 Task: Check the picks of the 2023 Victory Lane Racing NASCAR Cup Series for the race "NOCO 400" on the track "Martinsville".
Action: Mouse moved to (199, 344)
Screenshot: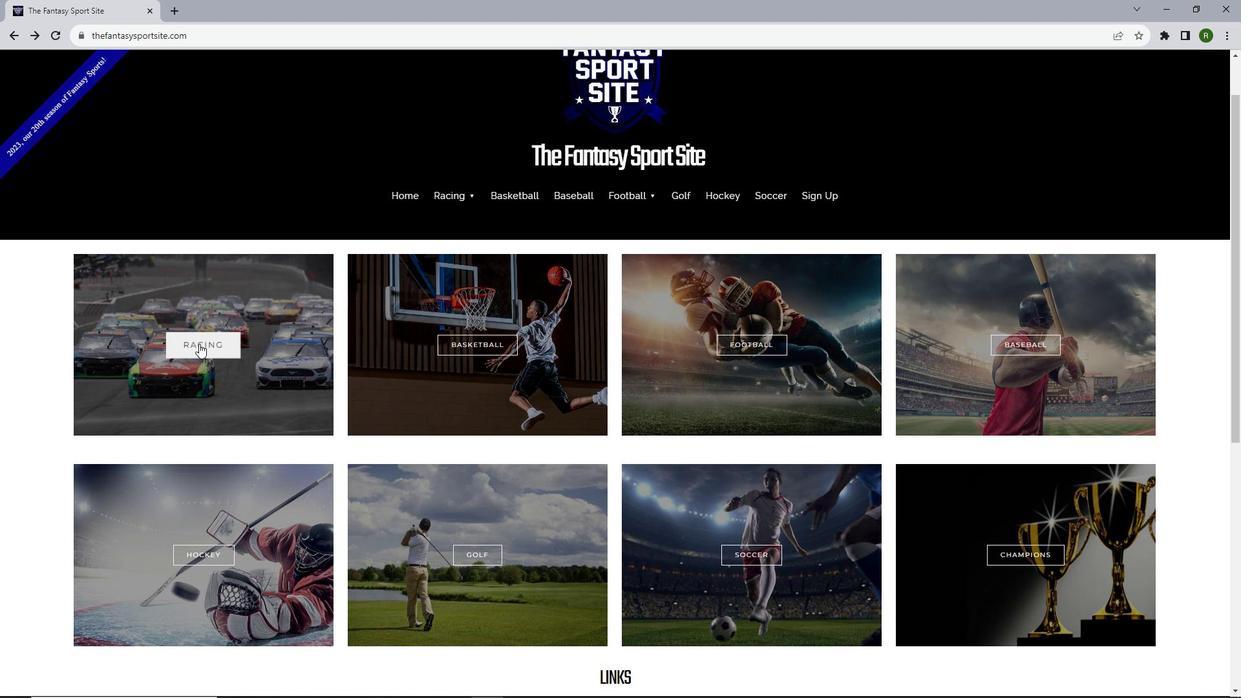 
Action: Mouse pressed left at (199, 344)
Screenshot: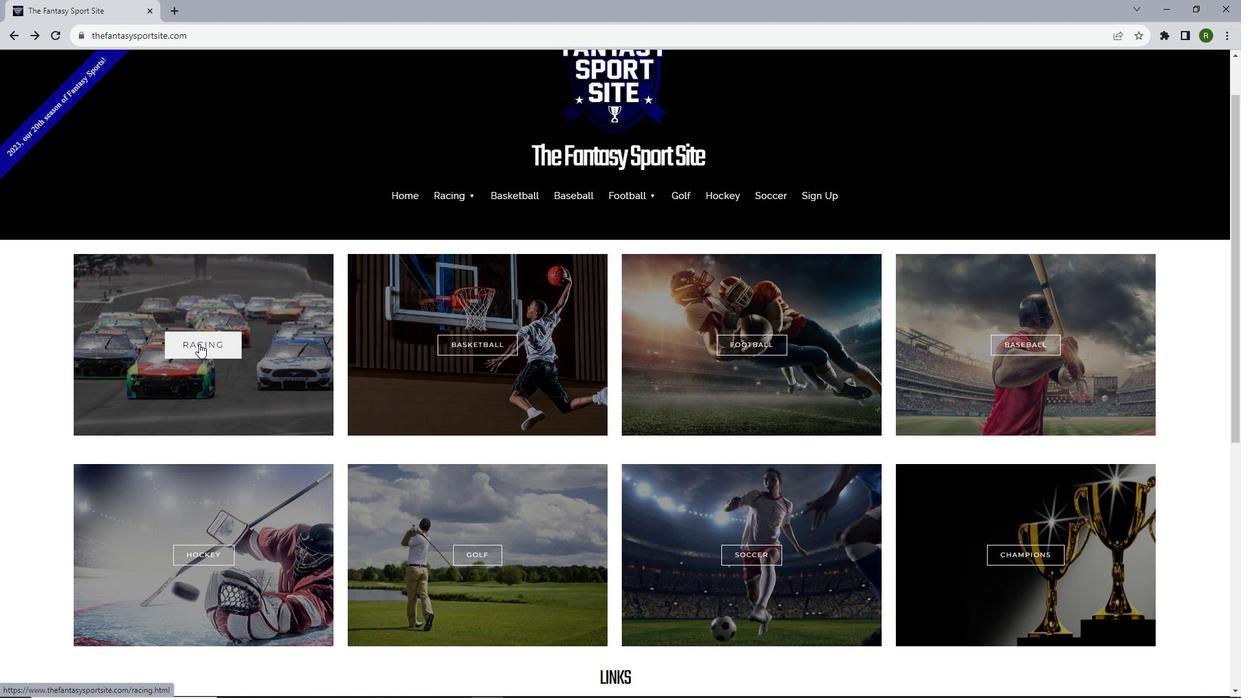 
Action: Mouse moved to (283, 580)
Screenshot: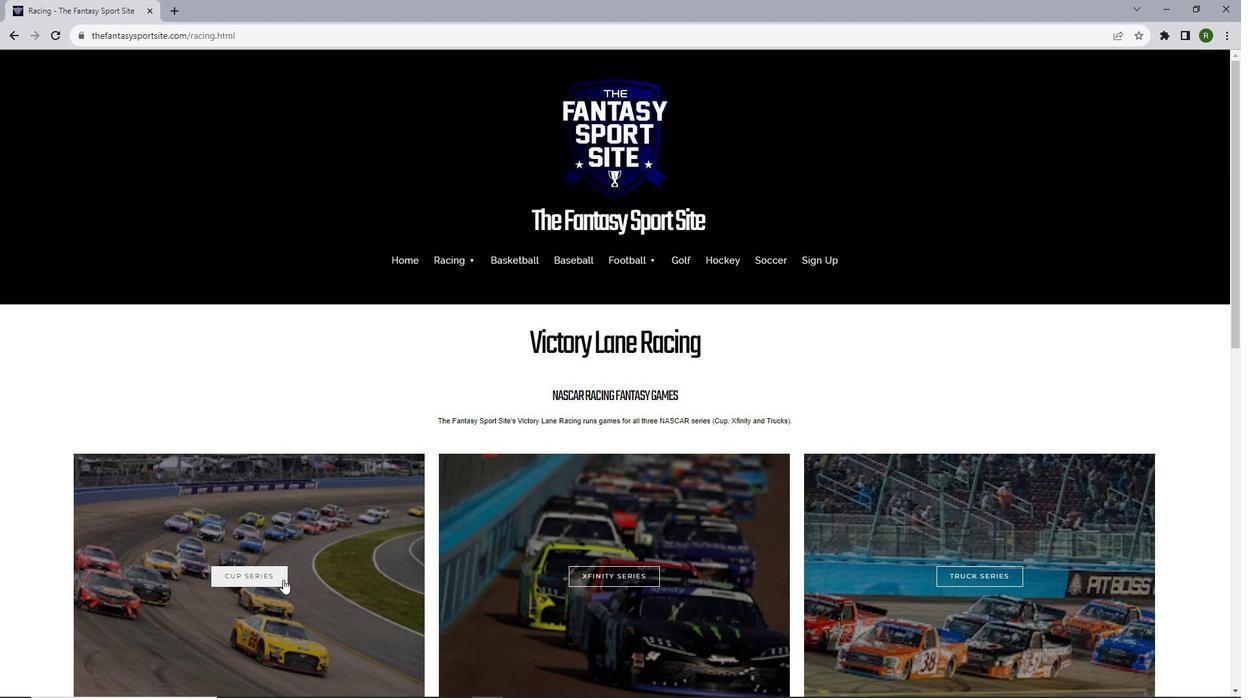 
Action: Mouse pressed left at (283, 580)
Screenshot: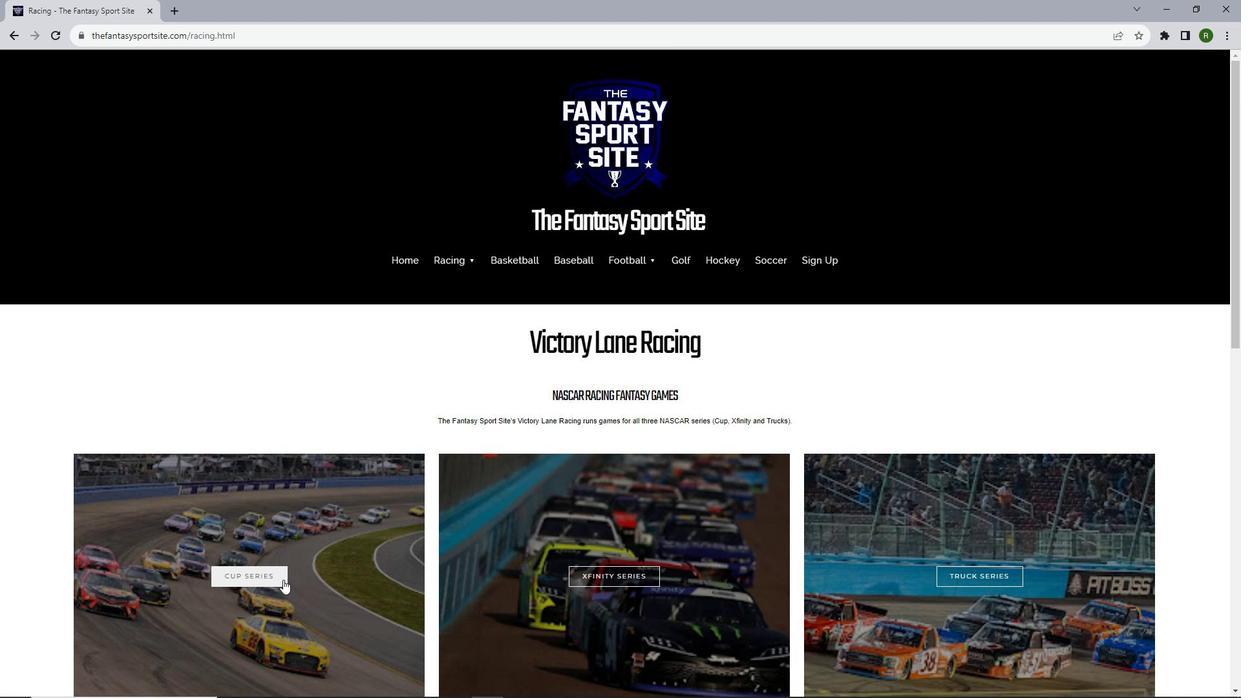 
Action: Mouse moved to (499, 404)
Screenshot: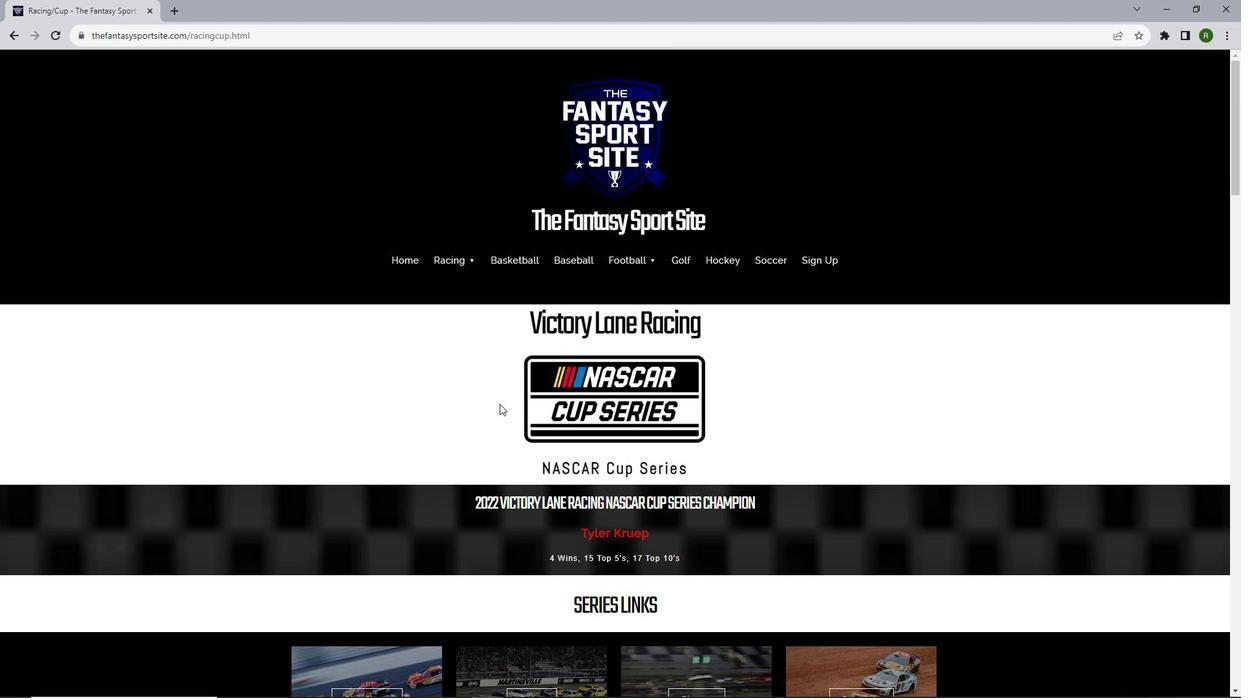 
Action: Mouse scrolled (499, 403) with delta (0, 0)
Screenshot: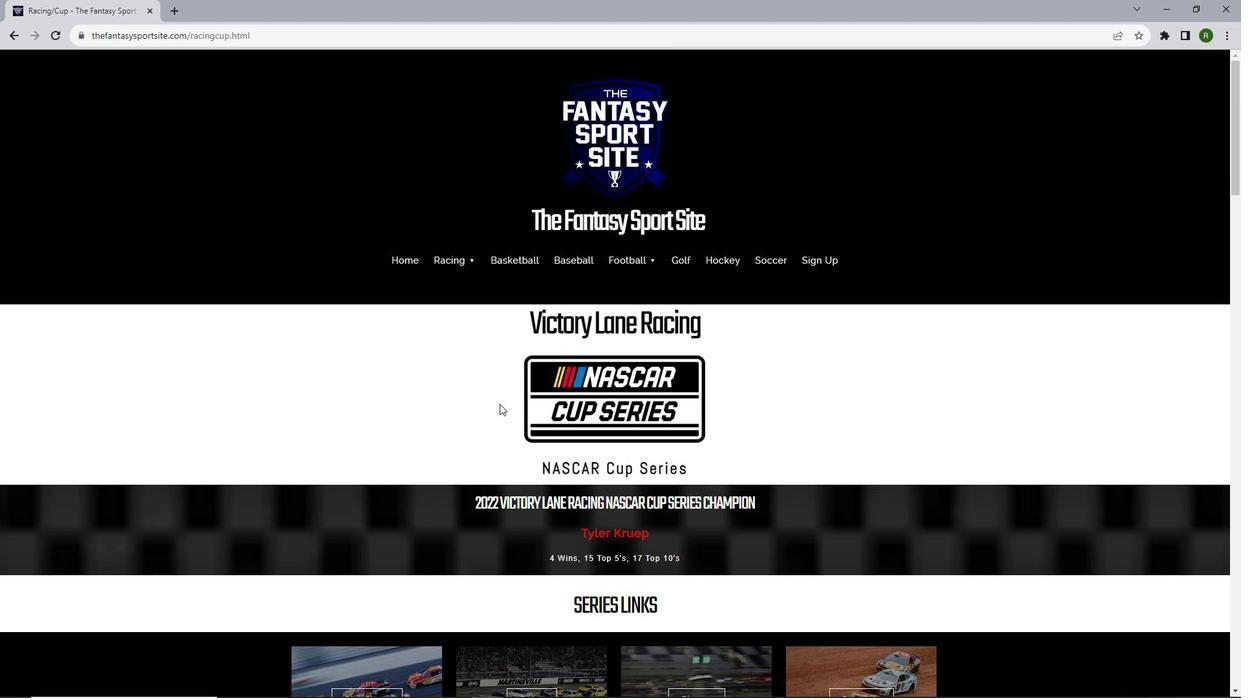 
Action: Mouse scrolled (499, 403) with delta (0, 0)
Screenshot: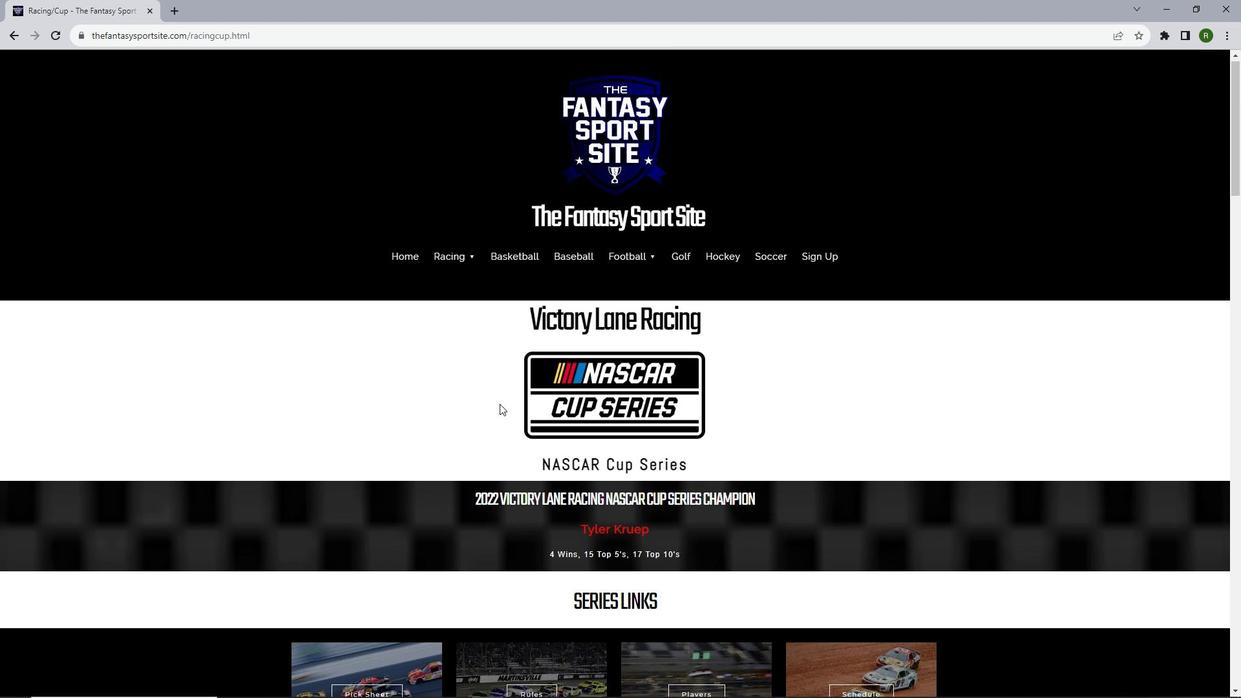 
Action: Mouse scrolled (499, 403) with delta (0, 0)
Screenshot: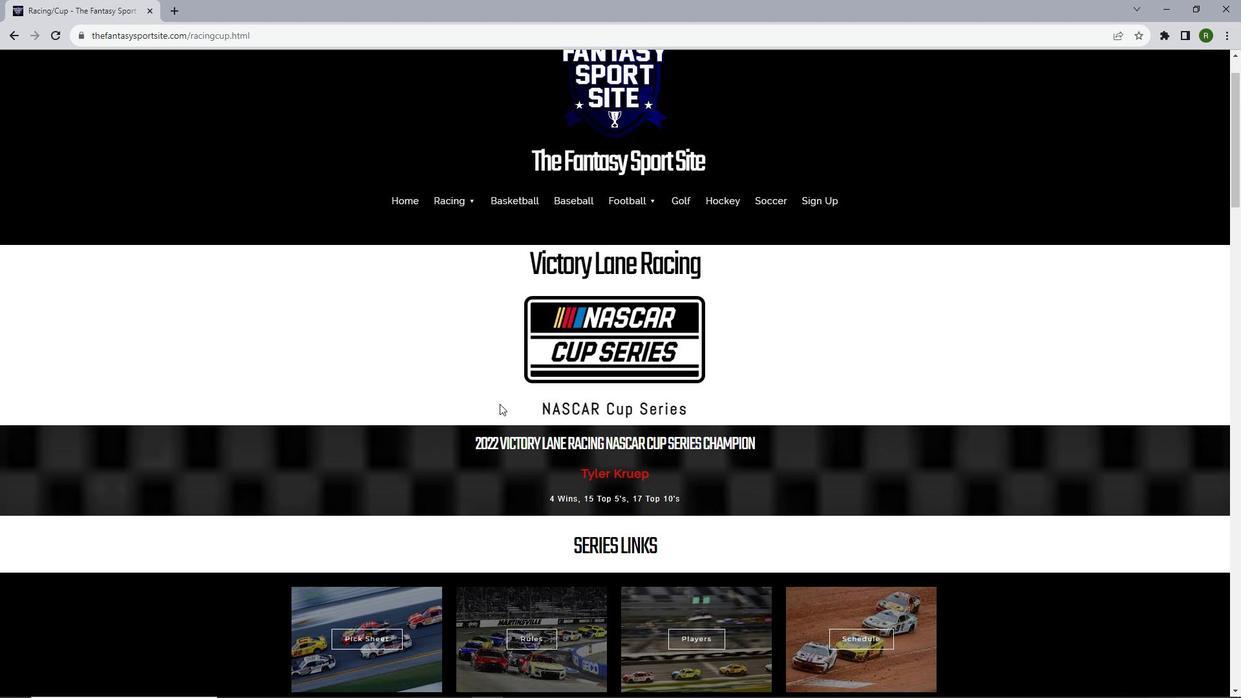 
Action: Mouse moved to (494, 407)
Screenshot: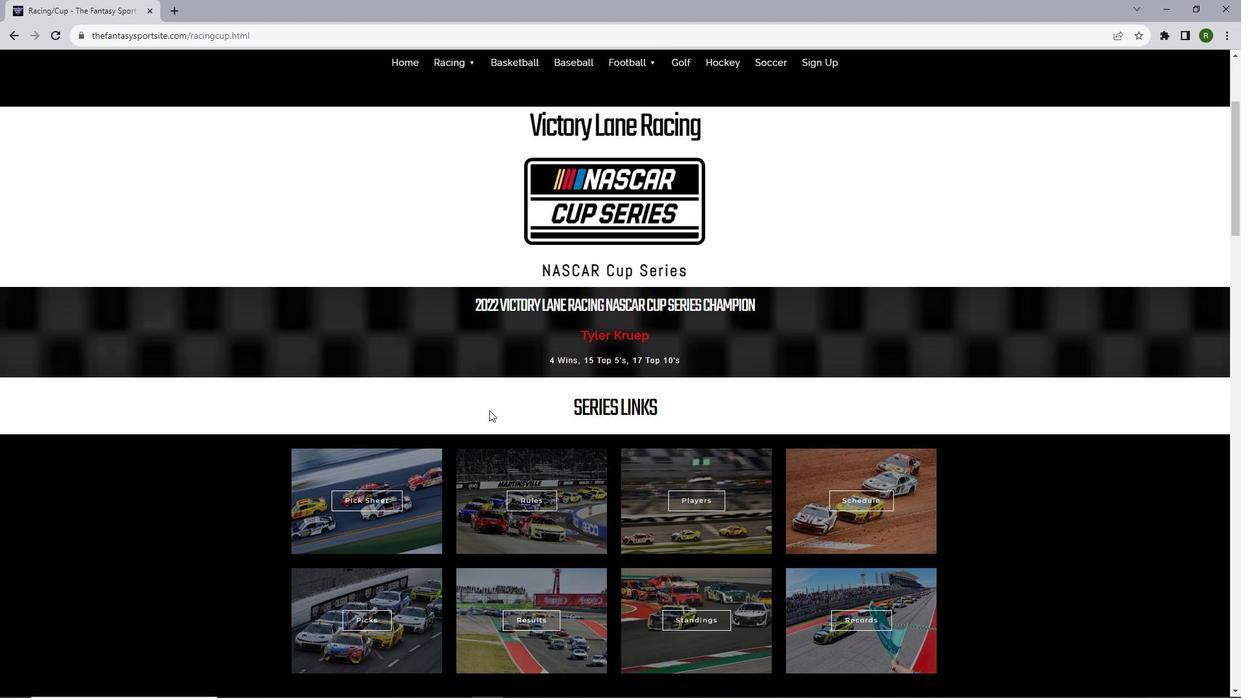 
Action: Mouse scrolled (494, 406) with delta (0, 0)
Screenshot: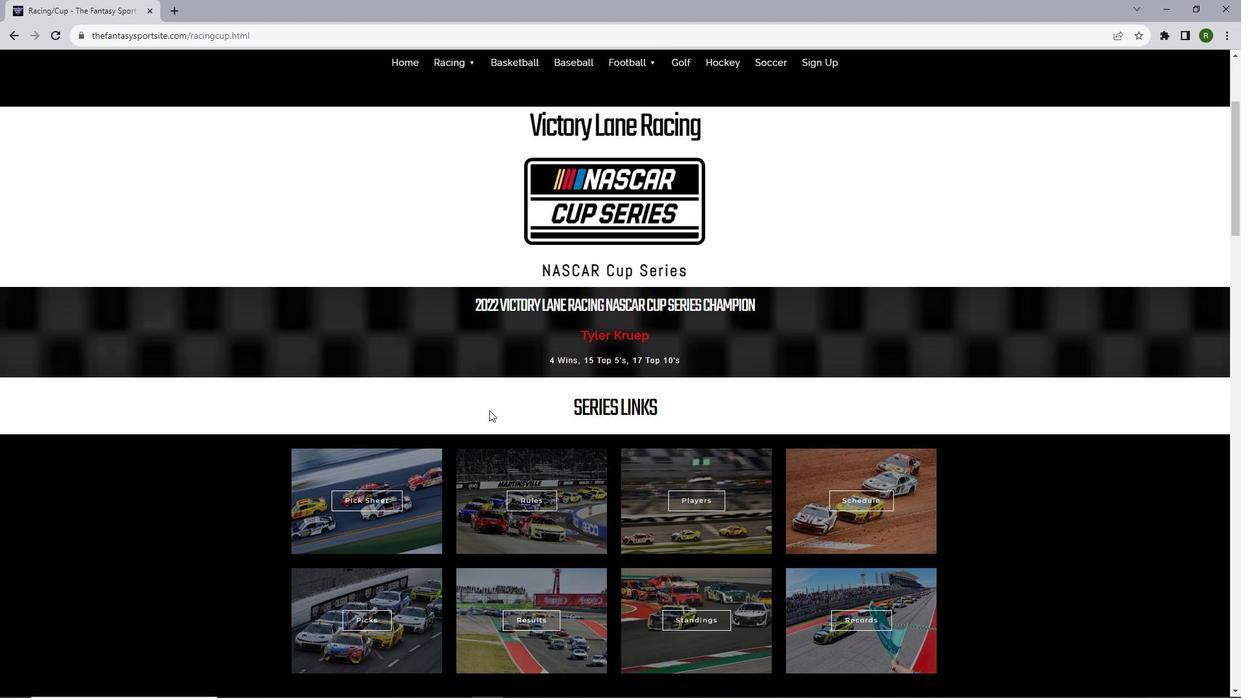 
Action: Mouse moved to (369, 565)
Screenshot: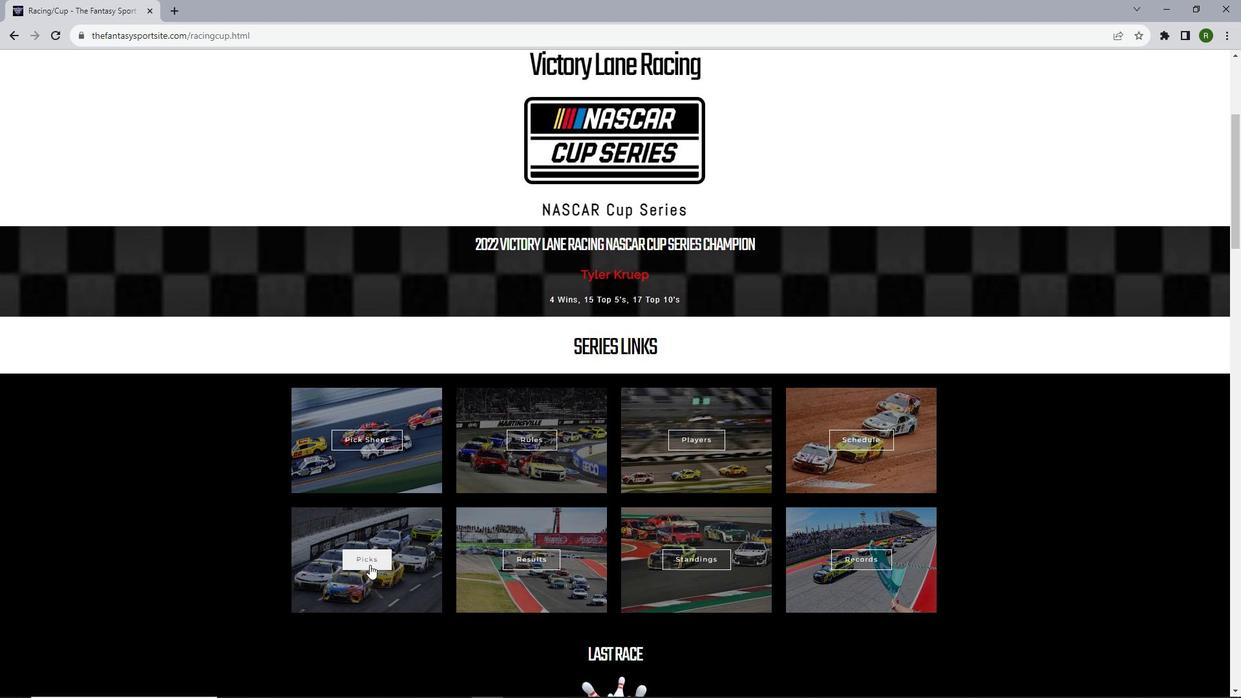 
Action: Mouse pressed left at (369, 565)
Screenshot: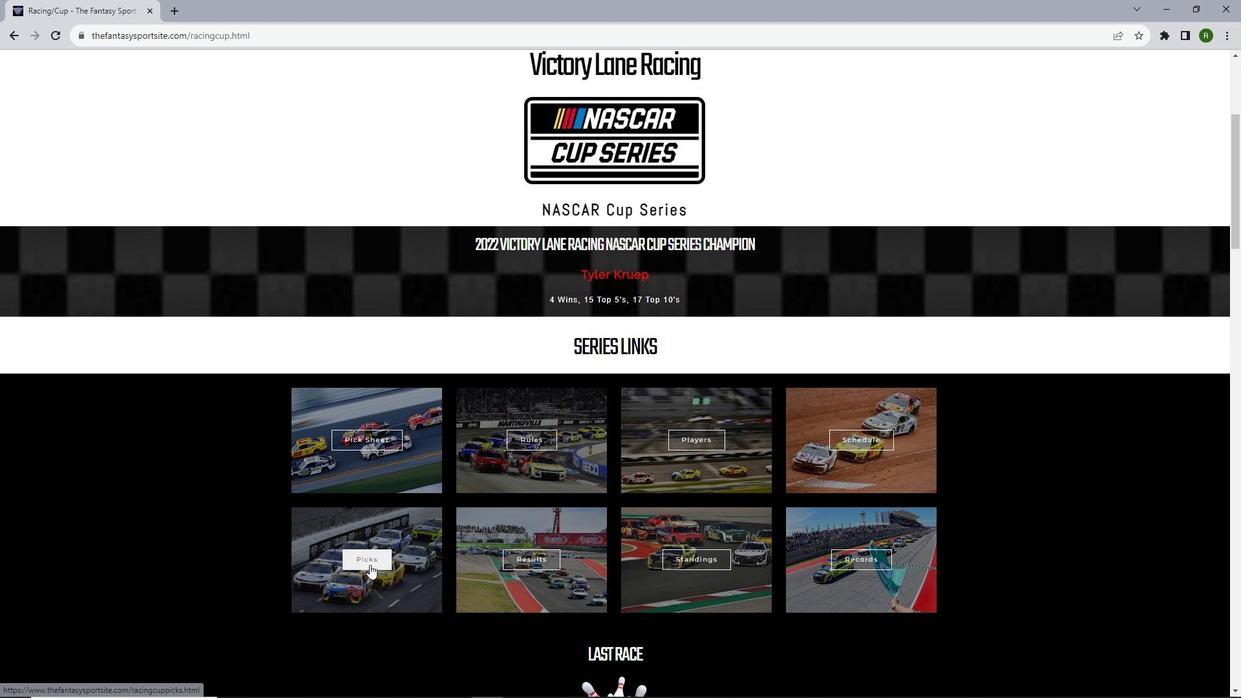 
Action: Mouse moved to (548, 397)
Screenshot: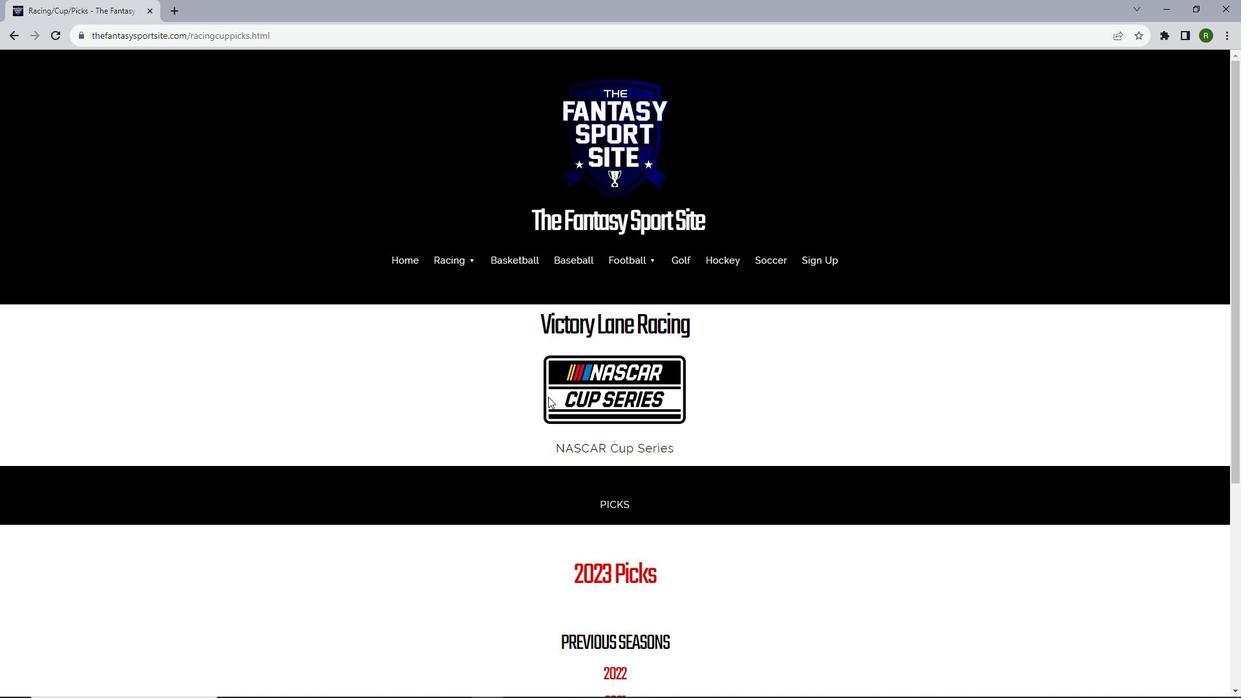 
Action: Mouse scrolled (548, 396) with delta (0, 0)
Screenshot: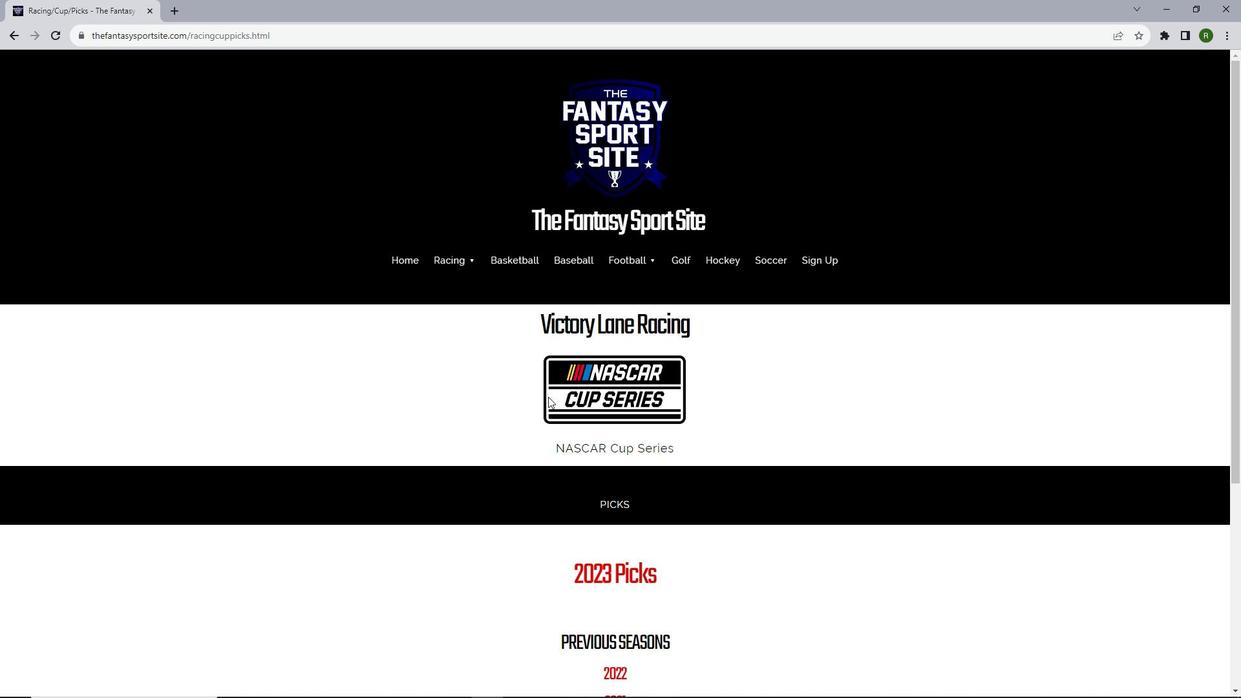 
Action: Mouse scrolled (548, 396) with delta (0, 0)
Screenshot: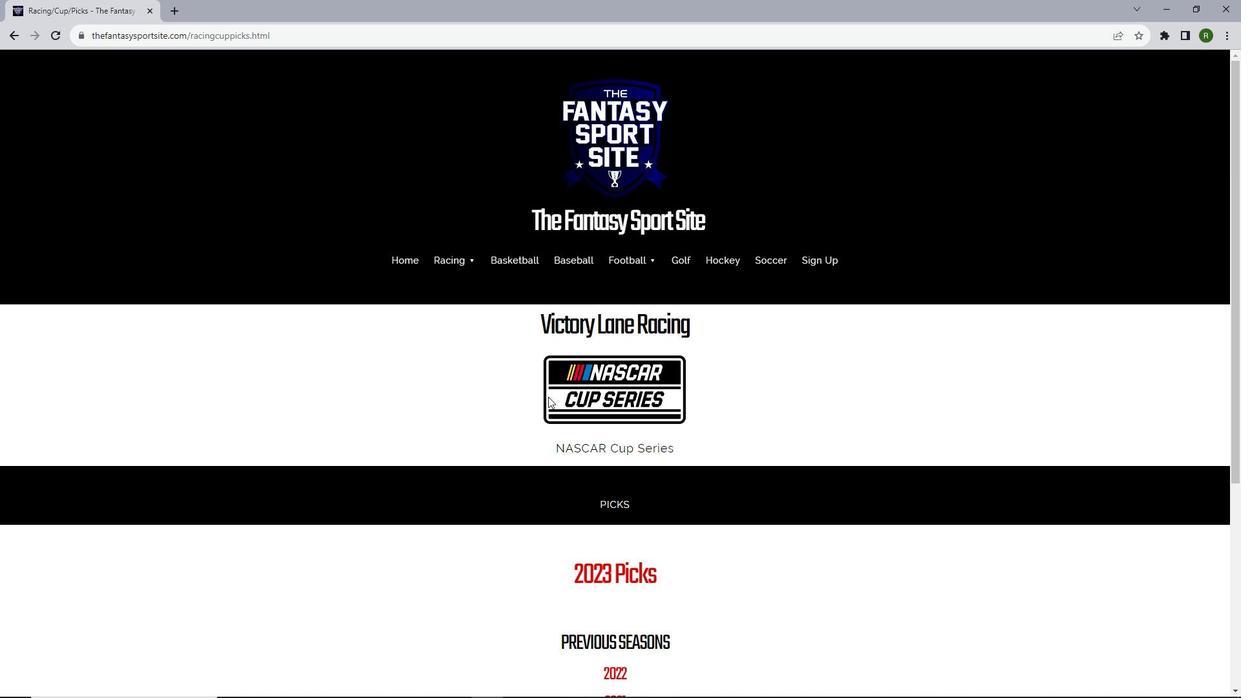 
Action: Mouse scrolled (548, 396) with delta (0, 0)
Screenshot: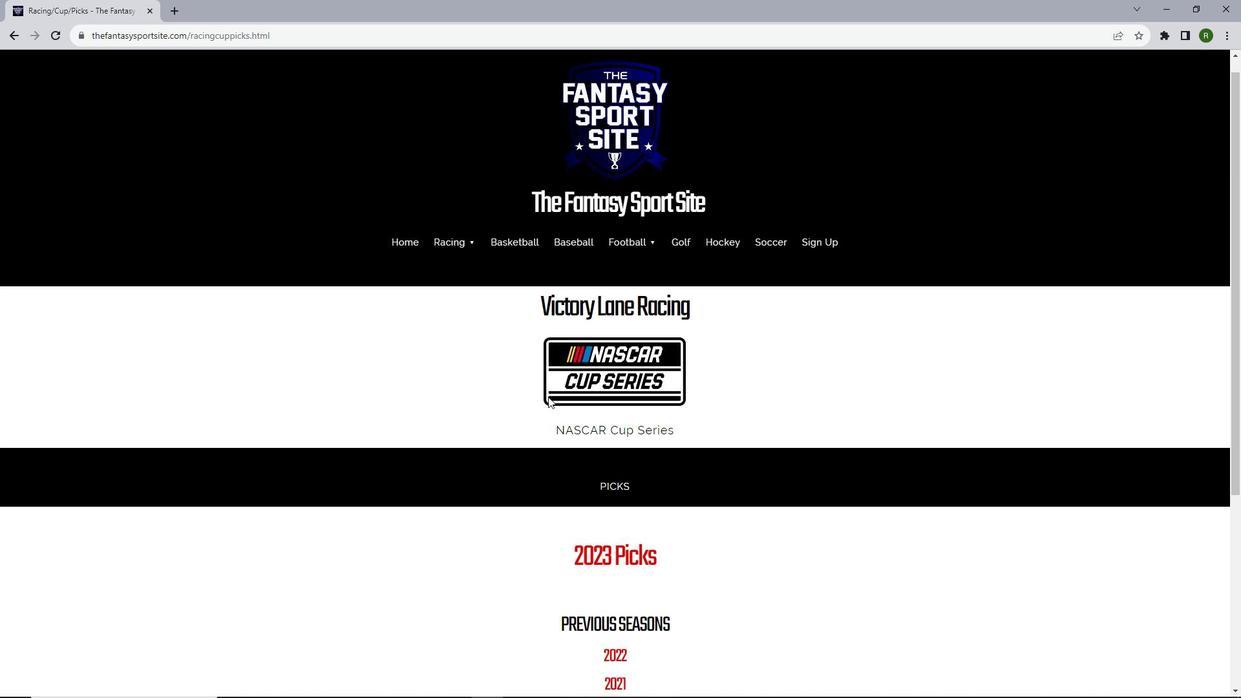 
Action: Mouse moved to (620, 380)
Screenshot: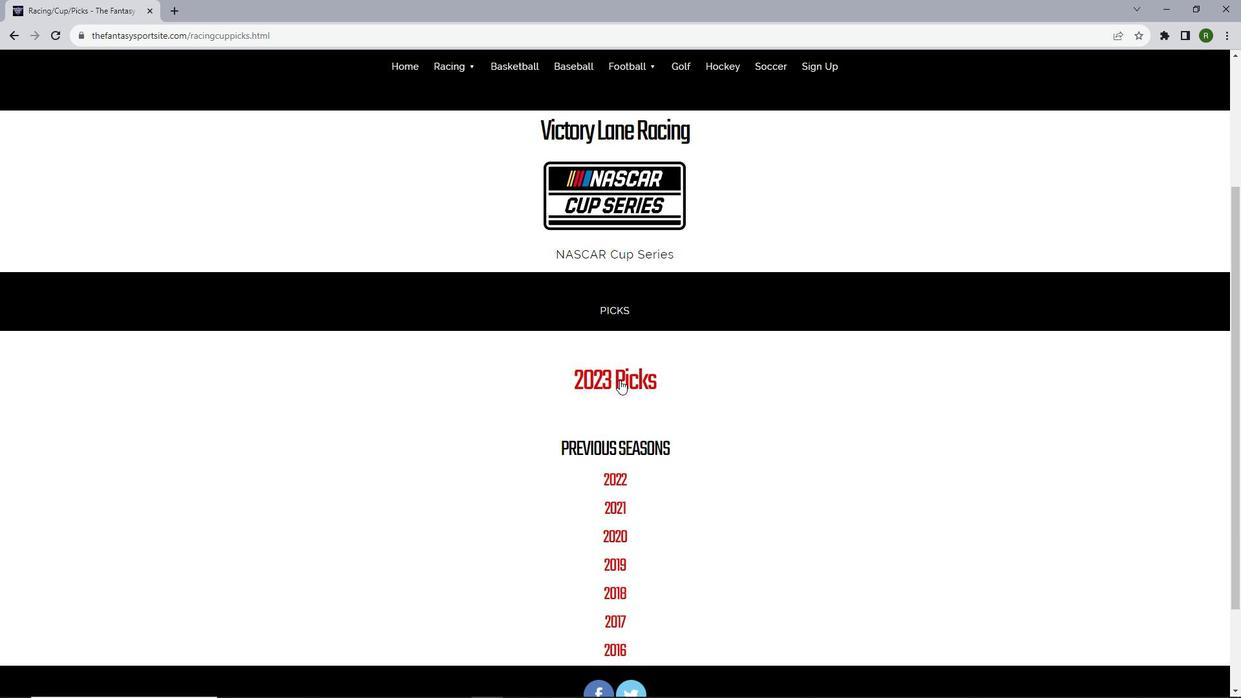 
Action: Mouse pressed left at (620, 380)
Screenshot: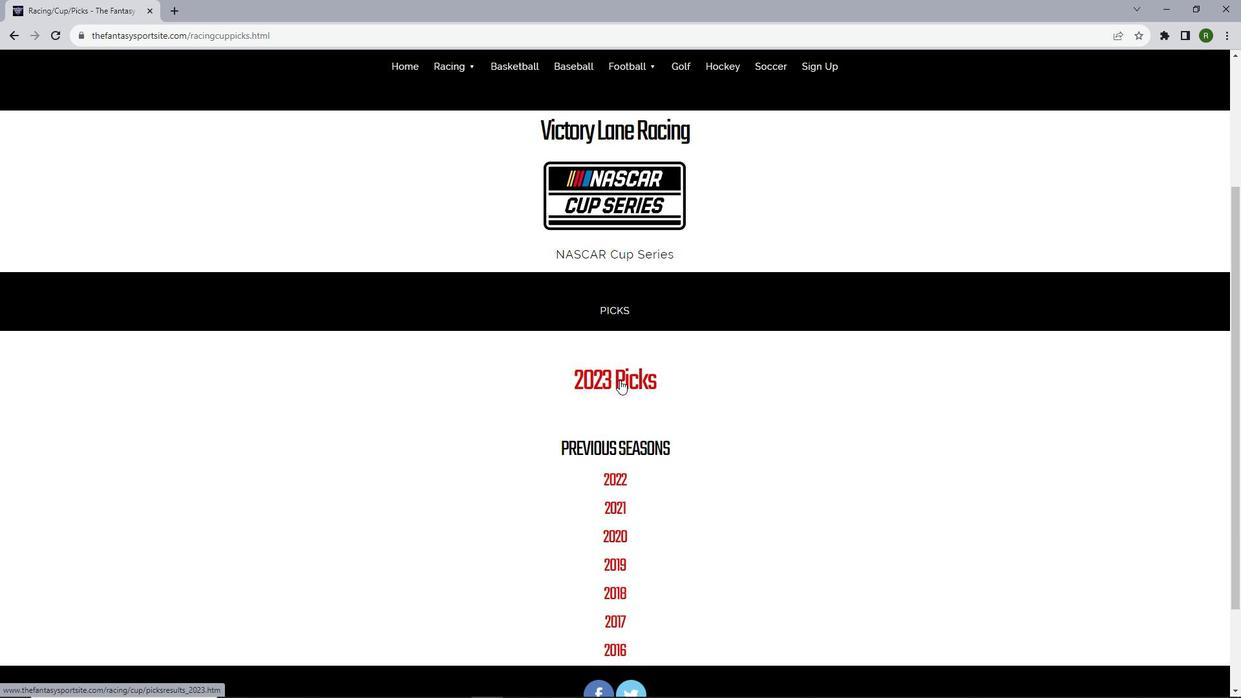 
Action: Mouse moved to (628, 241)
Screenshot: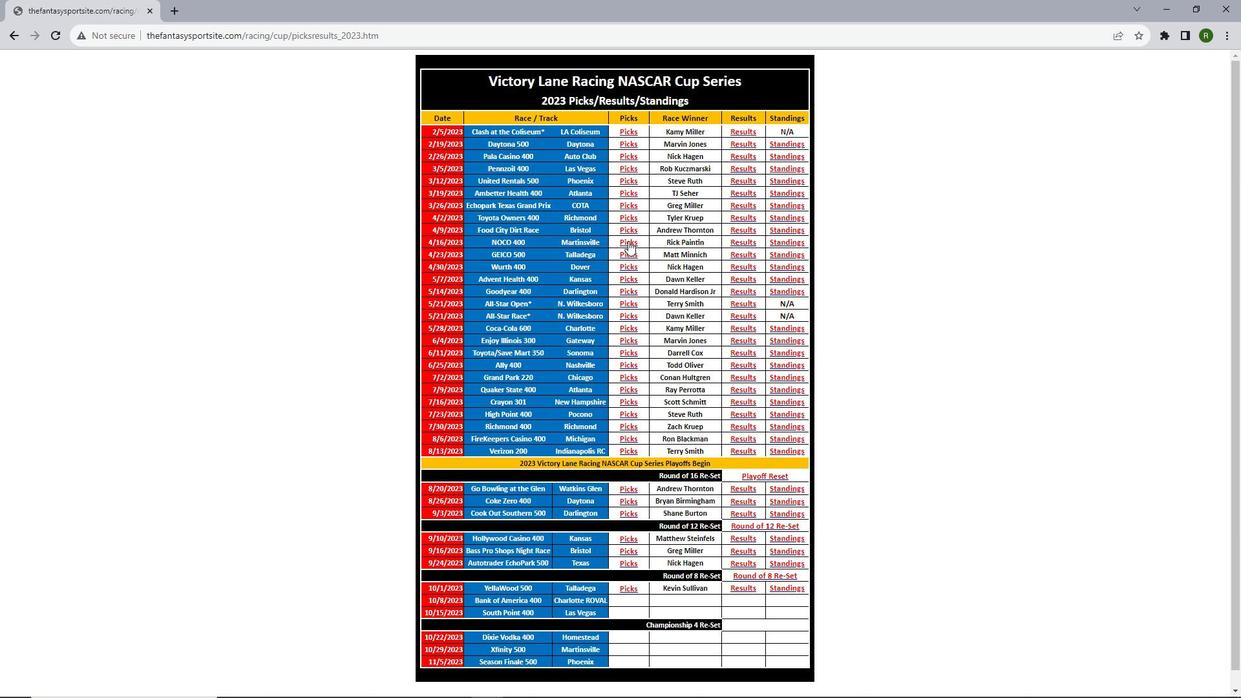 
Action: Mouse pressed left at (628, 241)
Screenshot: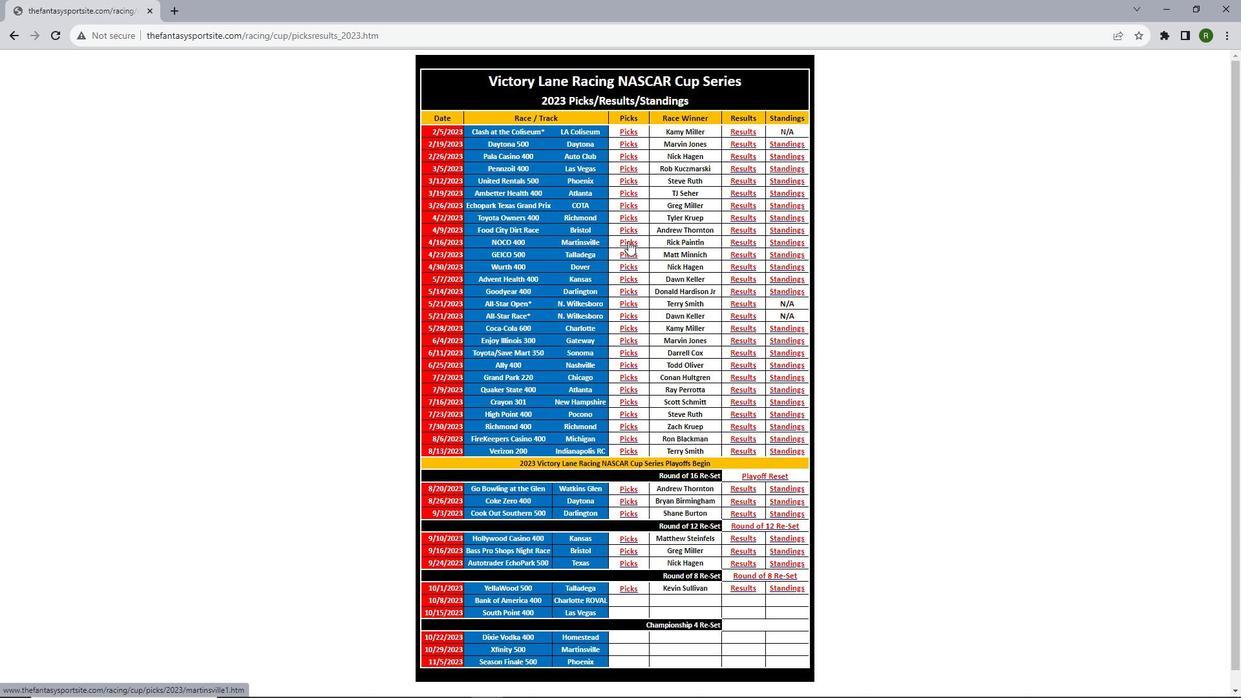 
Action: Mouse moved to (628, 241)
Screenshot: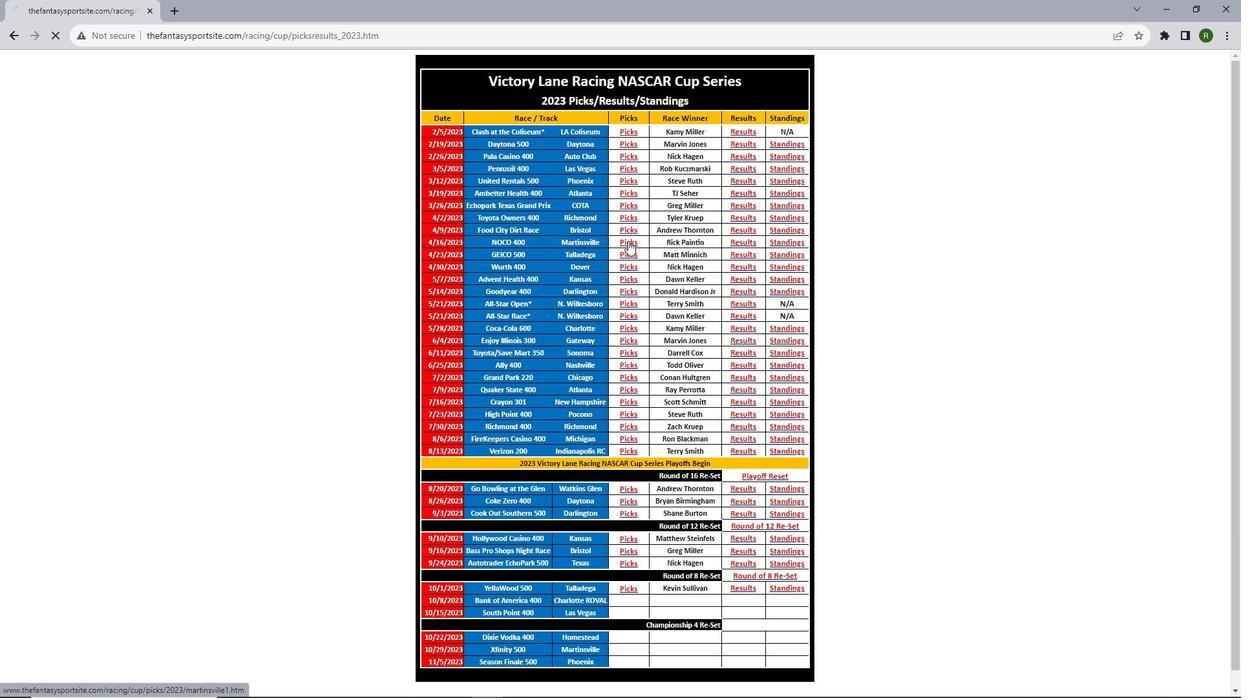 
Action: Mouse scrolled (628, 240) with delta (0, 0)
Screenshot: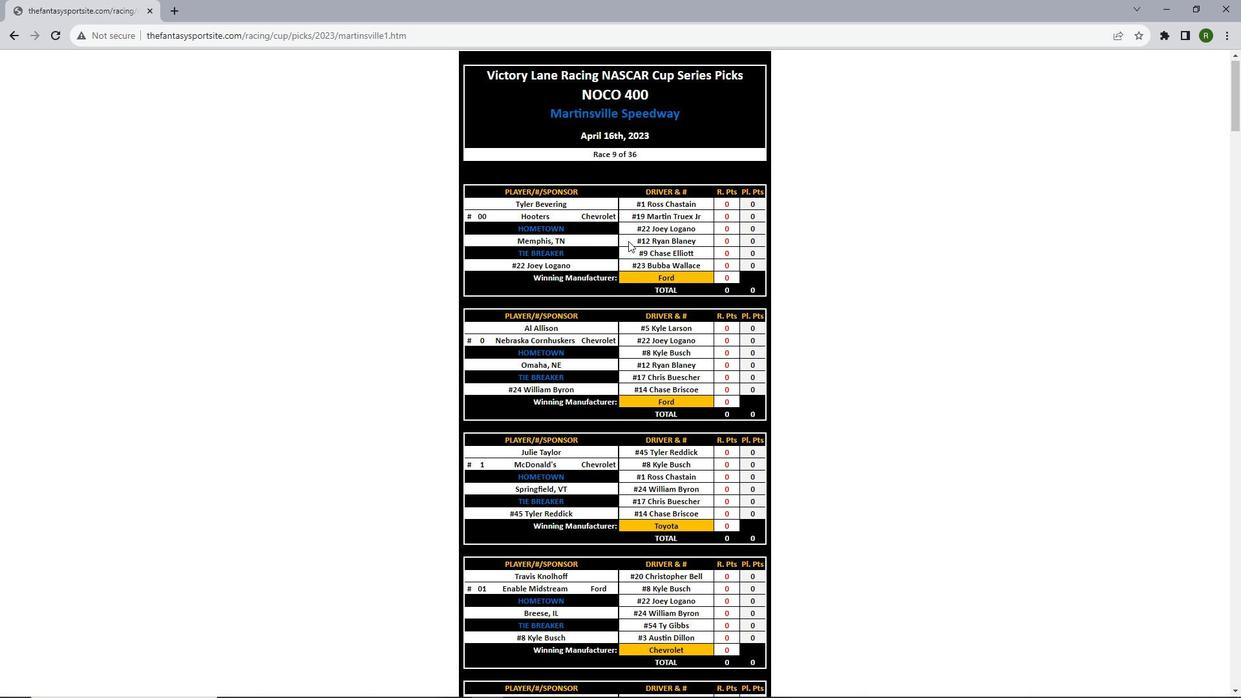 
Action: Mouse scrolled (628, 240) with delta (0, 0)
Screenshot: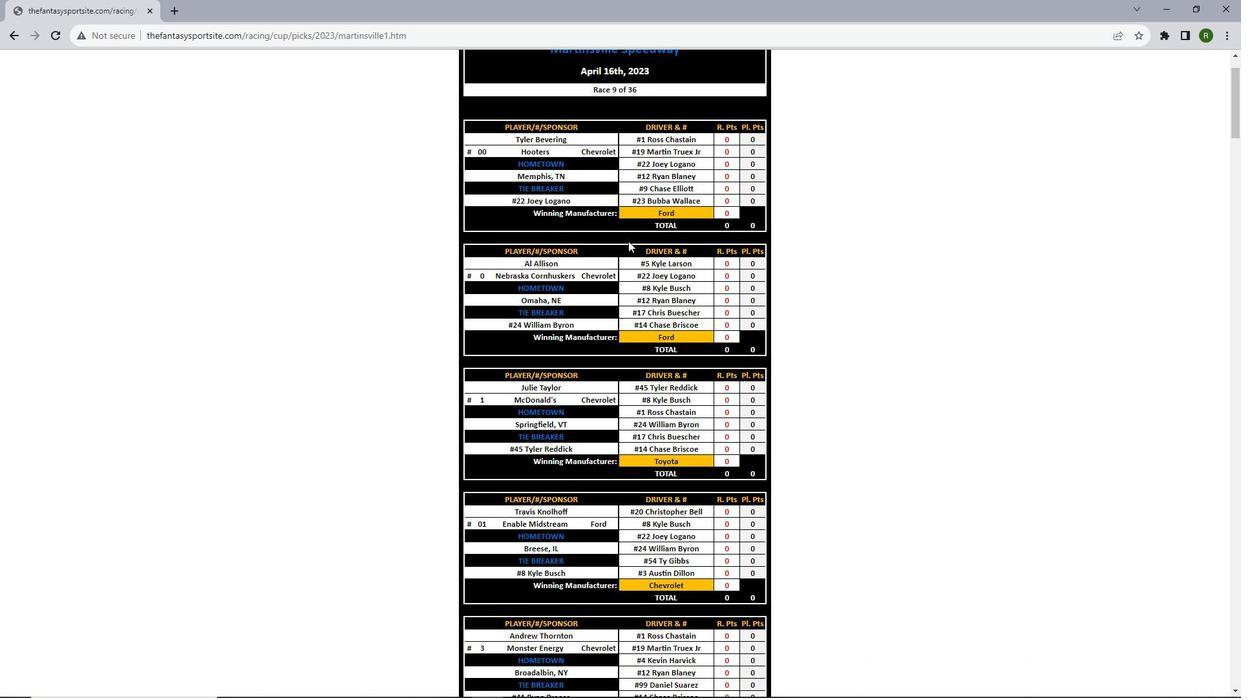 
Action: Mouse scrolled (628, 240) with delta (0, 0)
Screenshot: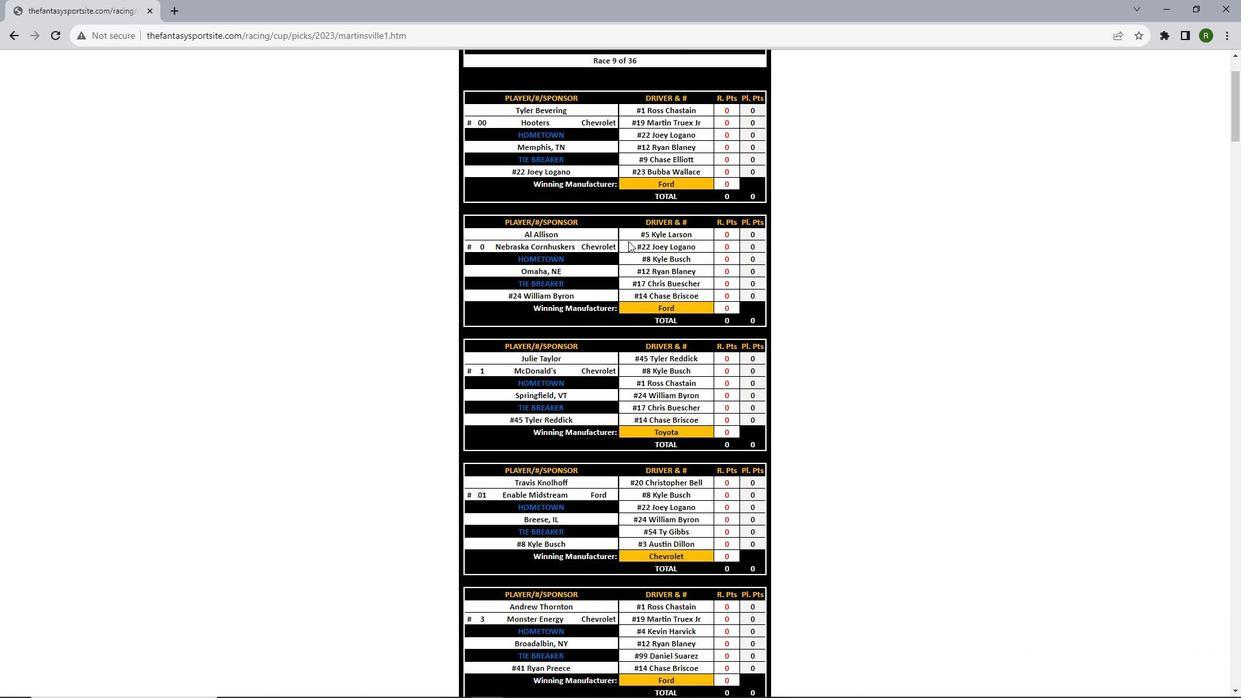
Action: Mouse scrolled (628, 240) with delta (0, 0)
Screenshot: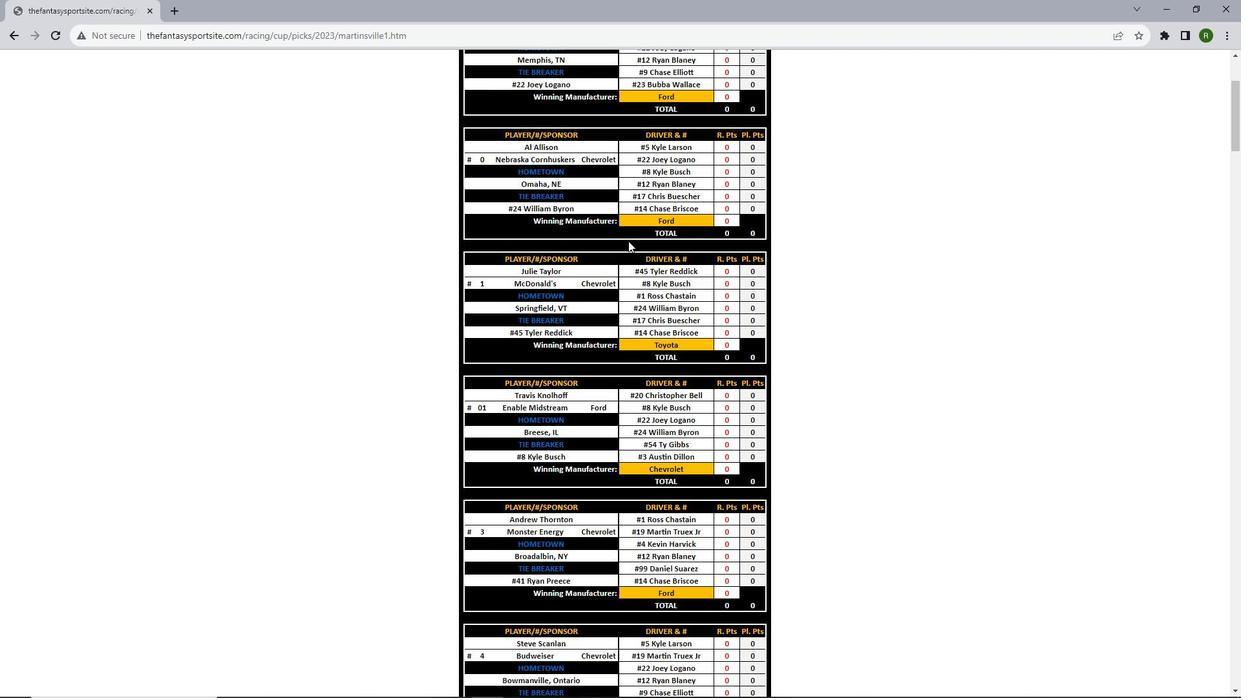 
Action: Mouse scrolled (628, 240) with delta (0, 0)
Screenshot: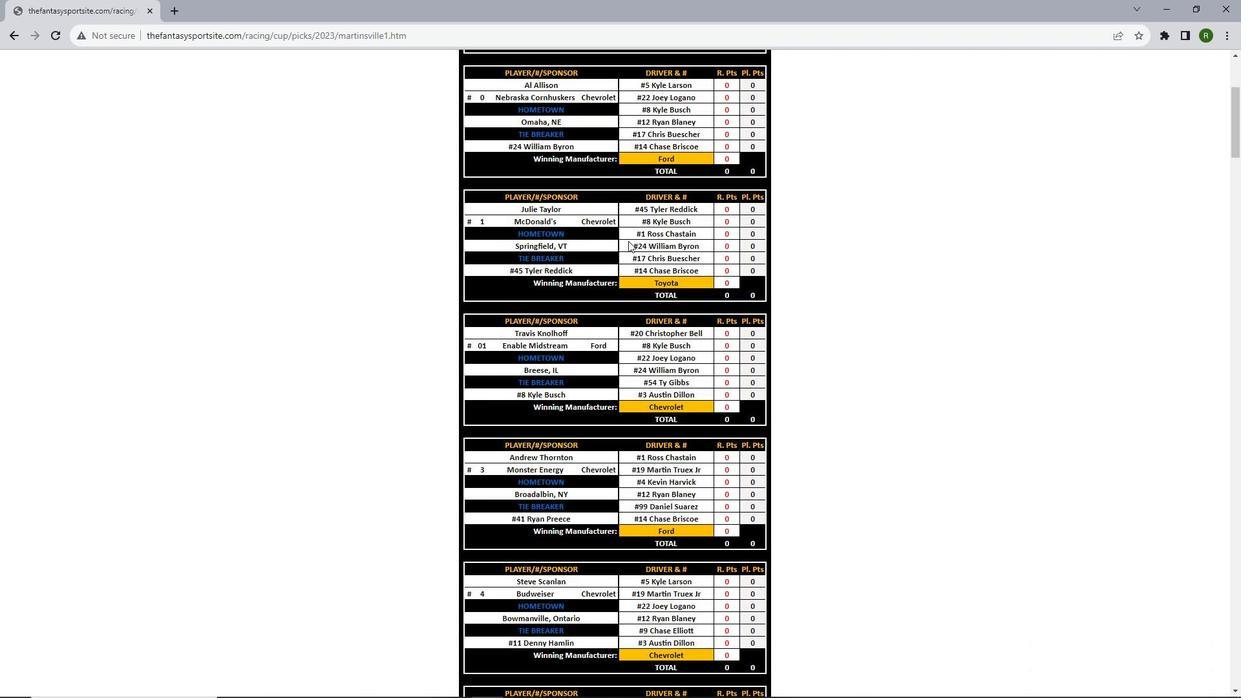 
Action: Mouse scrolled (628, 240) with delta (0, 0)
Screenshot: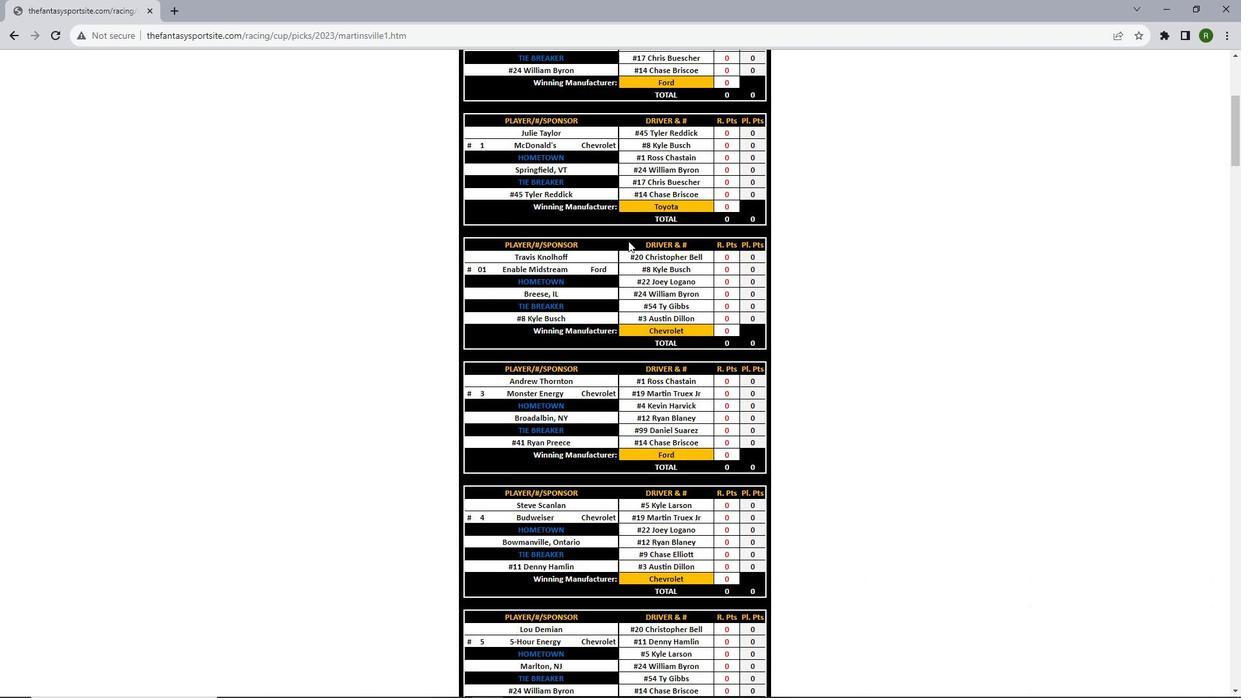 
Action: Mouse scrolled (628, 240) with delta (0, 0)
Screenshot: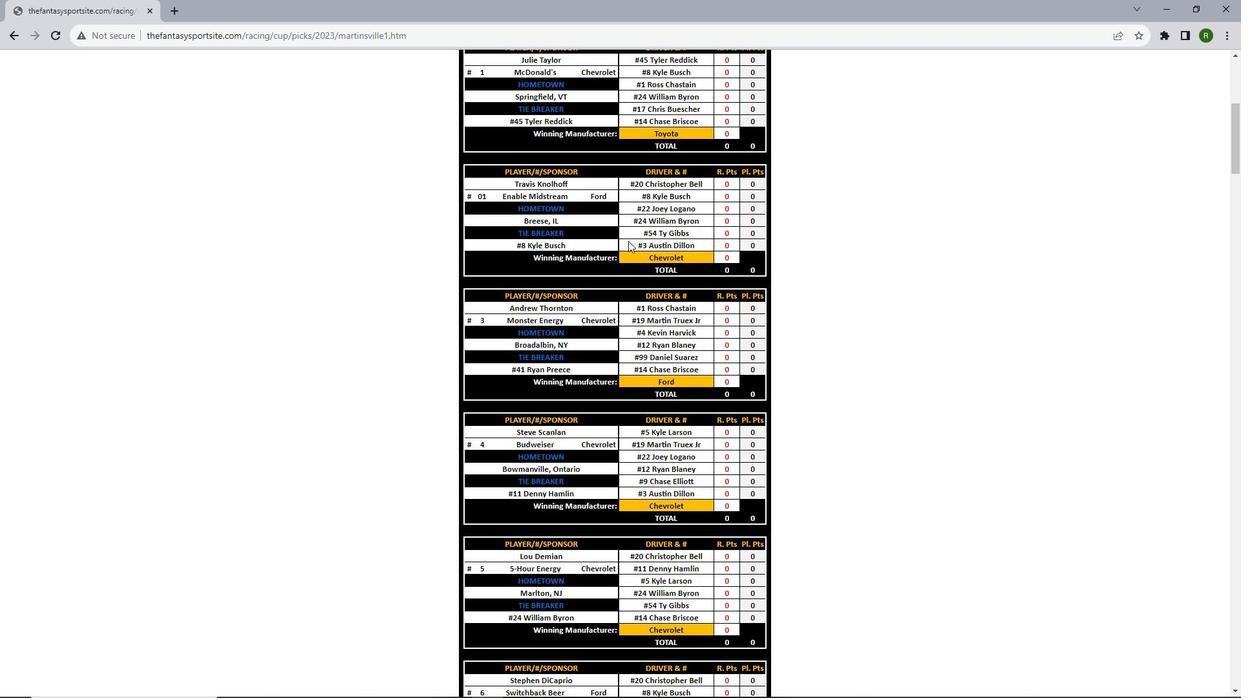 
Action: Mouse scrolled (628, 240) with delta (0, 0)
Screenshot: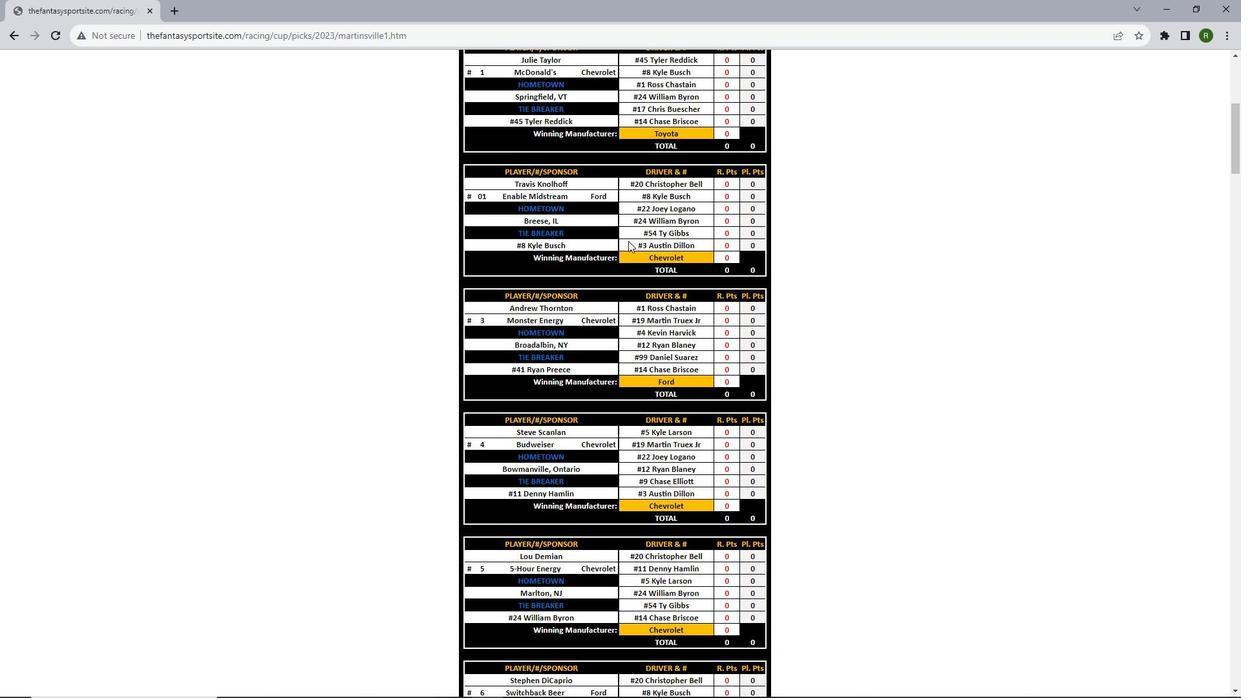 
Action: Mouse scrolled (628, 240) with delta (0, 0)
Screenshot: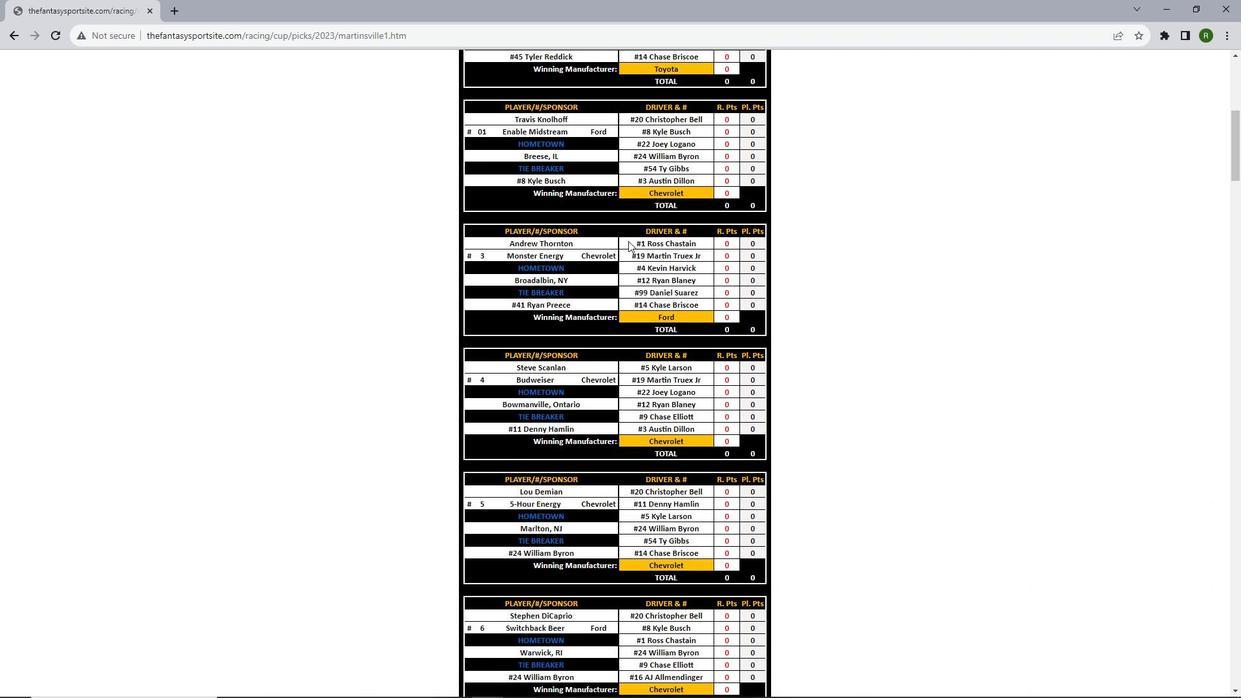 
Action: Mouse scrolled (628, 240) with delta (0, 0)
Screenshot: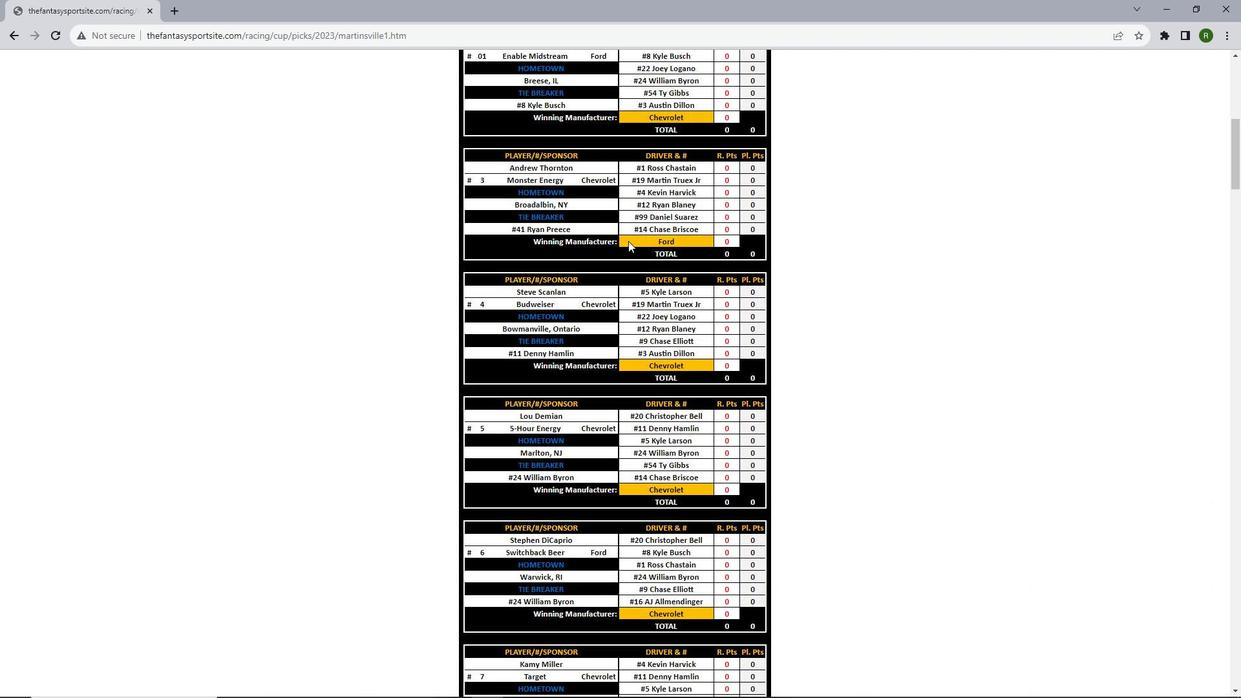 
Action: Mouse scrolled (628, 240) with delta (0, 0)
Screenshot: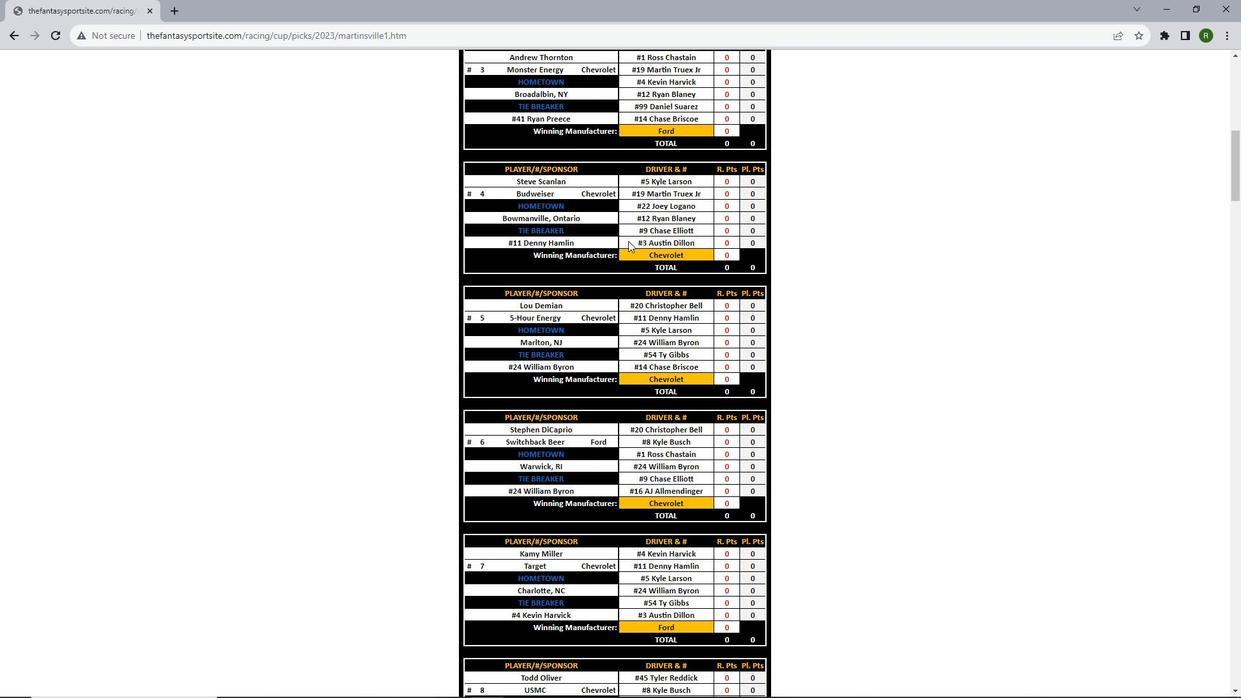 
Action: Mouse scrolled (628, 240) with delta (0, 0)
Screenshot: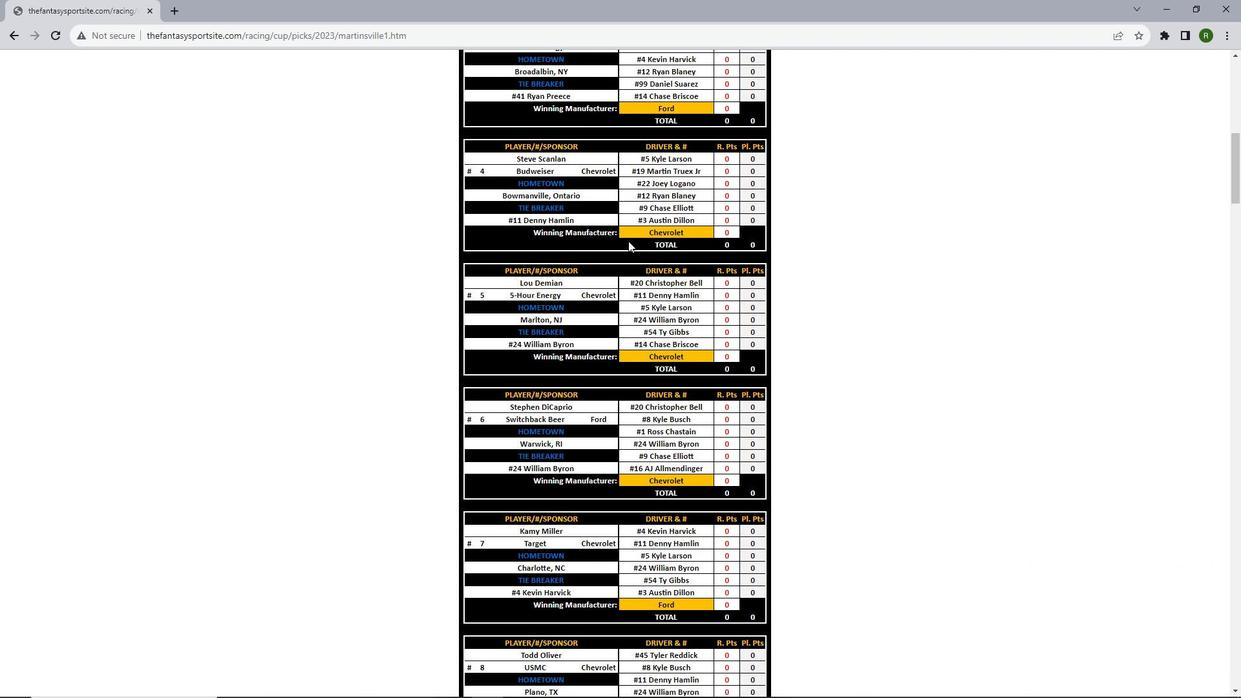 
Action: Mouse scrolled (628, 240) with delta (0, 0)
Screenshot: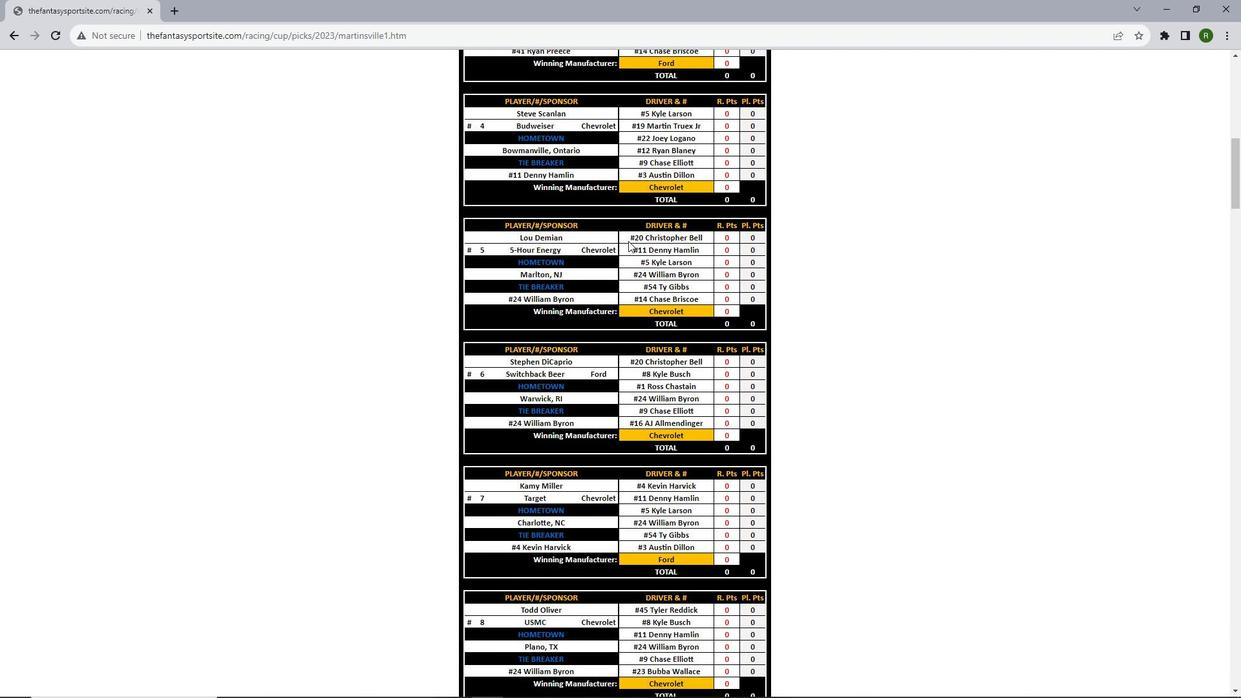 
Action: Mouse scrolled (628, 240) with delta (0, 0)
Screenshot: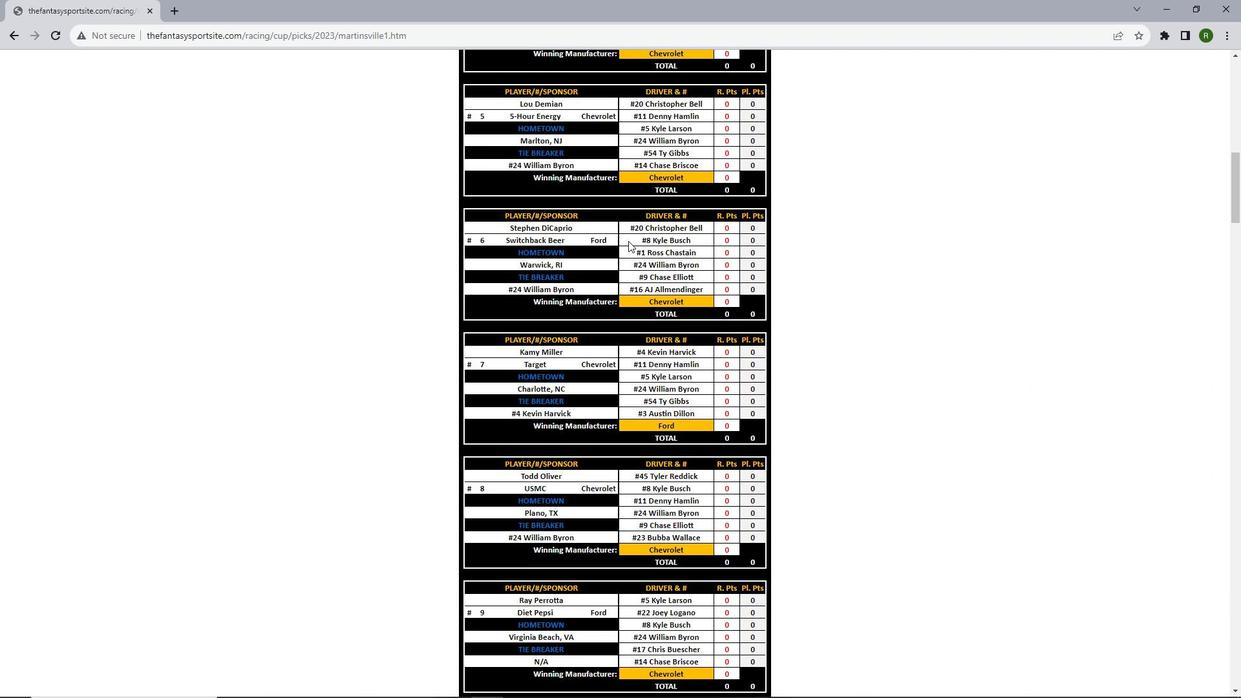 
Action: Mouse scrolled (628, 240) with delta (0, 0)
Screenshot: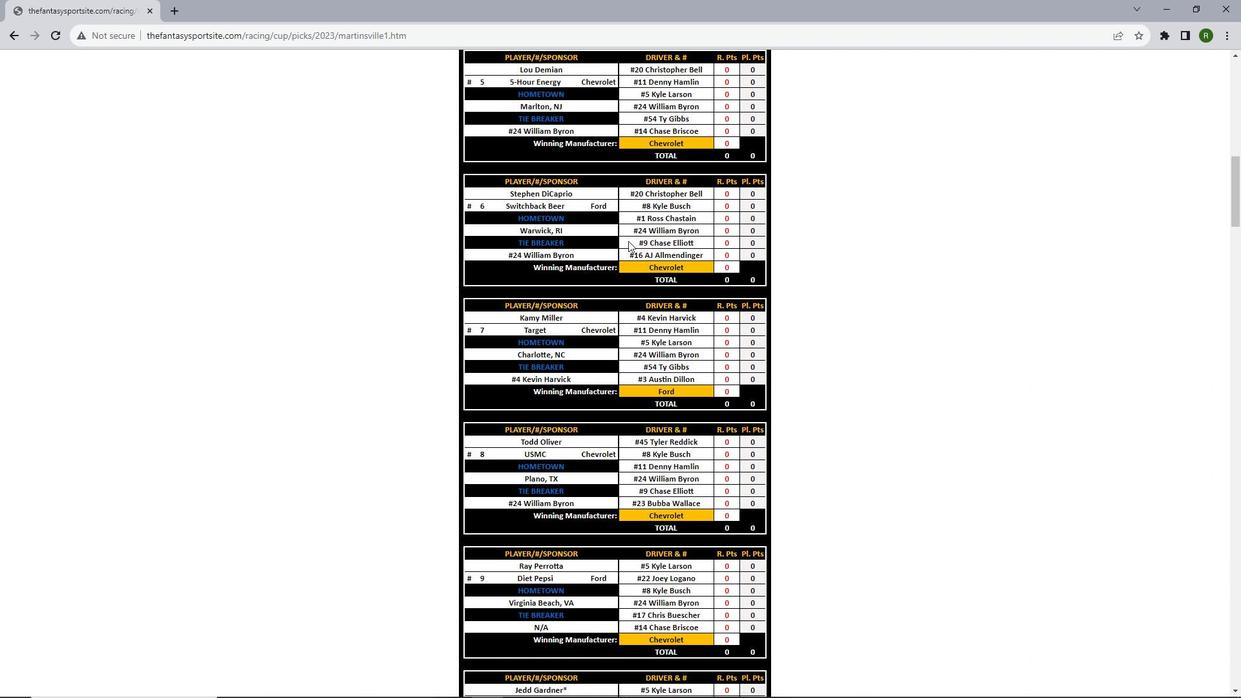 
Action: Mouse scrolled (628, 240) with delta (0, 0)
Screenshot: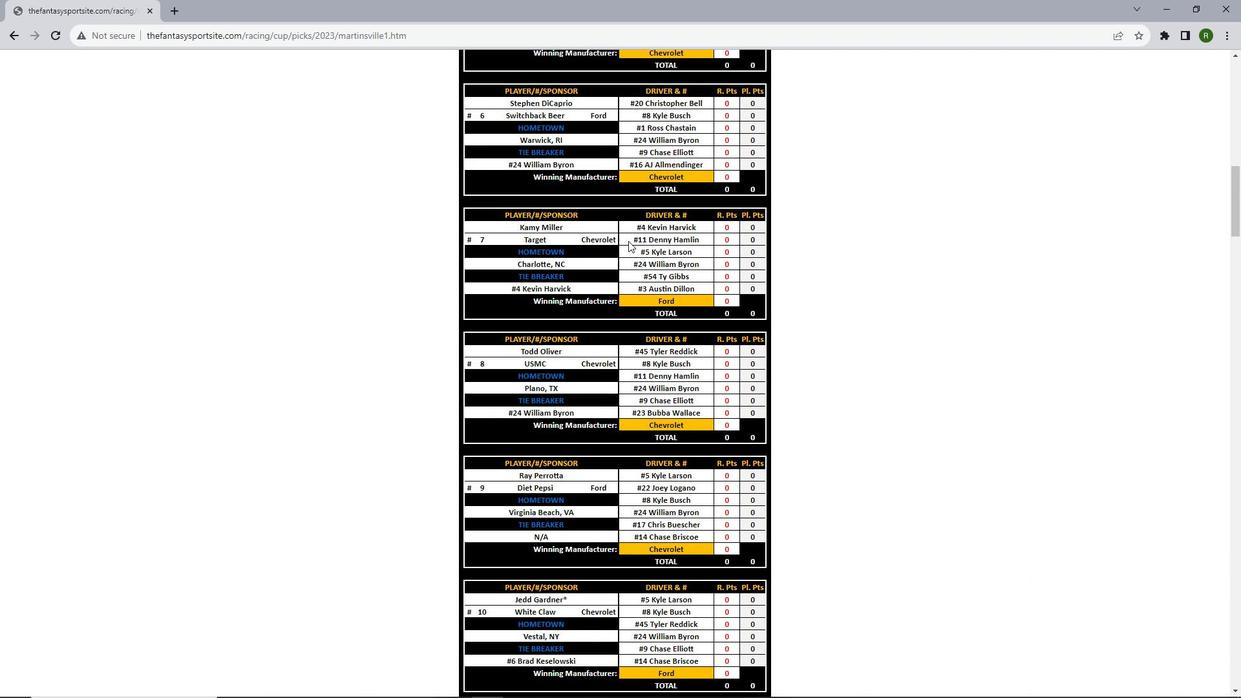 
Action: Mouse scrolled (628, 240) with delta (0, 0)
Screenshot: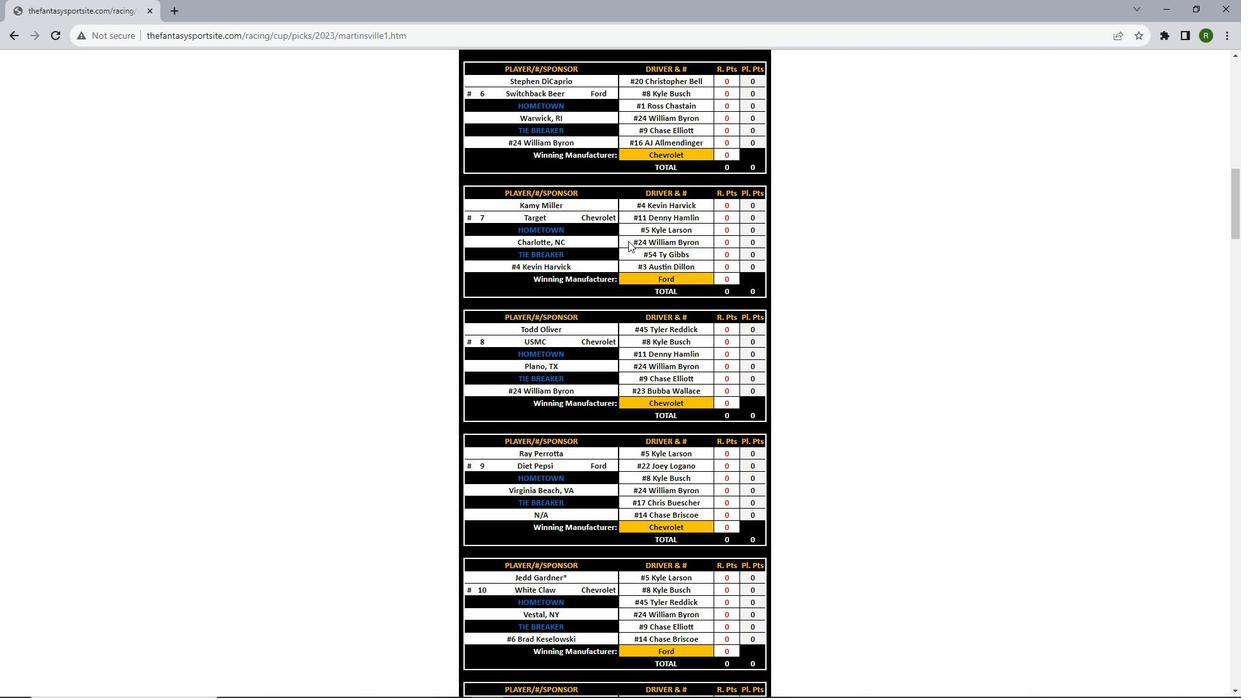 
Action: Mouse scrolled (628, 240) with delta (0, 0)
Screenshot: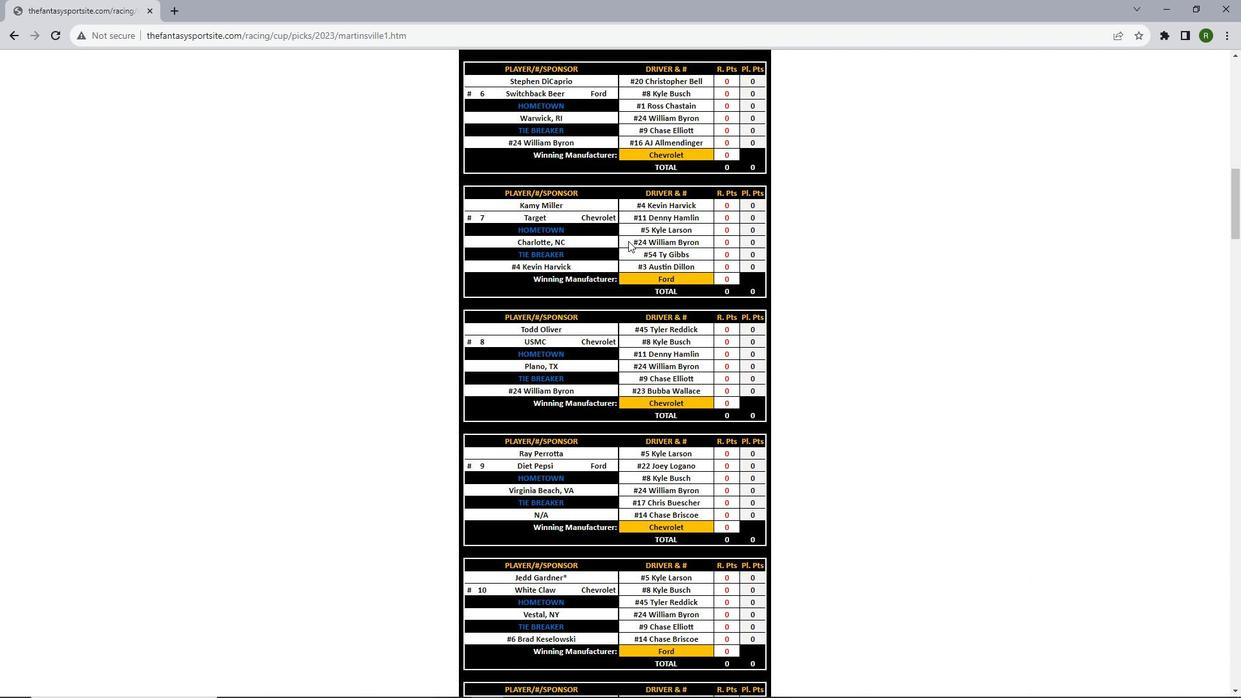 
Action: Mouse scrolled (628, 240) with delta (0, 0)
Screenshot: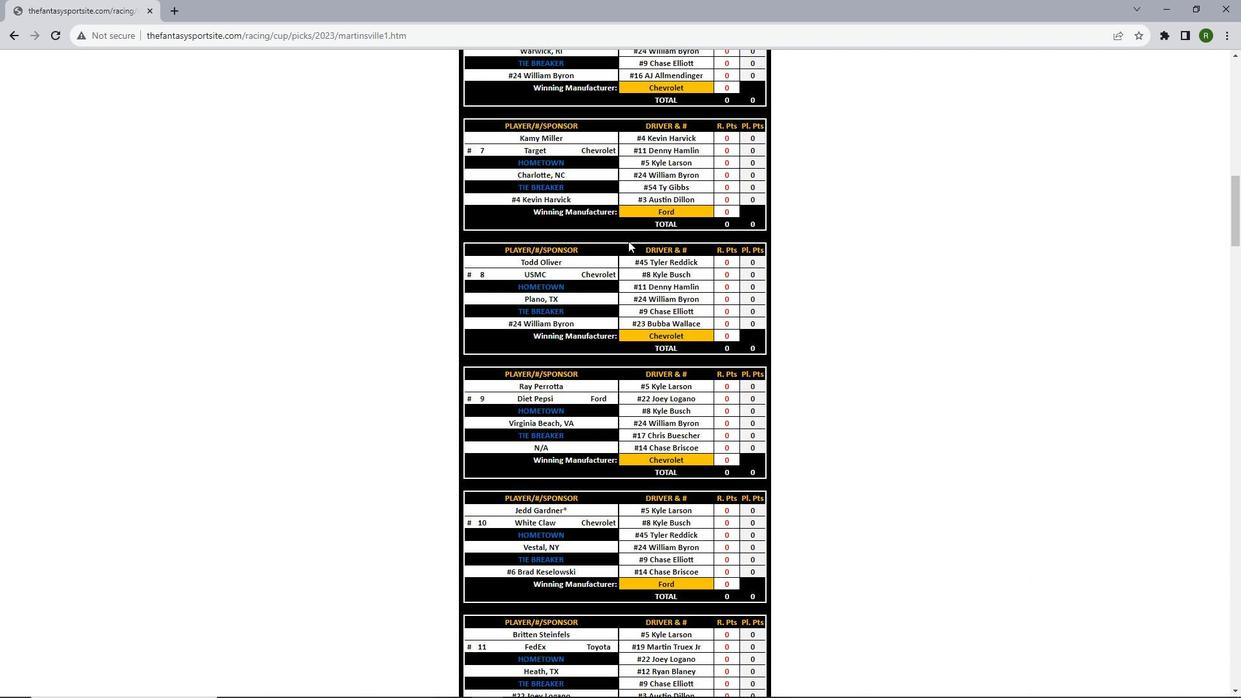 
Action: Mouse scrolled (628, 240) with delta (0, 0)
Screenshot: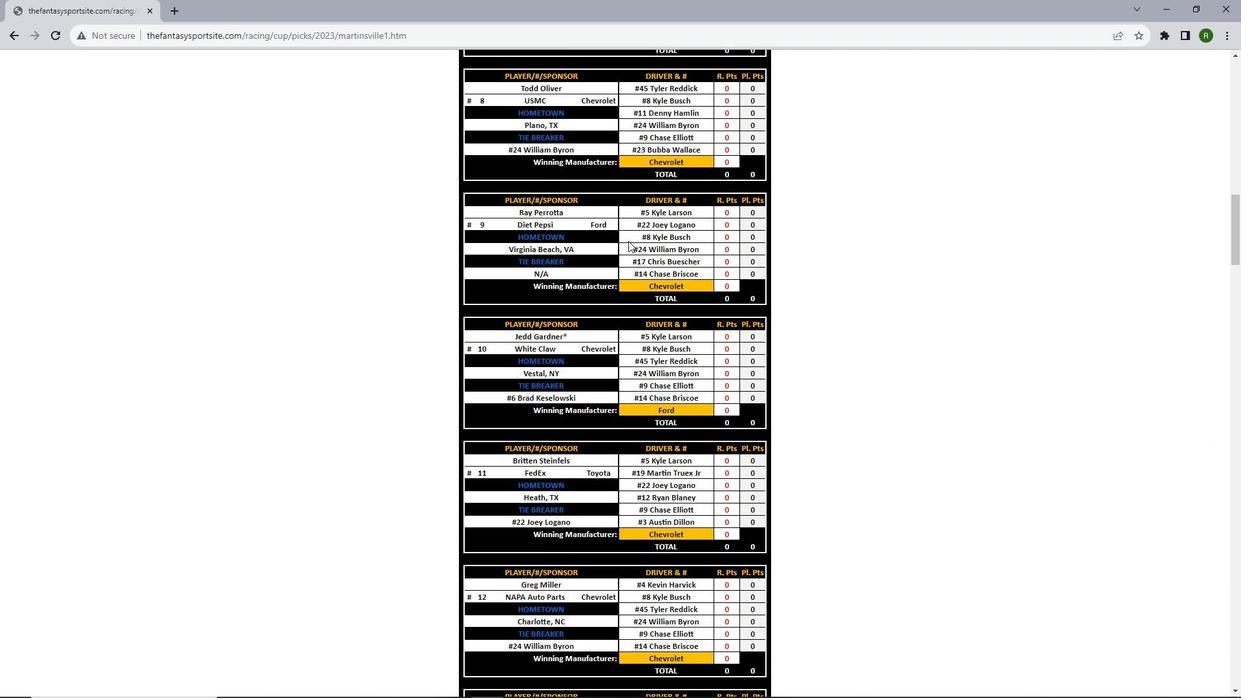 
Action: Mouse scrolled (628, 240) with delta (0, 0)
Screenshot: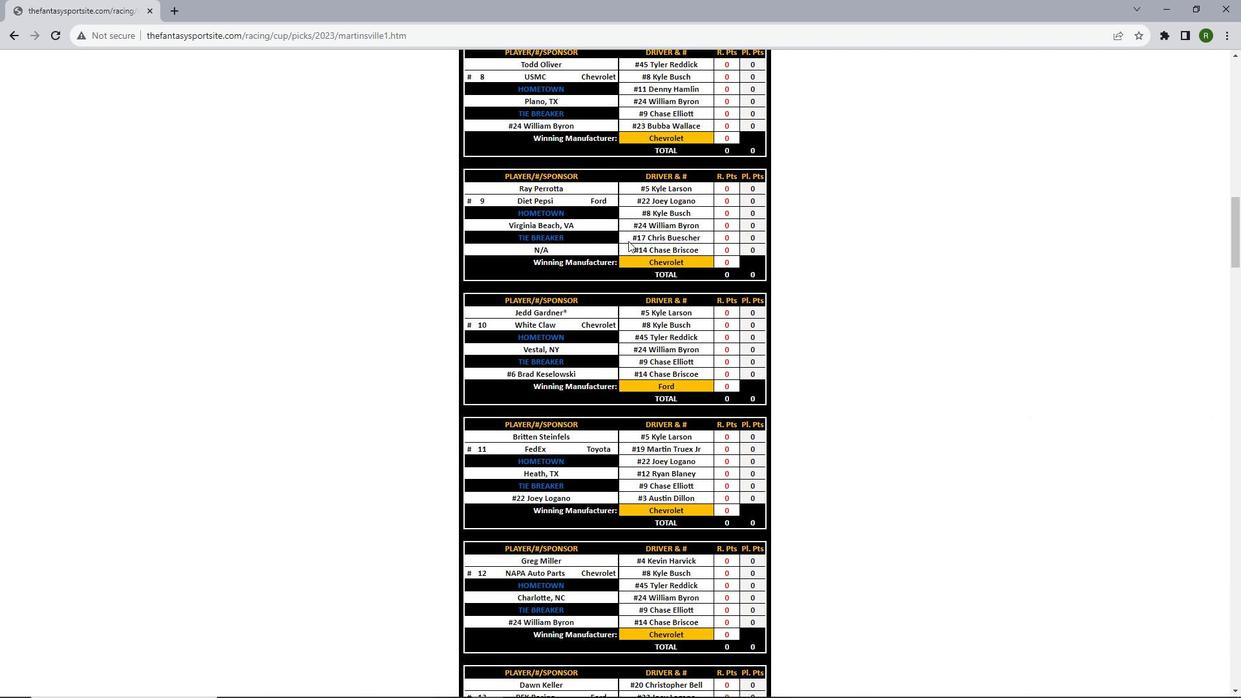 
Action: Mouse scrolled (628, 240) with delta (0, 0)
Screenshot: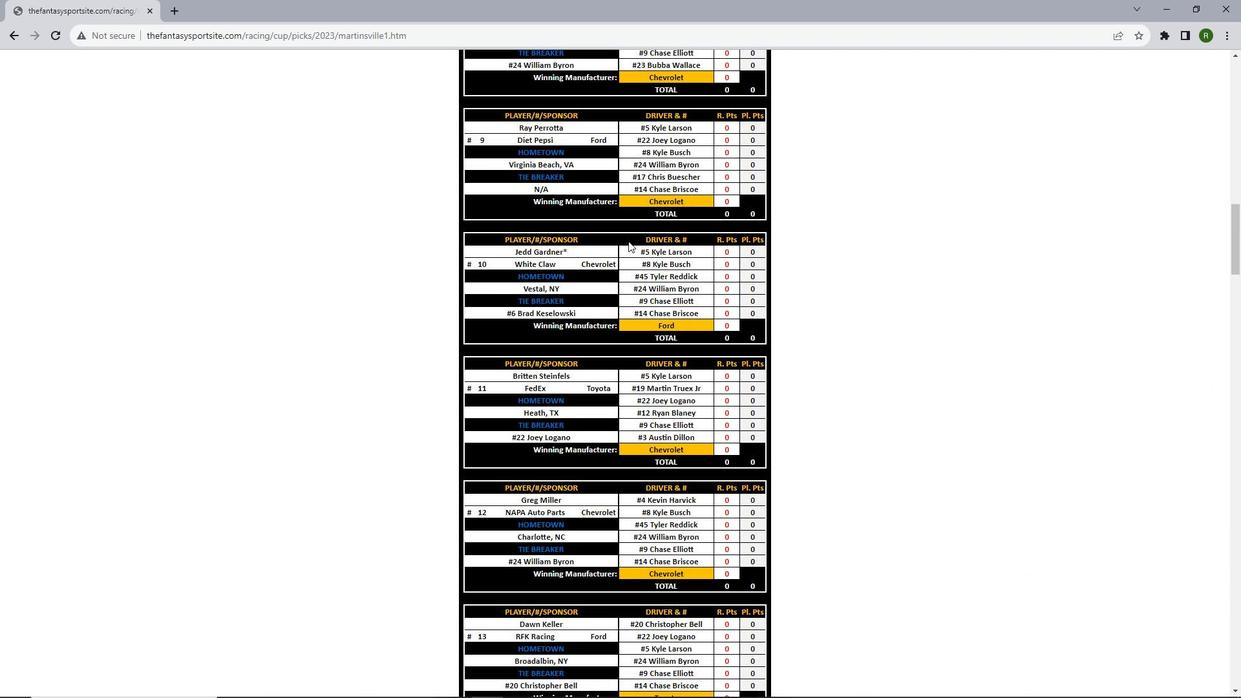 
Action: Mouse scrolled (628, 240) with delta (0, 0)
Screenshot: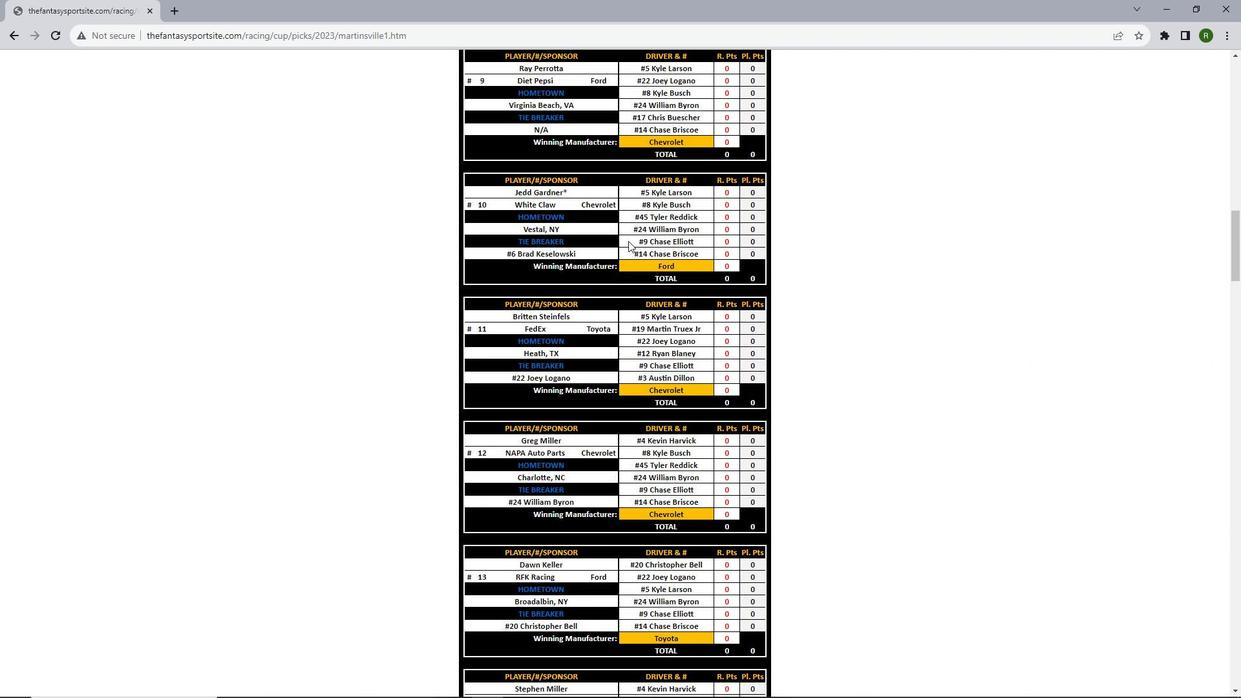 
Action: Mouse scrolled (628, 240) with delta (0, 0)
Screenshot: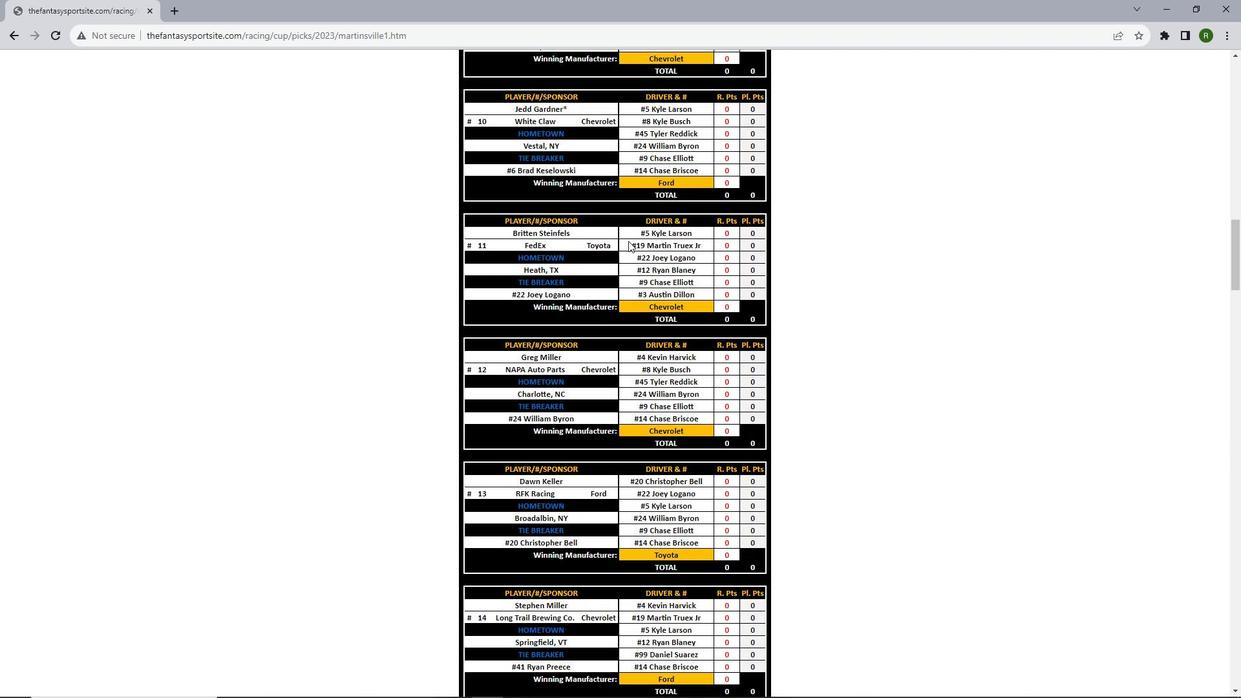 
Action: Mouse scrolled (628, 240) with delta (0, 0)
Screenshot: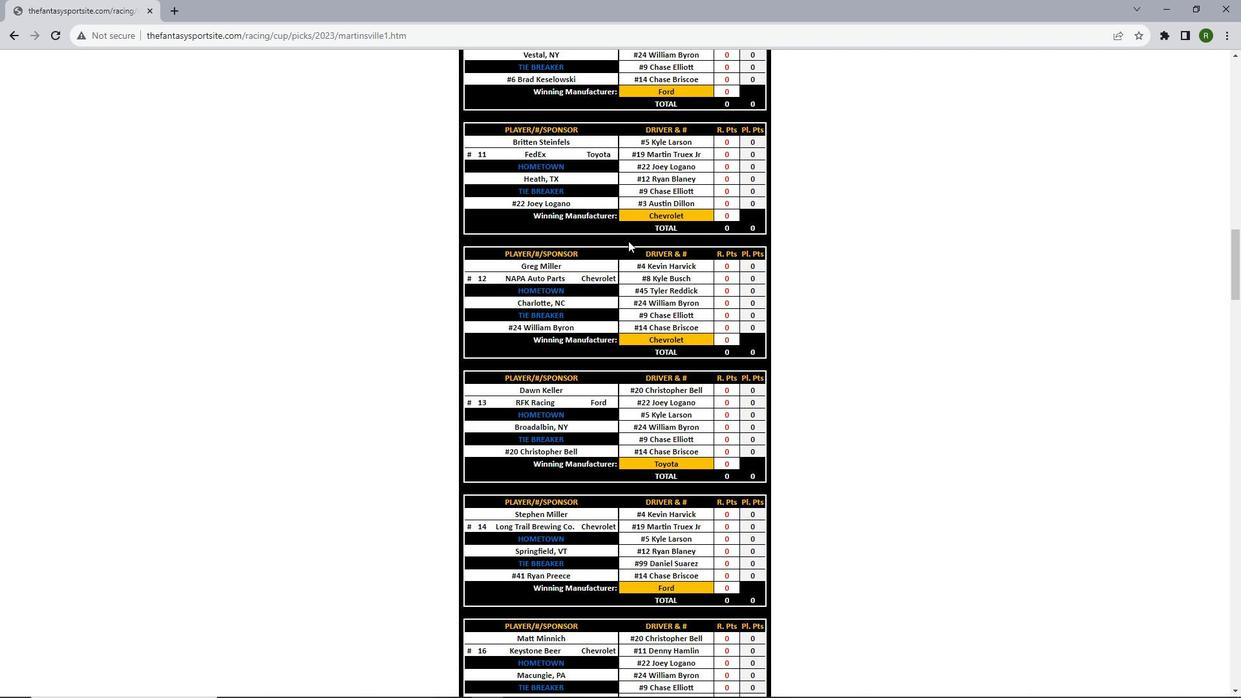 
Action: Mouse scrolled (628, 240) with delta (0, 0)
Screenshot: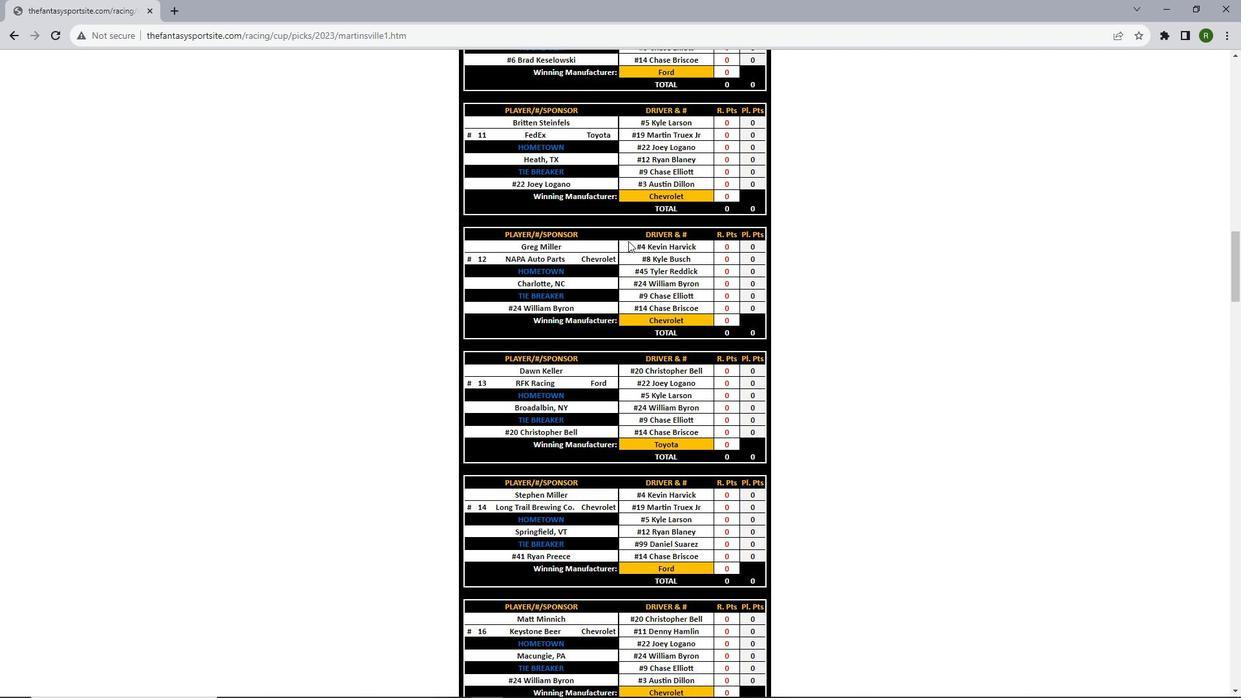 
Action: Mouse scrolled (628, 240) with delta (0, 0)
Screenshot: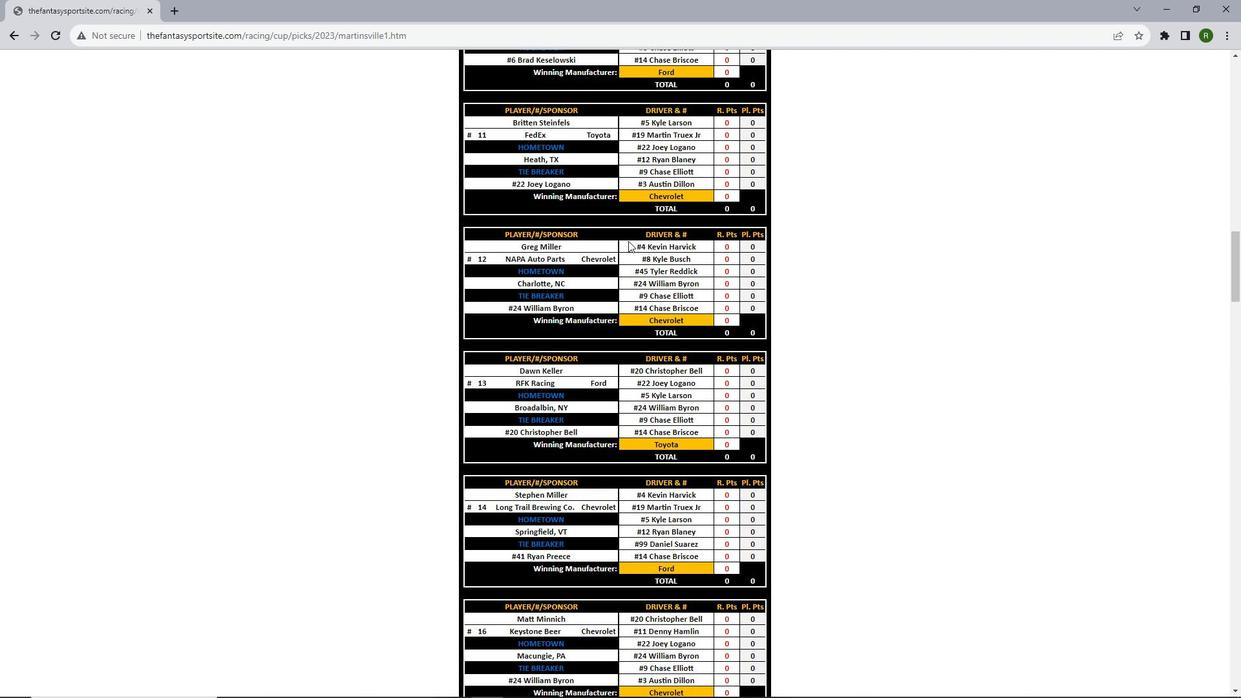 
Action: Mouse scrolled (628, 240) with delta (0, 0)
Screenshot: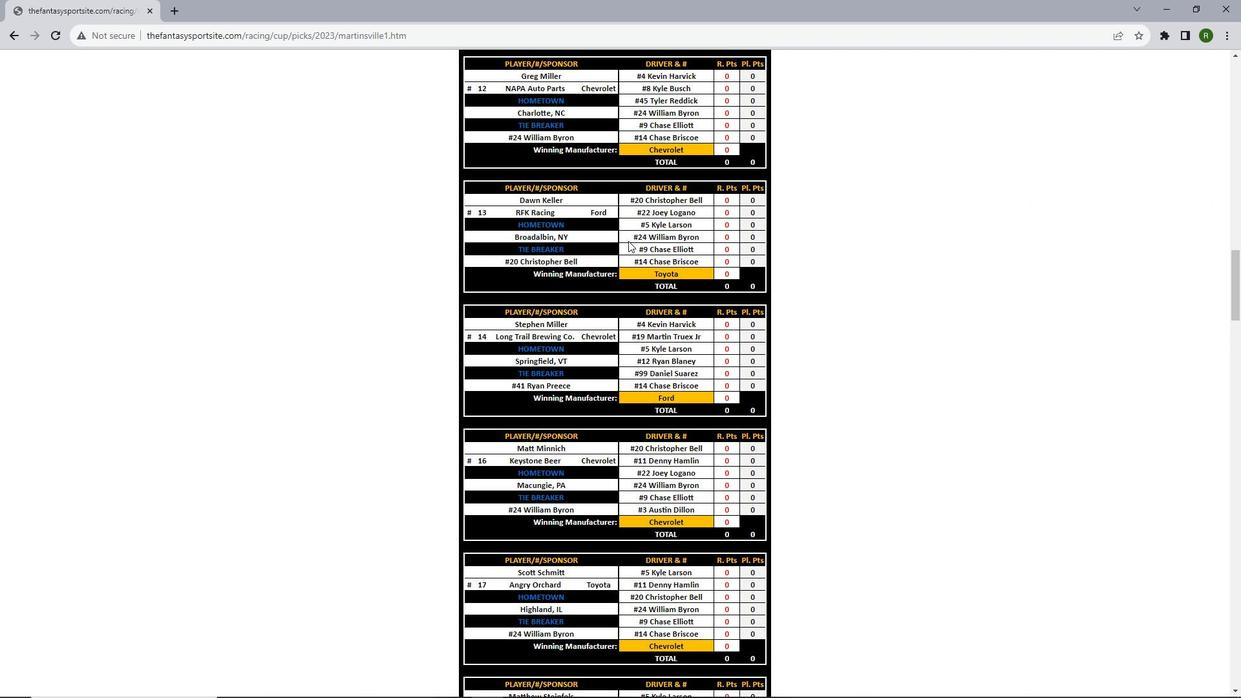 
Action: Mouse scrolled (628, 240) with delta (0, 0)
Screenshot: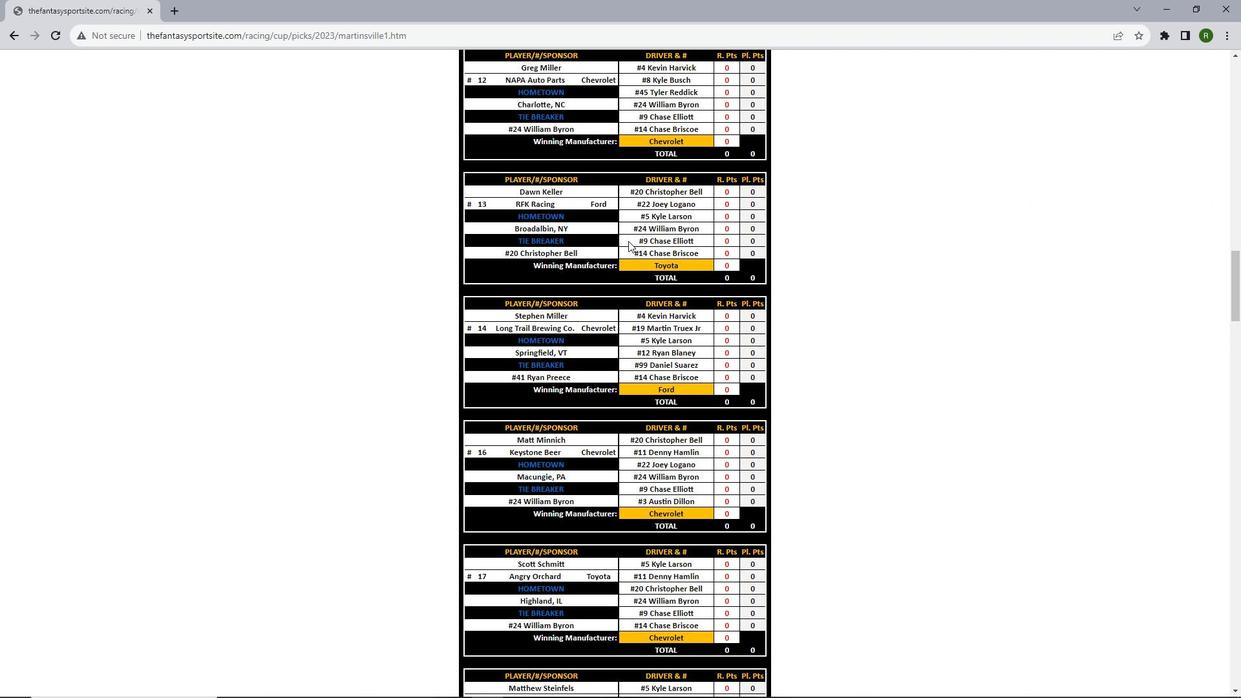 
Action: Mouse scrolled (628, 240) with delta (0, 0)
Screenshot: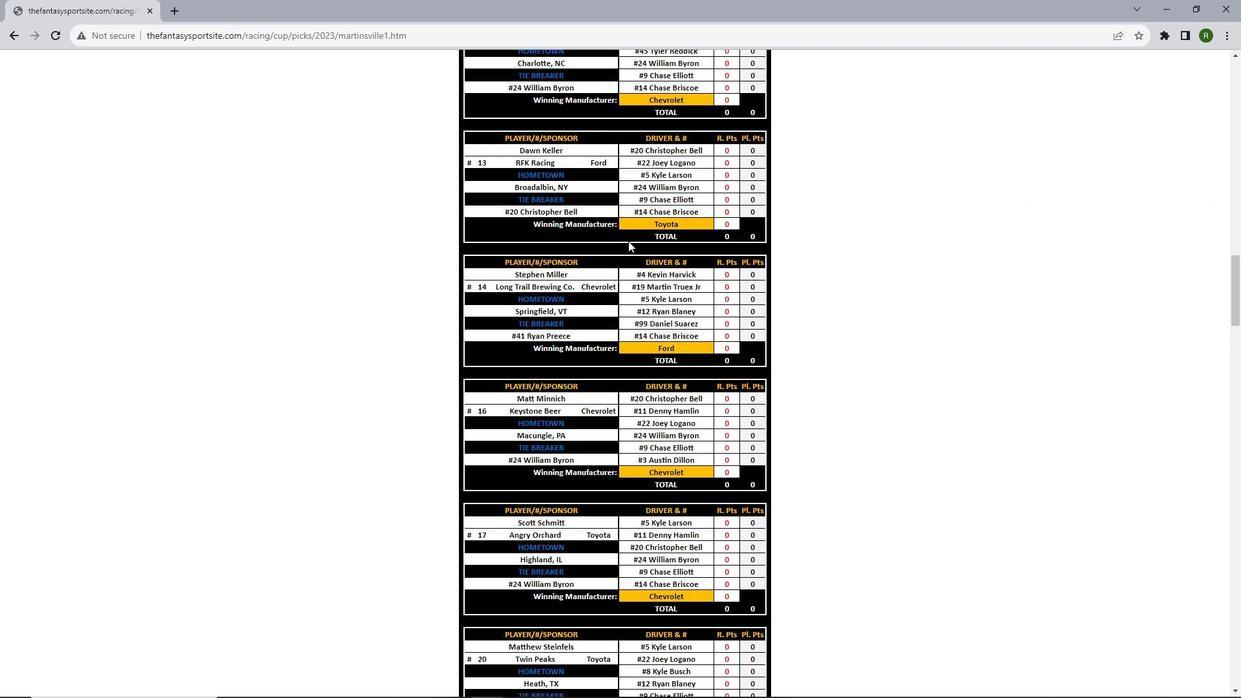 
Action: Mouse scrolled (628, 240) with delta (0, 0)
Screenshot: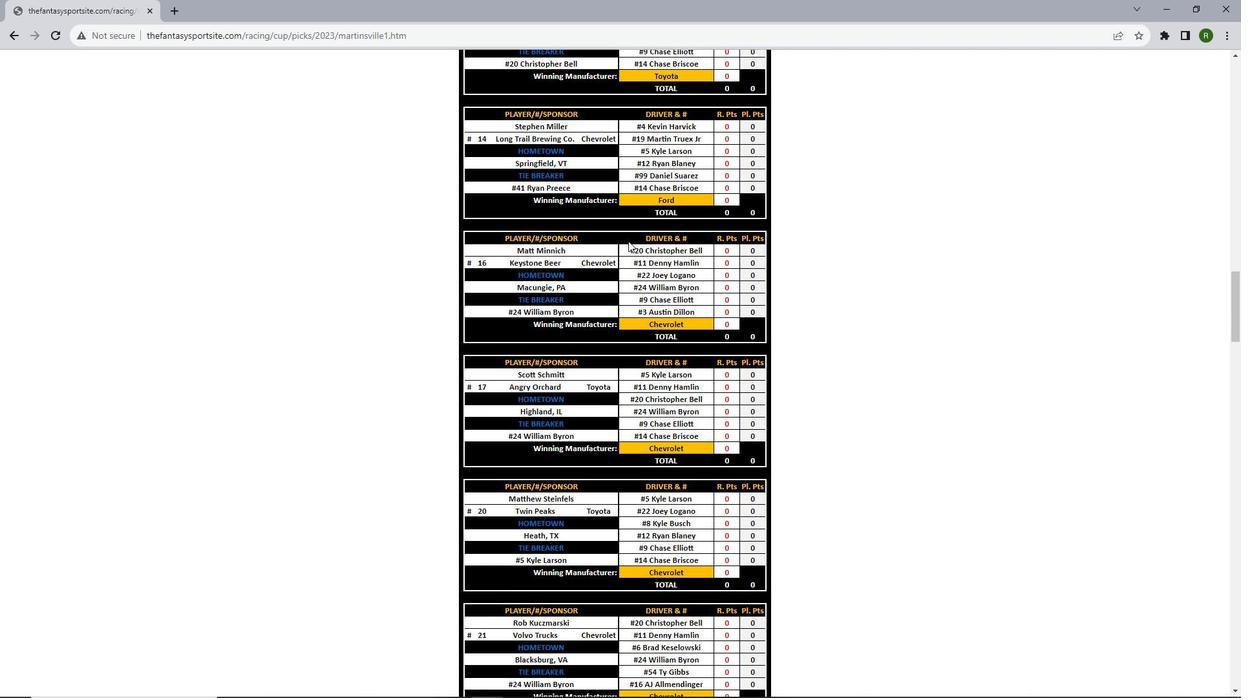 
Action: Mouse scrolled (628, 240) with delta (0, 0)
Screenshot: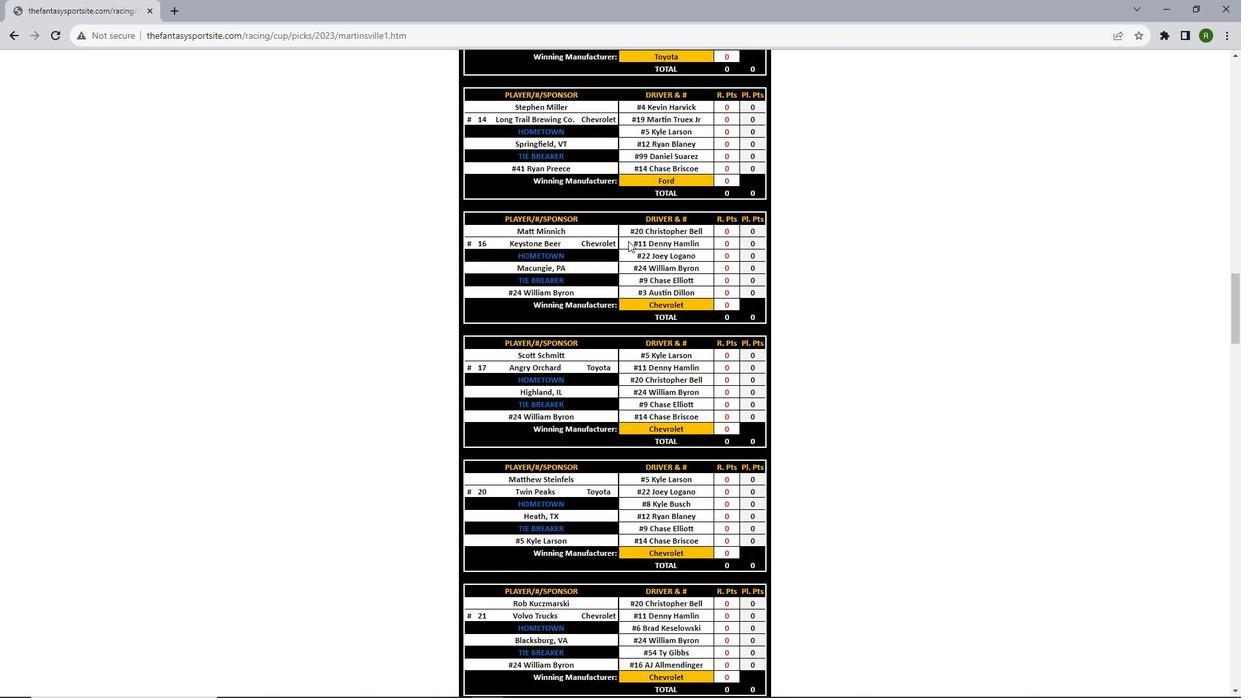 
Action: Mouse scrolled (628, 240) with delta (0, 0)
Screenshot: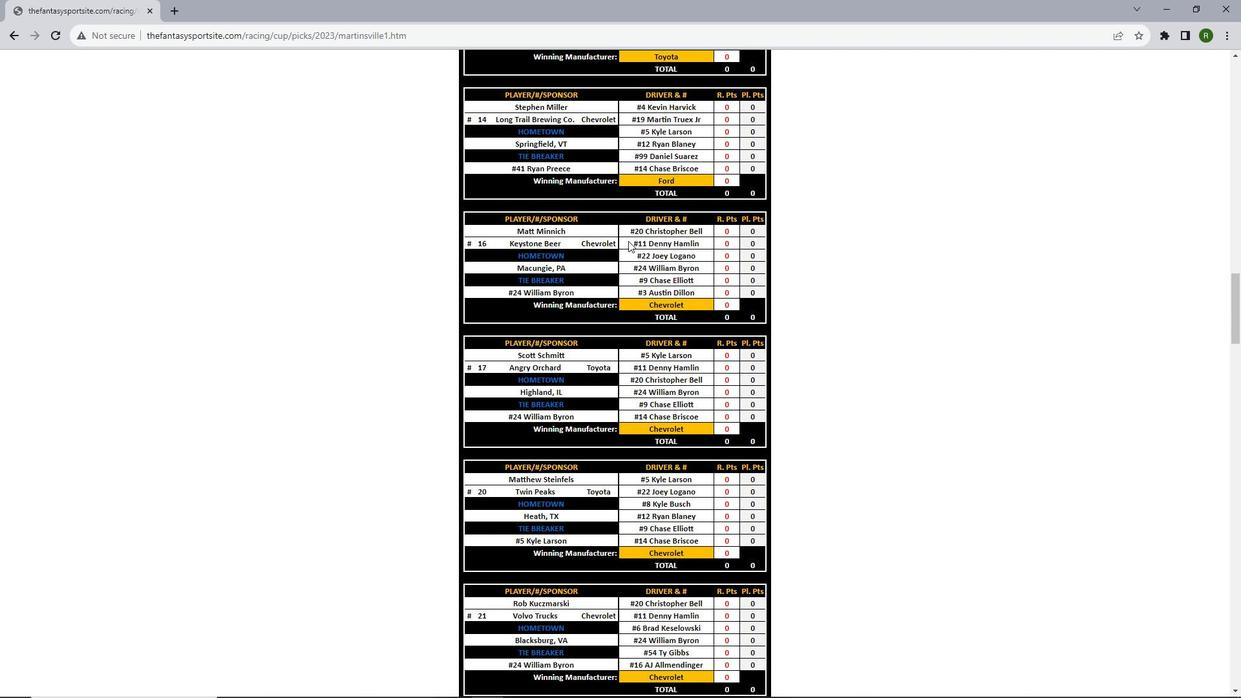 
Action: Mouse scrolled (628, 240) with delta (0, 0)
Screenshot: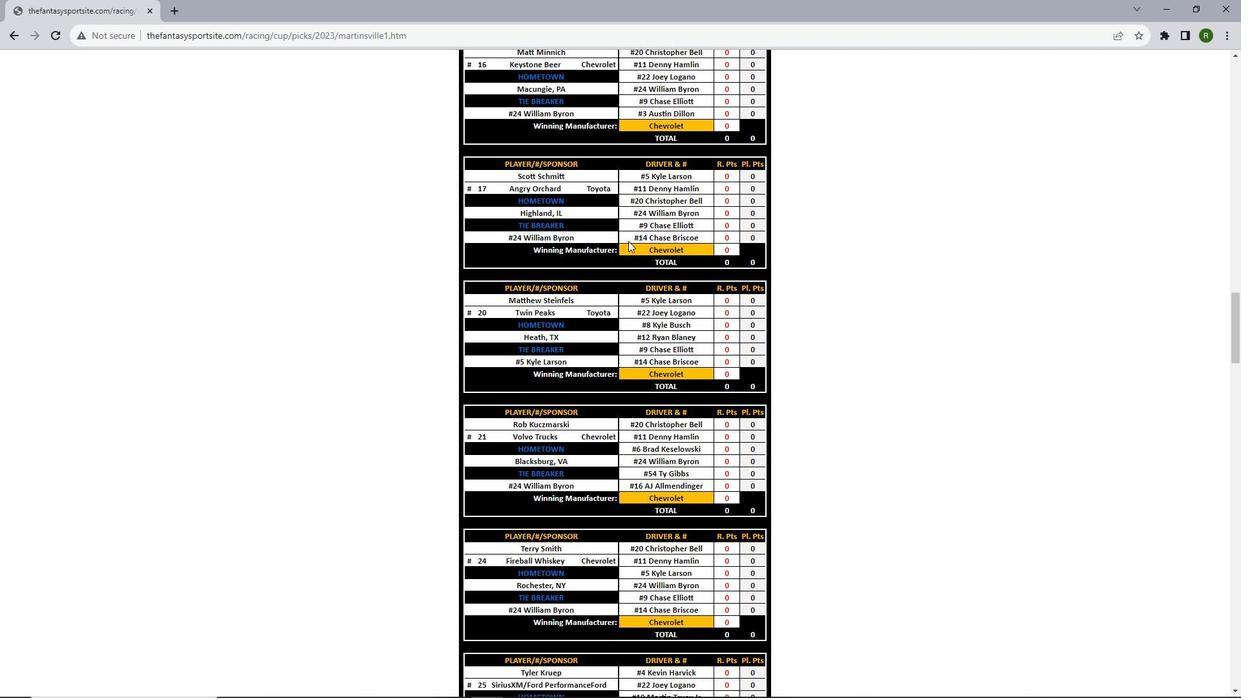 
Action: Mouse scrolled (628, 240) with delta (0, 0)
Screenshot: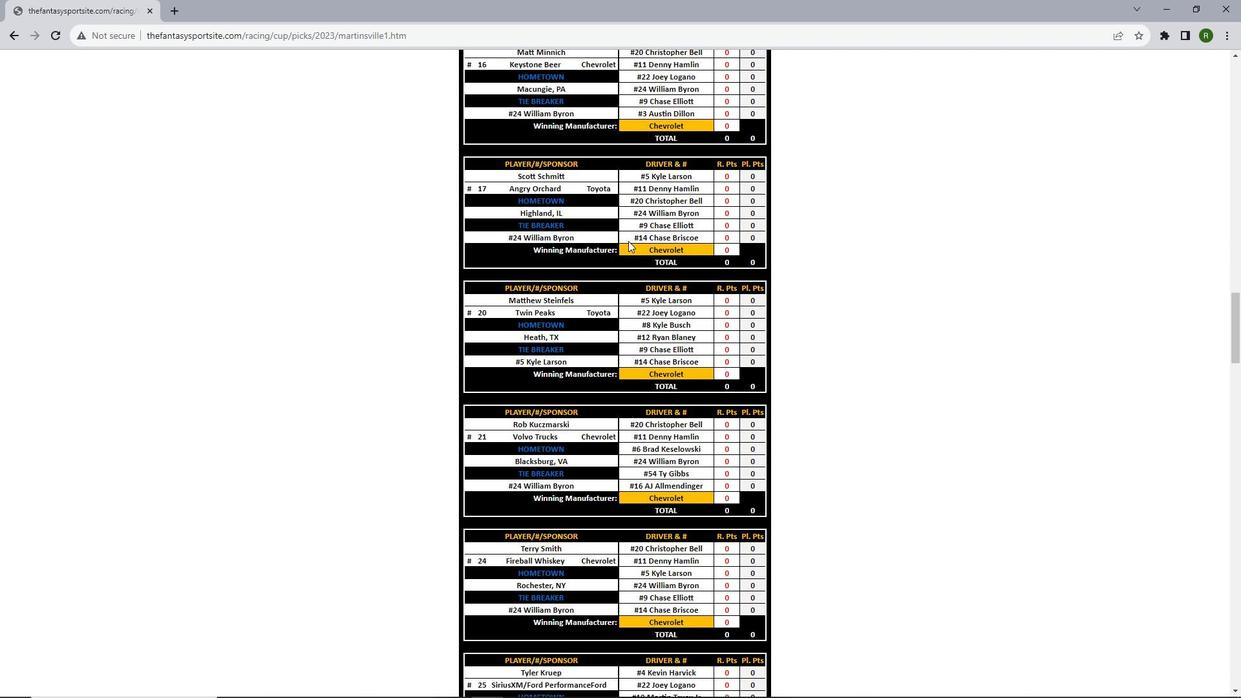 
Action: Mouse scrolled (628, 240) with delta (0, 0)
Screenshot: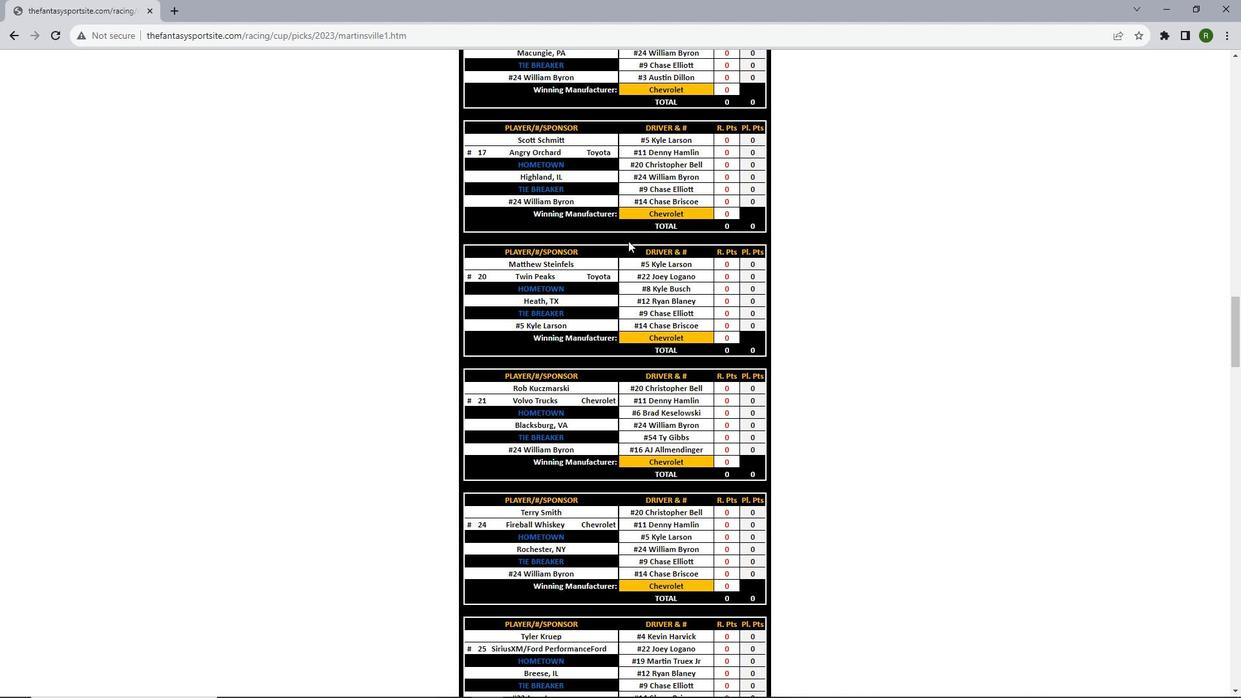 
Action: Mouse scrolled (628, 240) with delta (0, 0)
Screenshot: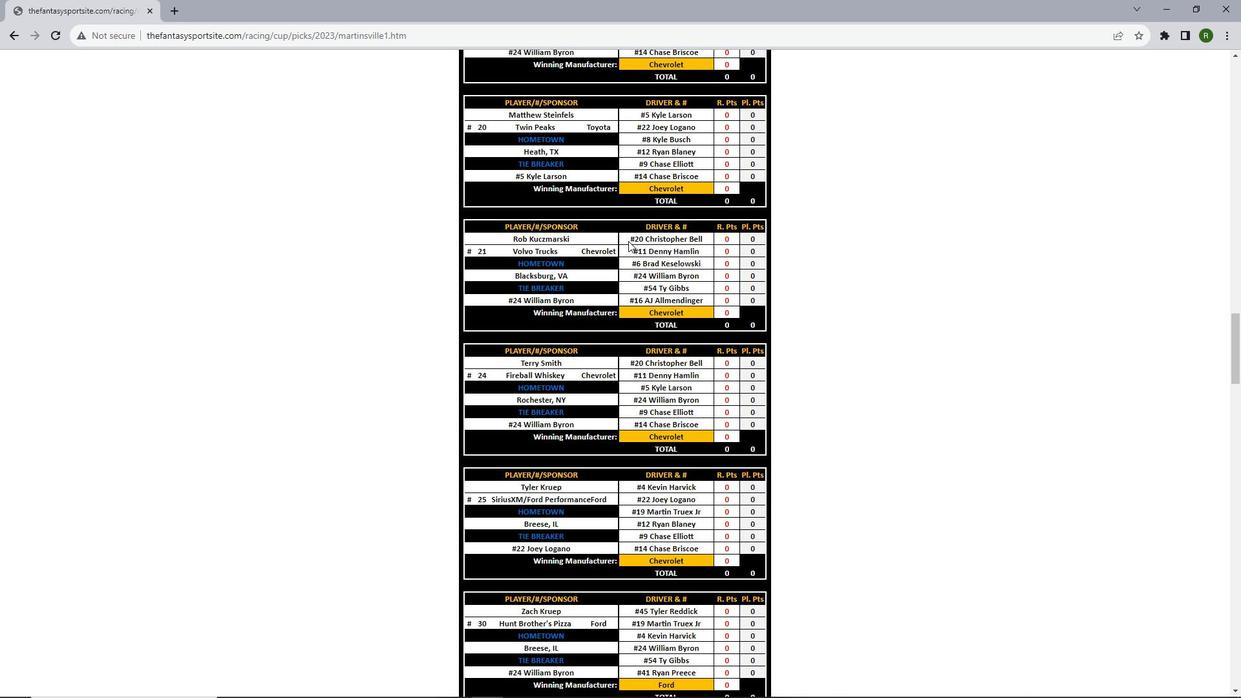 
Action: Mouse scrolled (628, 240) with delta (0, 0)
Screenshot: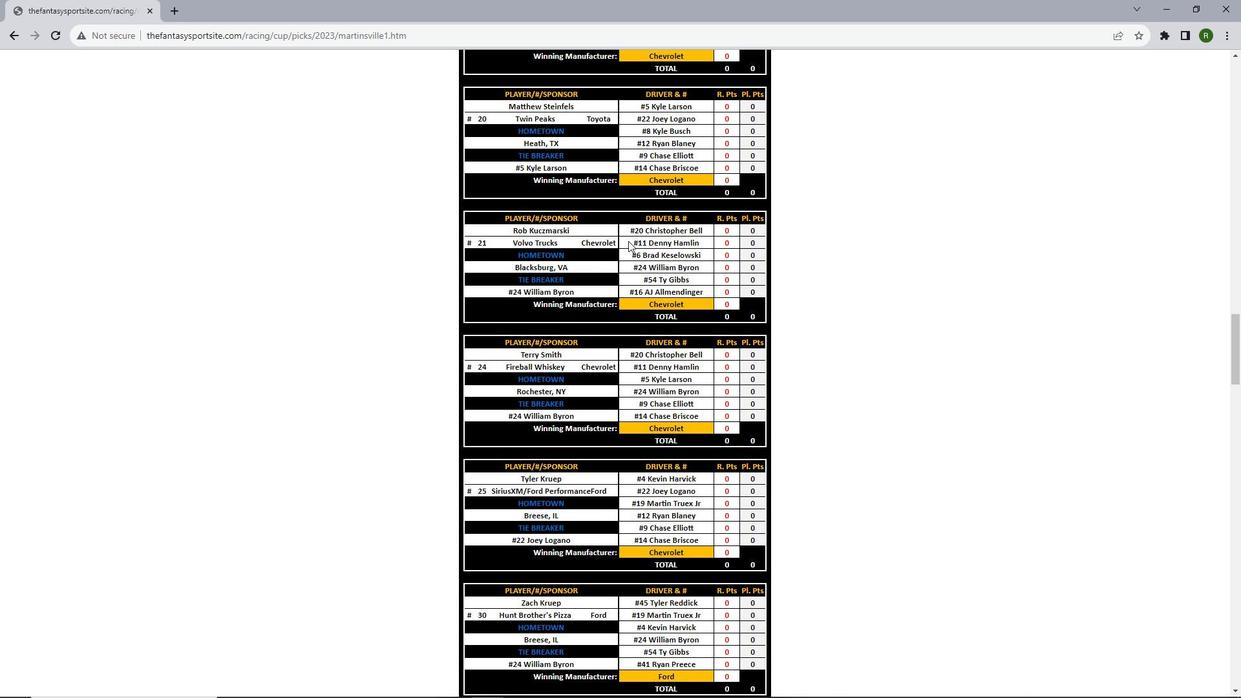 
Action: Mouse scrolled (628, 240) with delta (0, 0)
Screenshot: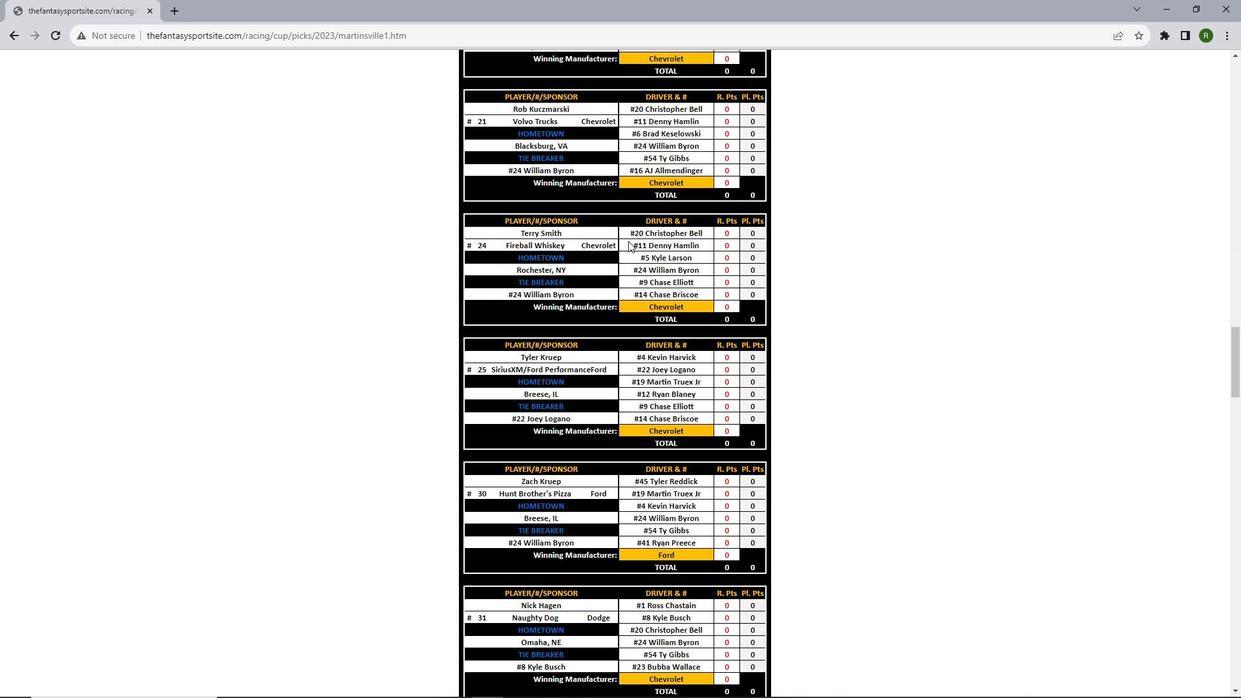 
Action: Mouse scrolled (628, 240) with delta (0, 0)
Screenshot: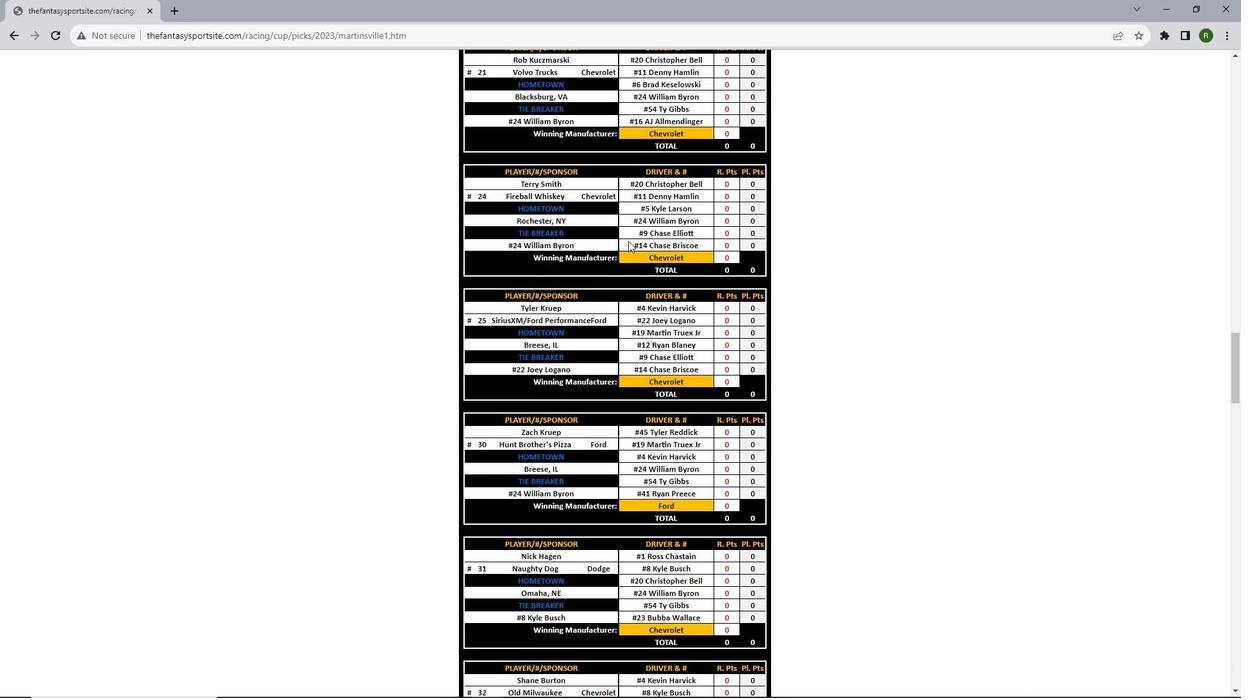 
Action: Mouse scrolled (628, 240) with delta (0, 0)
Screenshot: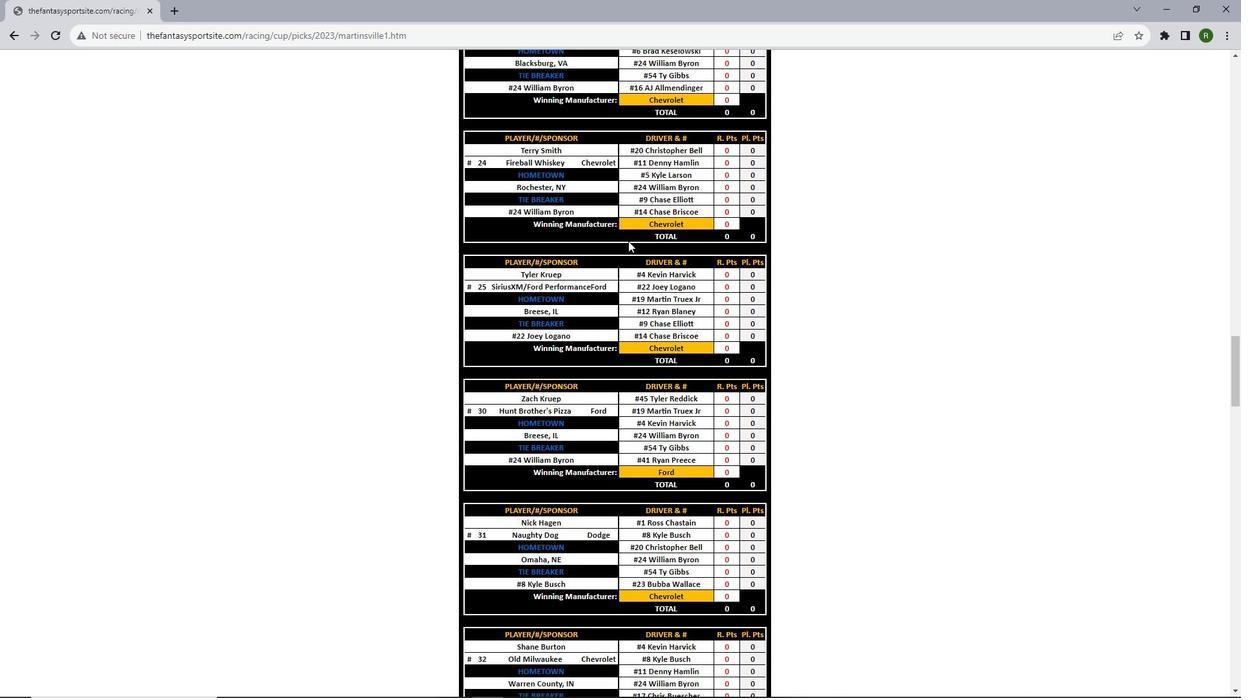 
Action: Mouse scrolled (628, 240) with delta (0, 0)
Screenshot: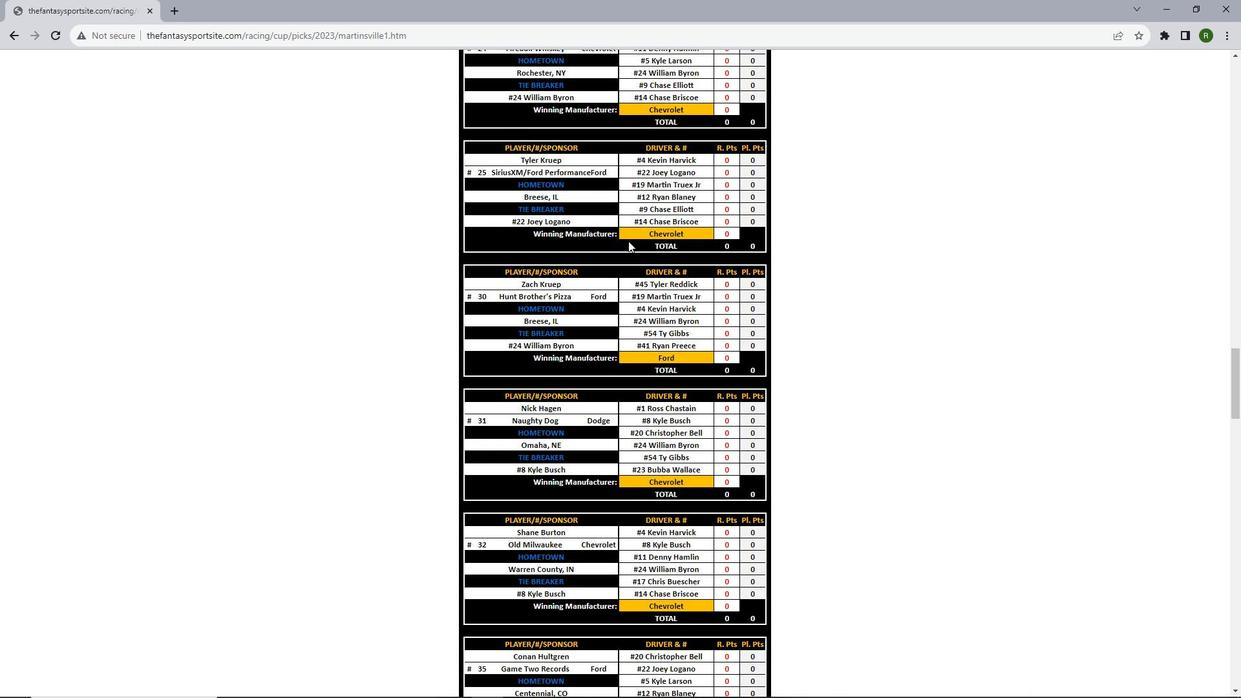 
Action: Mouse scrolled (628, 240) with delta (0, 0)
Screenshot: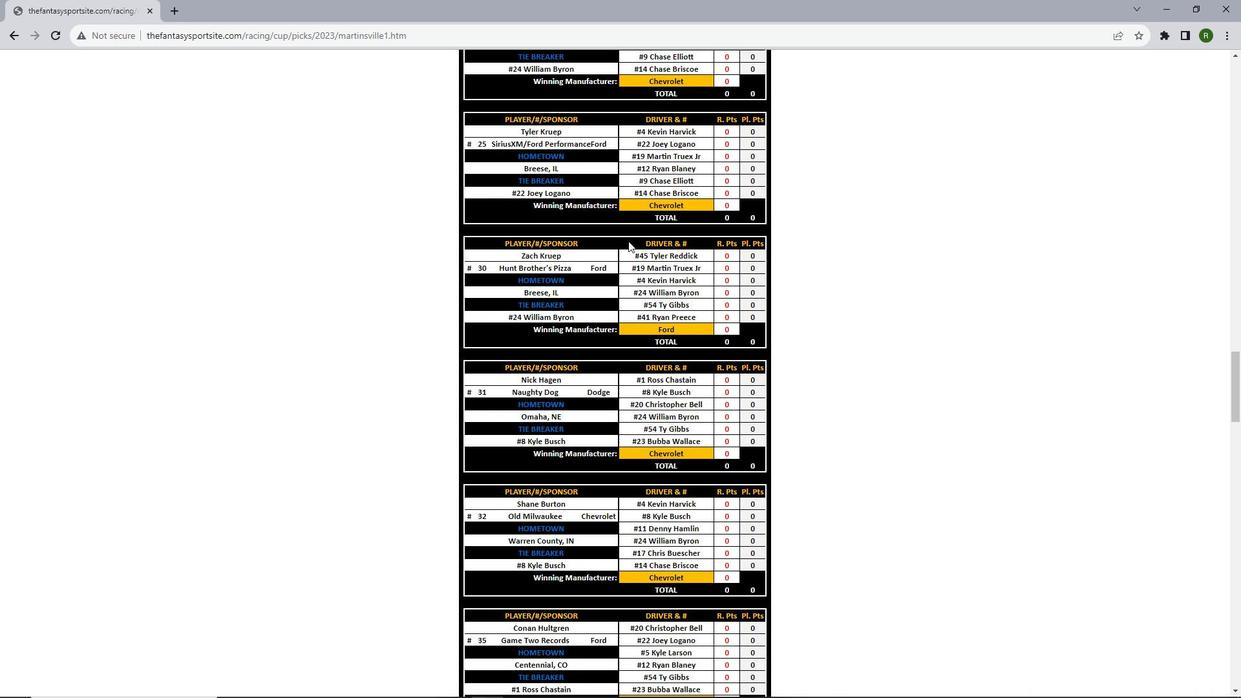 
Action: Mouse scrolled (628, 240) with delta (0, 0)
Screenshot: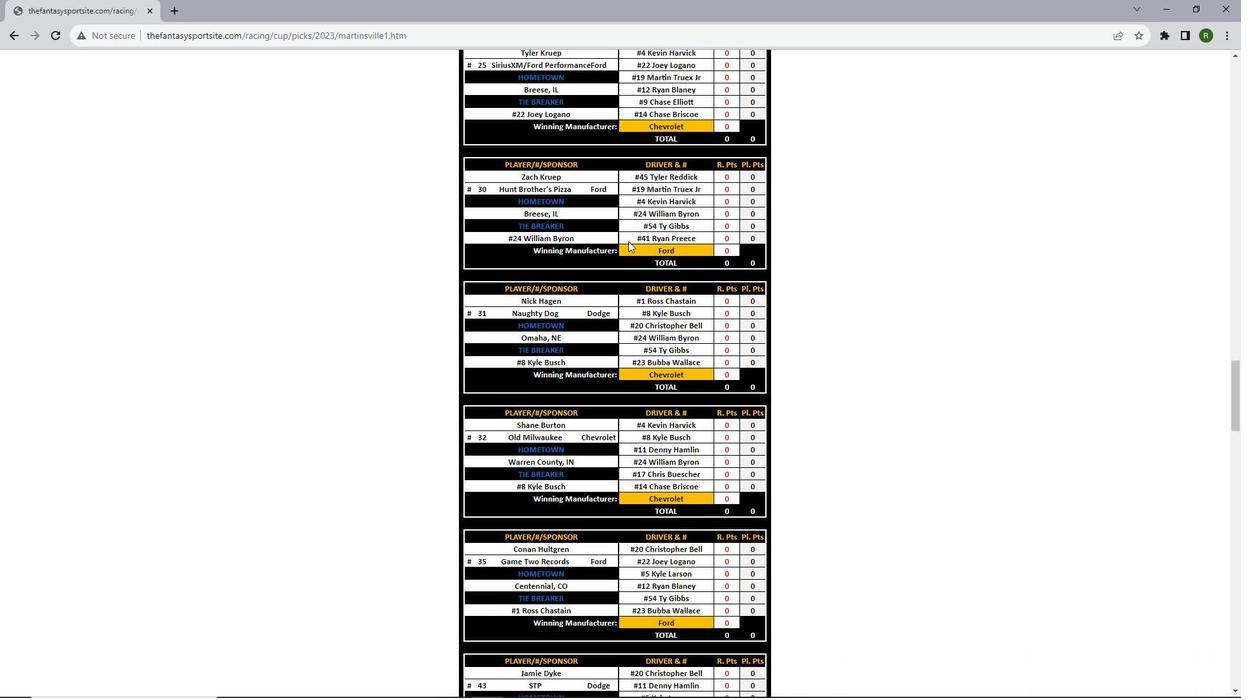 
Action: Mouse scrolled (628, 240) with delta (0, 0)
Screenshot: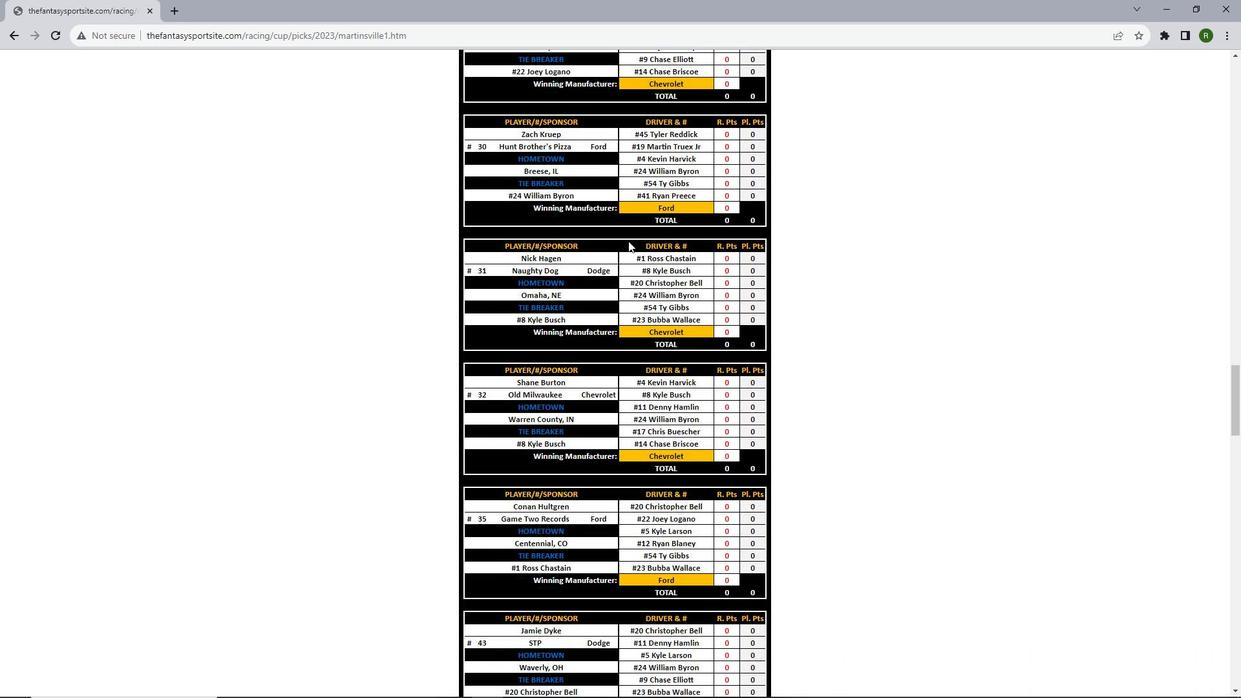 
Action: Mouse scrolled (628, 240) with delta (0, 0)
Screenshot: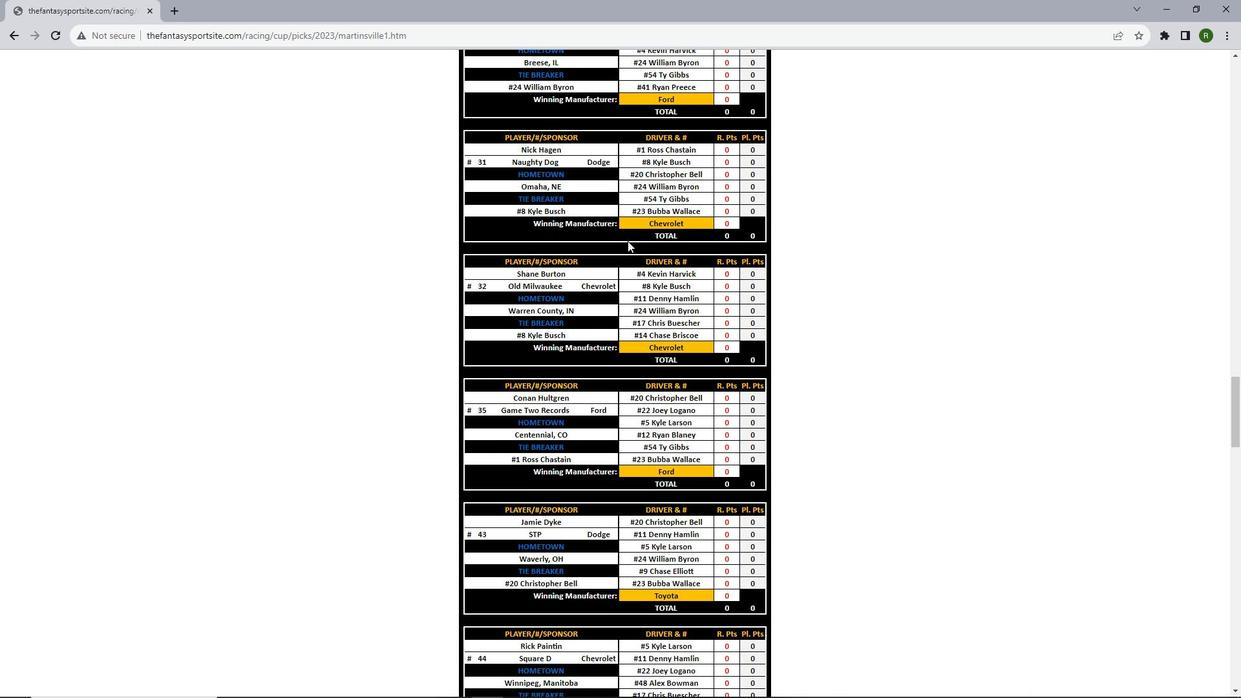 
Action: Mouse moved to (627, 241)
Screenshot: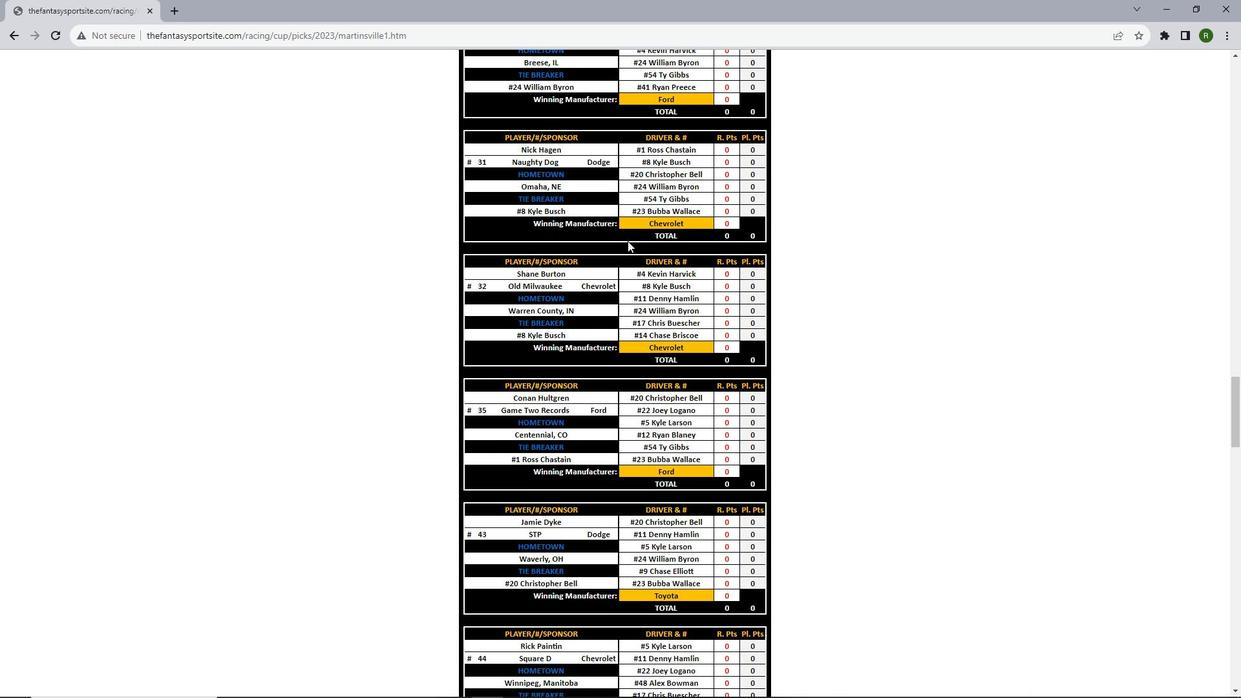 
Action: Mouse scrolled (627, 240) with delta (0, 0)
Screenshot: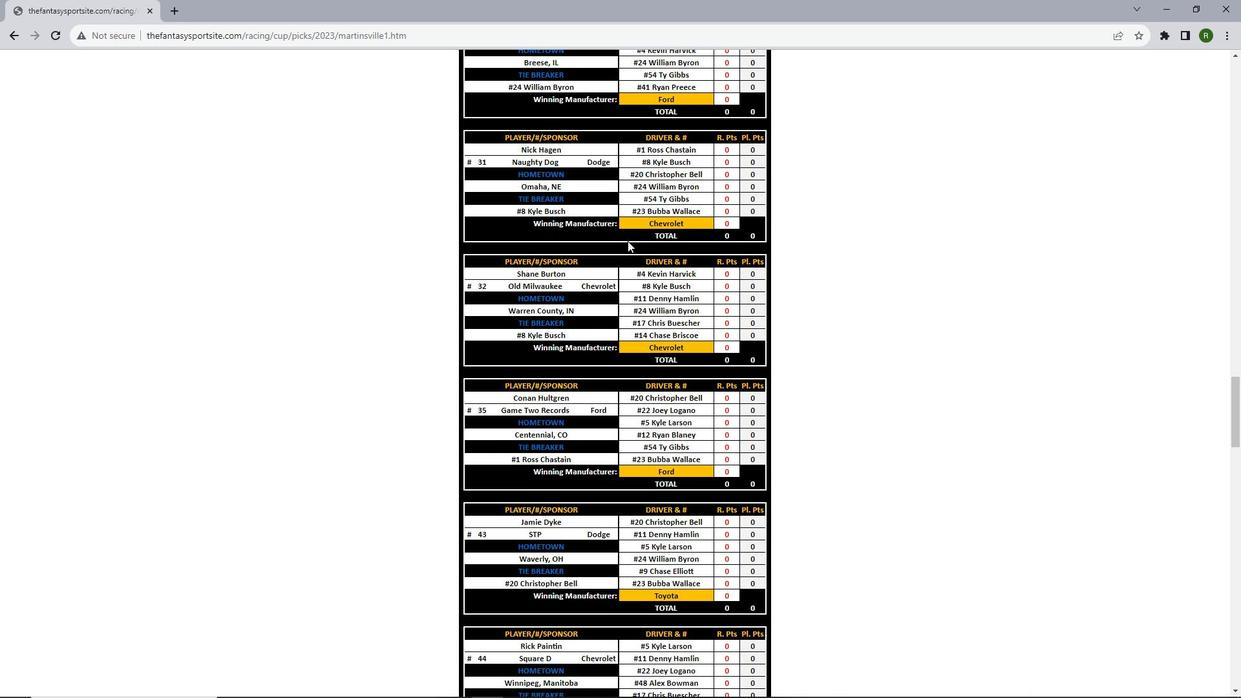 
Action: Mouse scrolled (627, 240) with delta (0, 0)
Screenshot: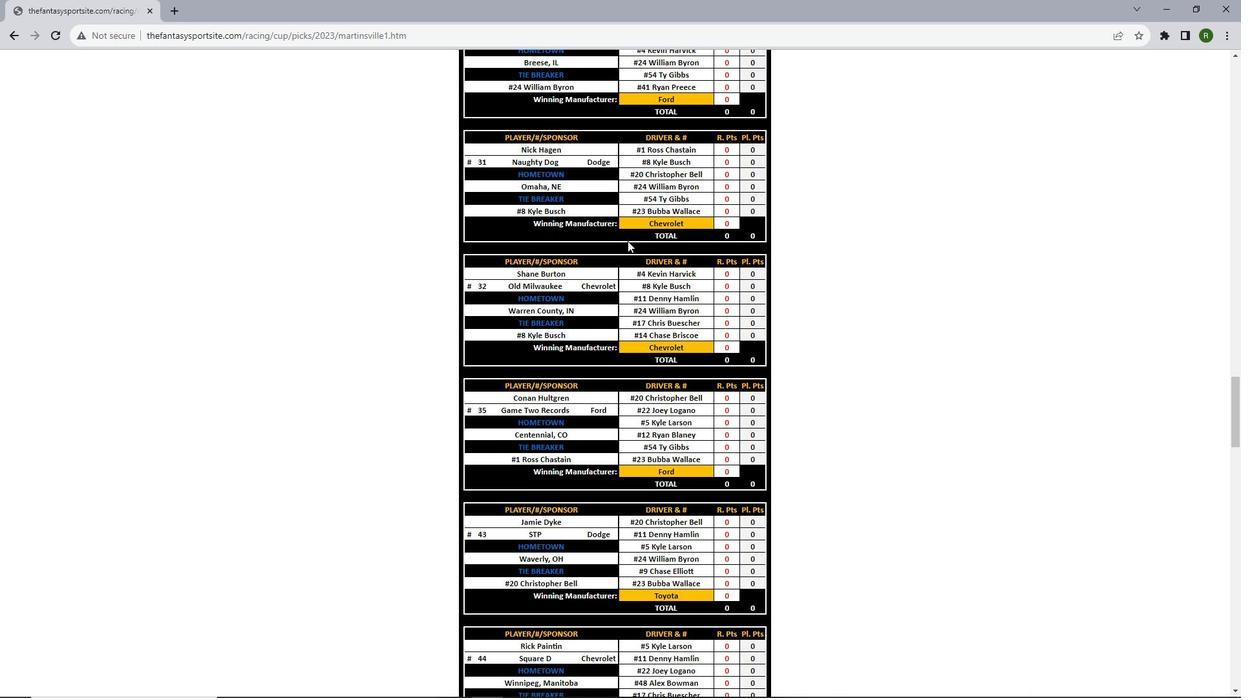 
Action: Mouse scrolled (627, 240) with delta (0, 0)
Screenshot: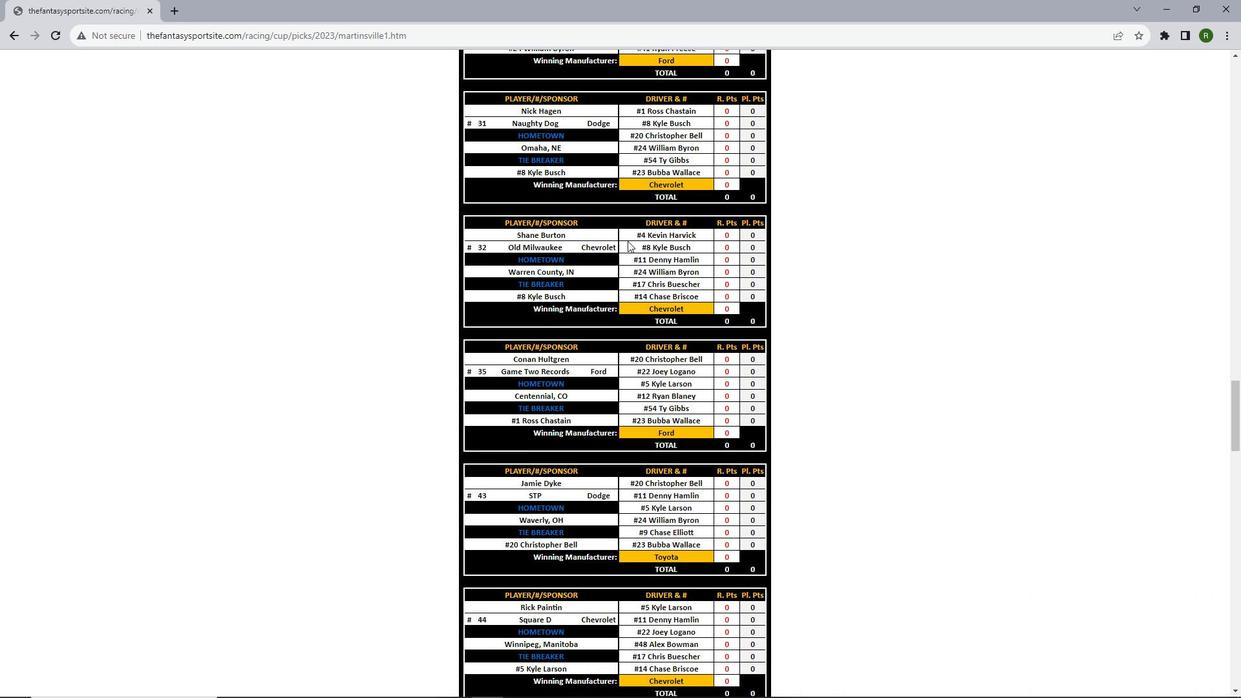 
Action: Mouse scrolled (627, 240) with delta (0, 0)
Screenshot: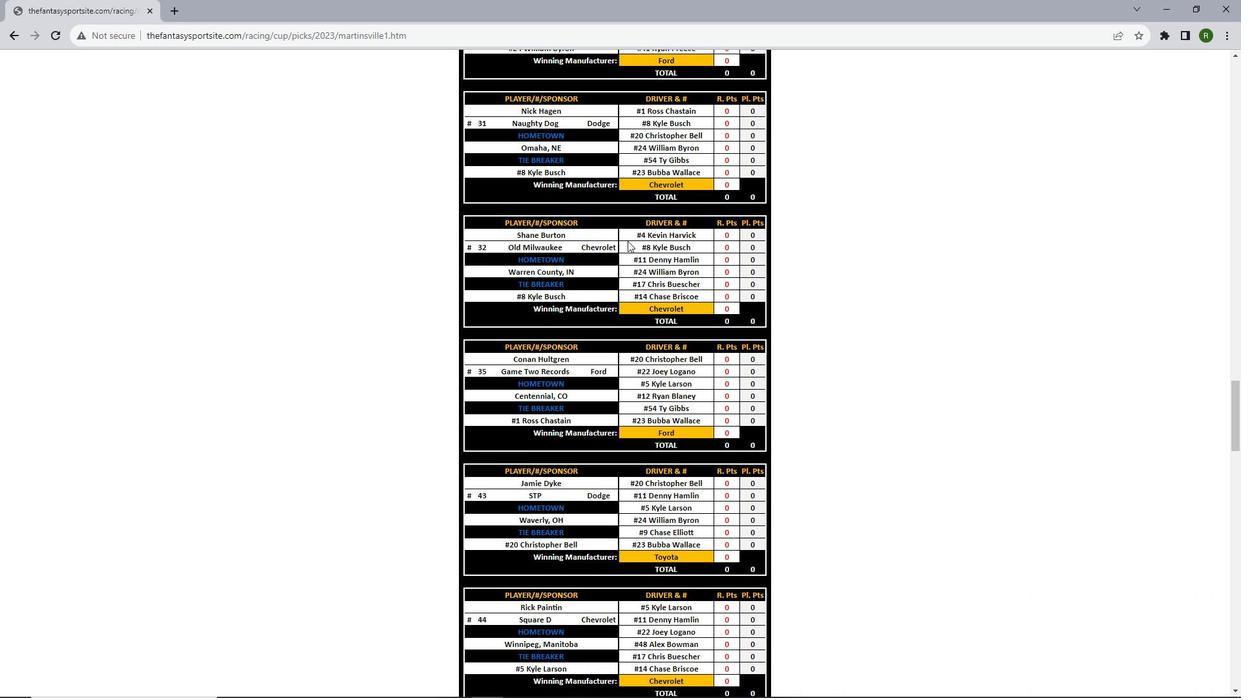 
Action: Mouse scrolled (627, 240) with delta (0, 0)
Screenshot: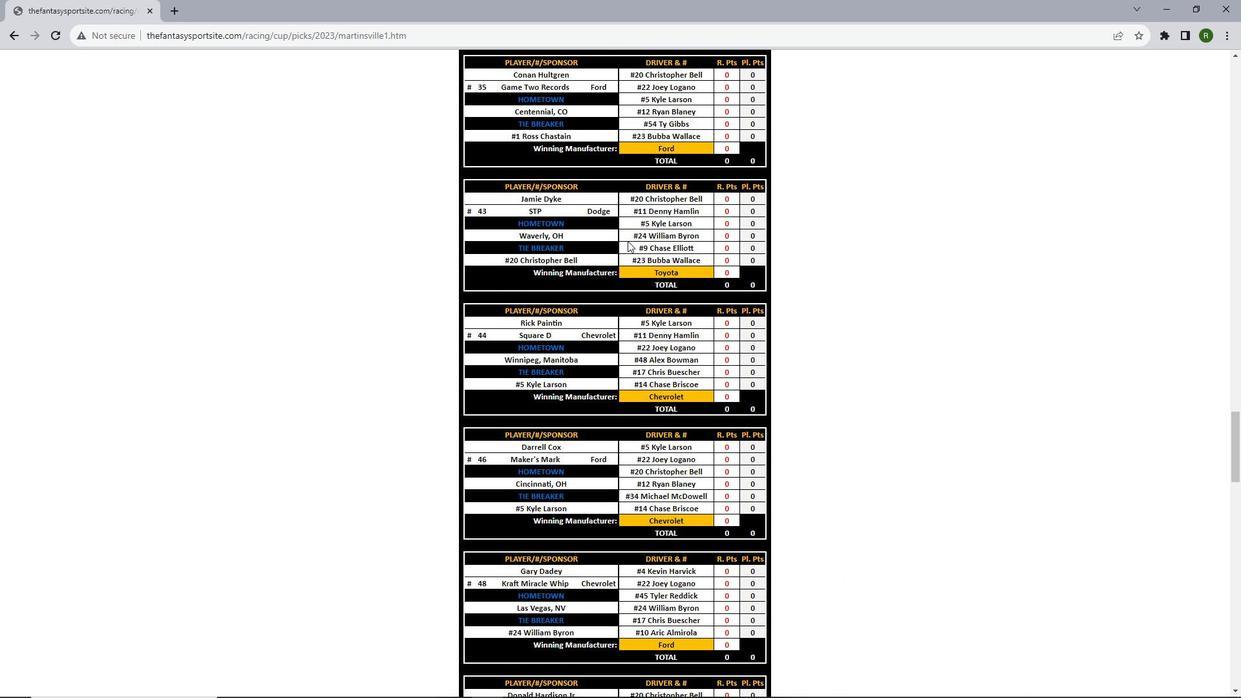 
Action: Mouse scrolled (627, 240) with delta (0, 0)
Screenshot: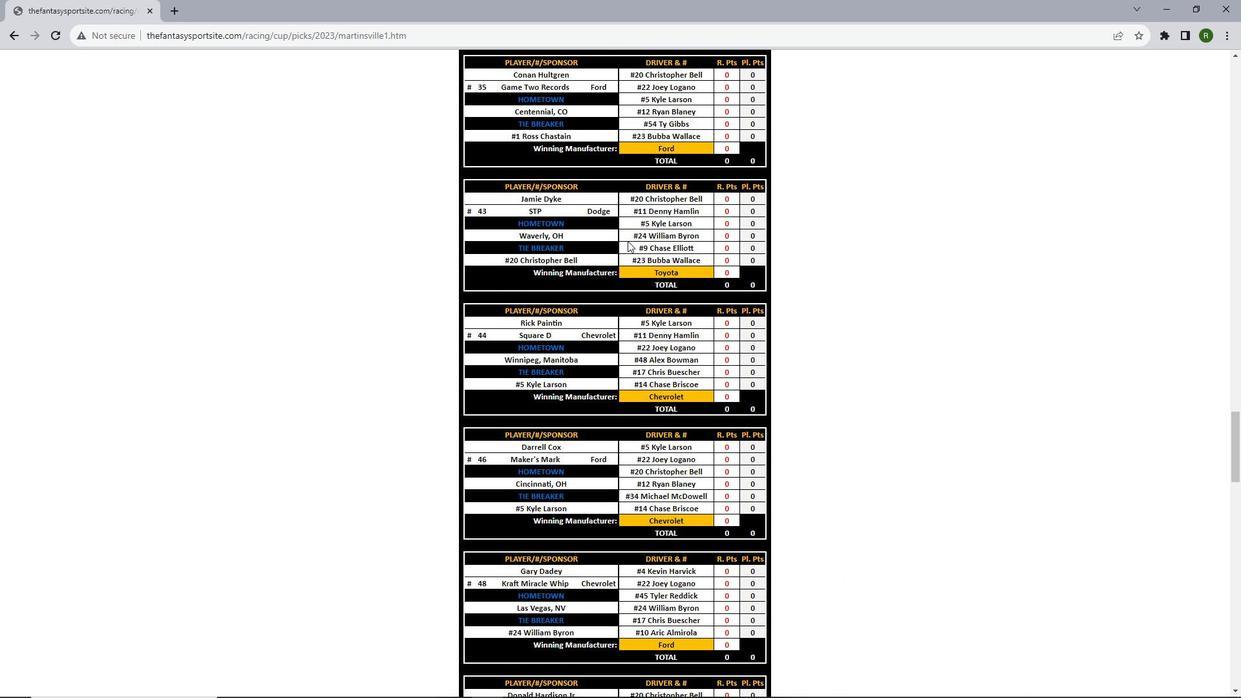 
Action: Mouse scrolled (627, 240) with delta (0, 0)
Screenshot: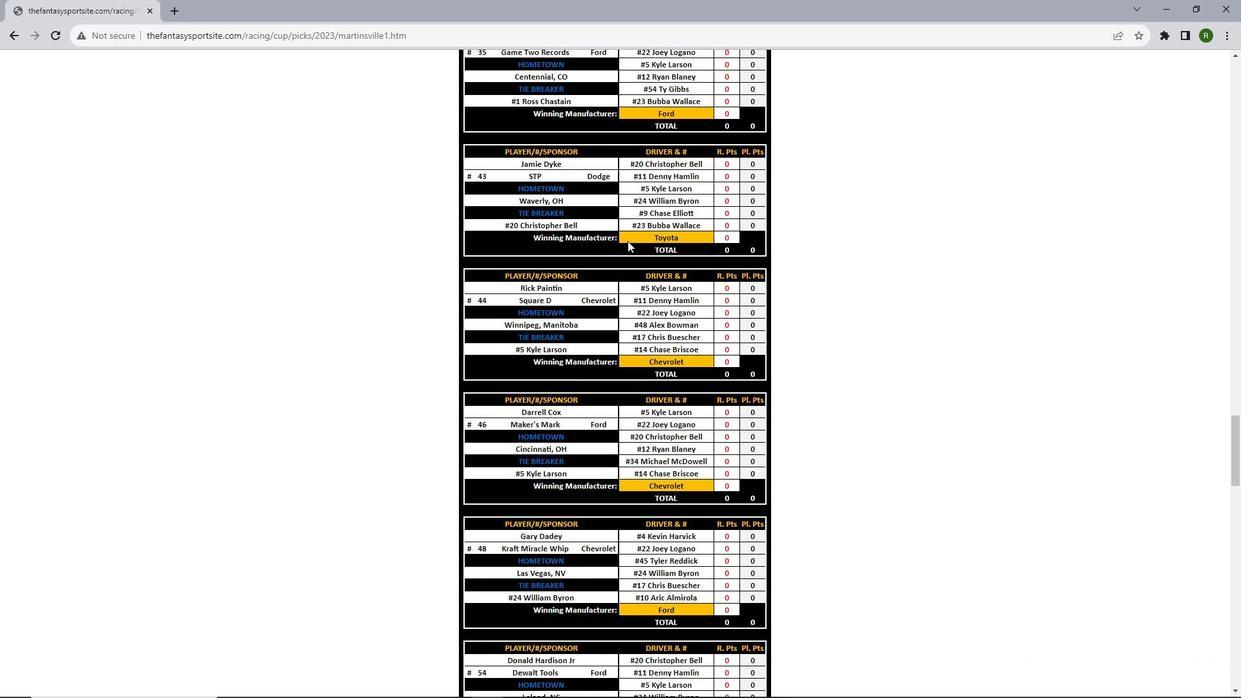
Action: Mouse scrolled (627, 240) with delta (0, 0)
Screenshot: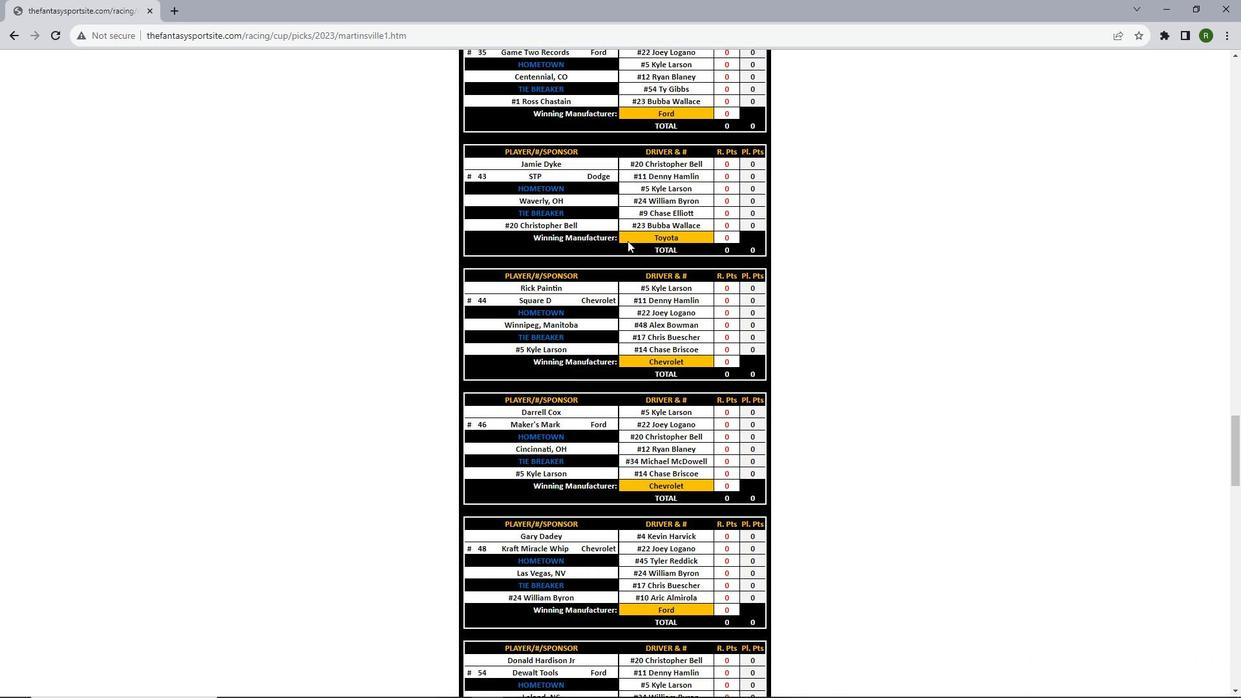 
Action: Mouse scrolled (627, 240) with delta (0, 0)
Screenshot: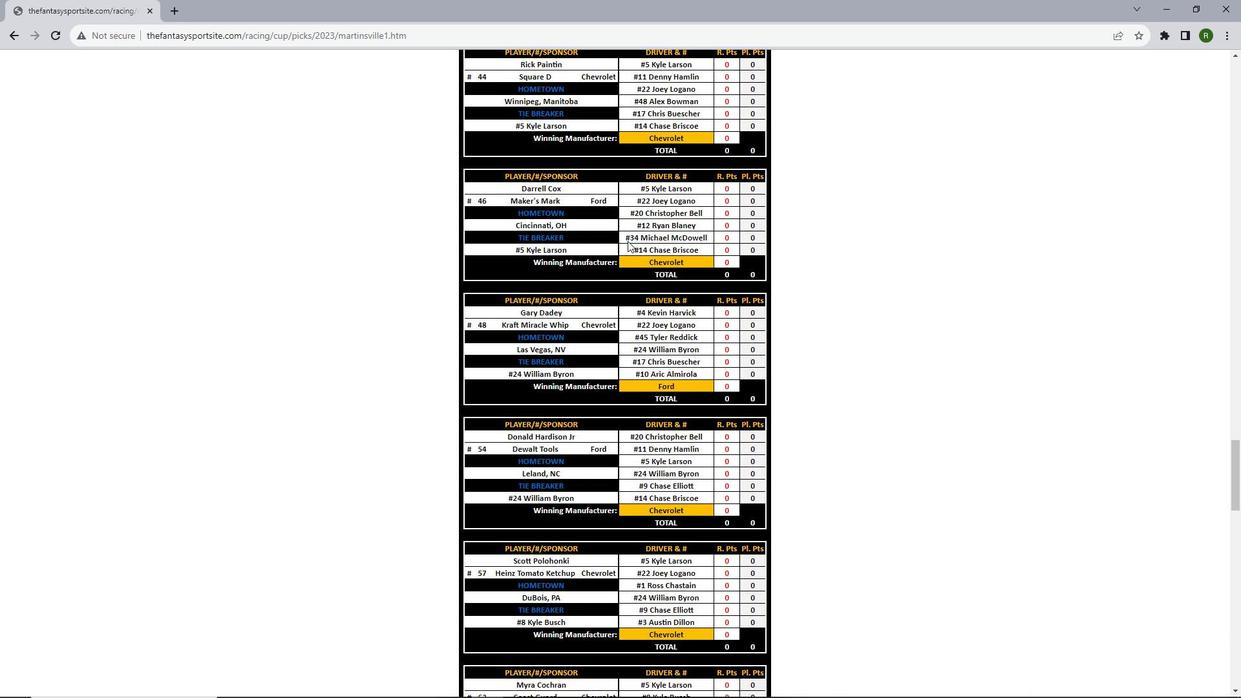 
Action: Mouse scrolled (627, 240) with delta (0, 0)
Screenshot: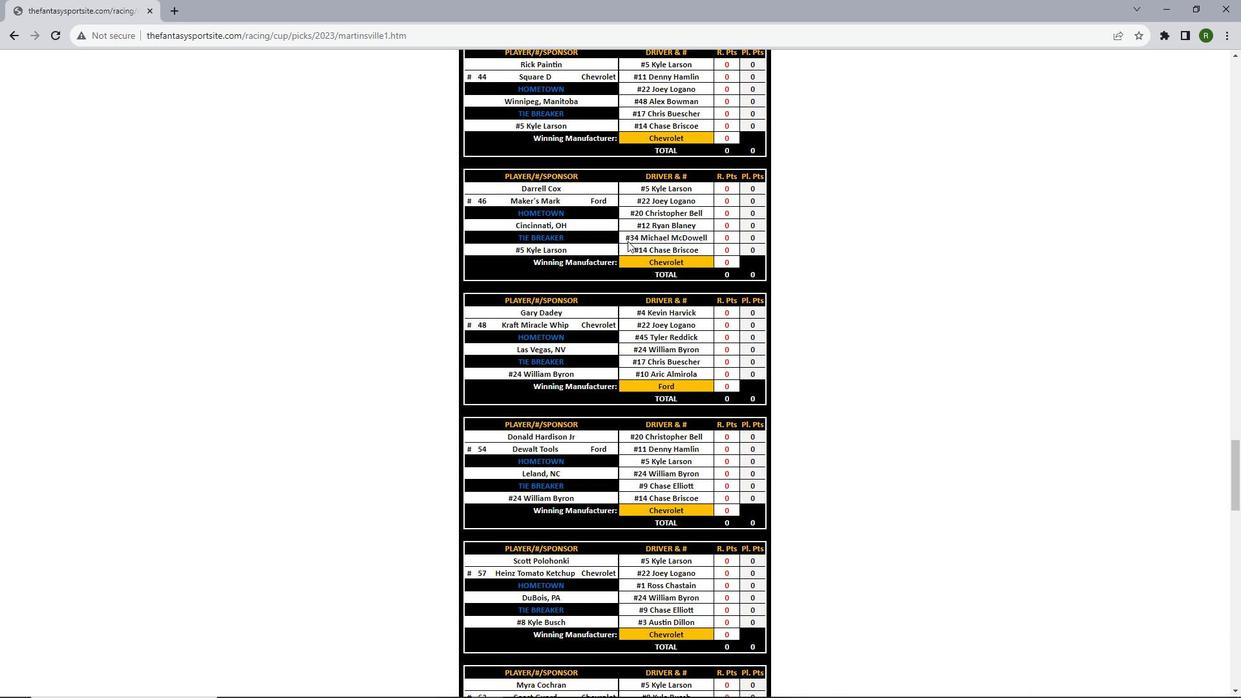 
Action: Mouse scrolled (627, 240) with delta (0, 0)
Screenshot: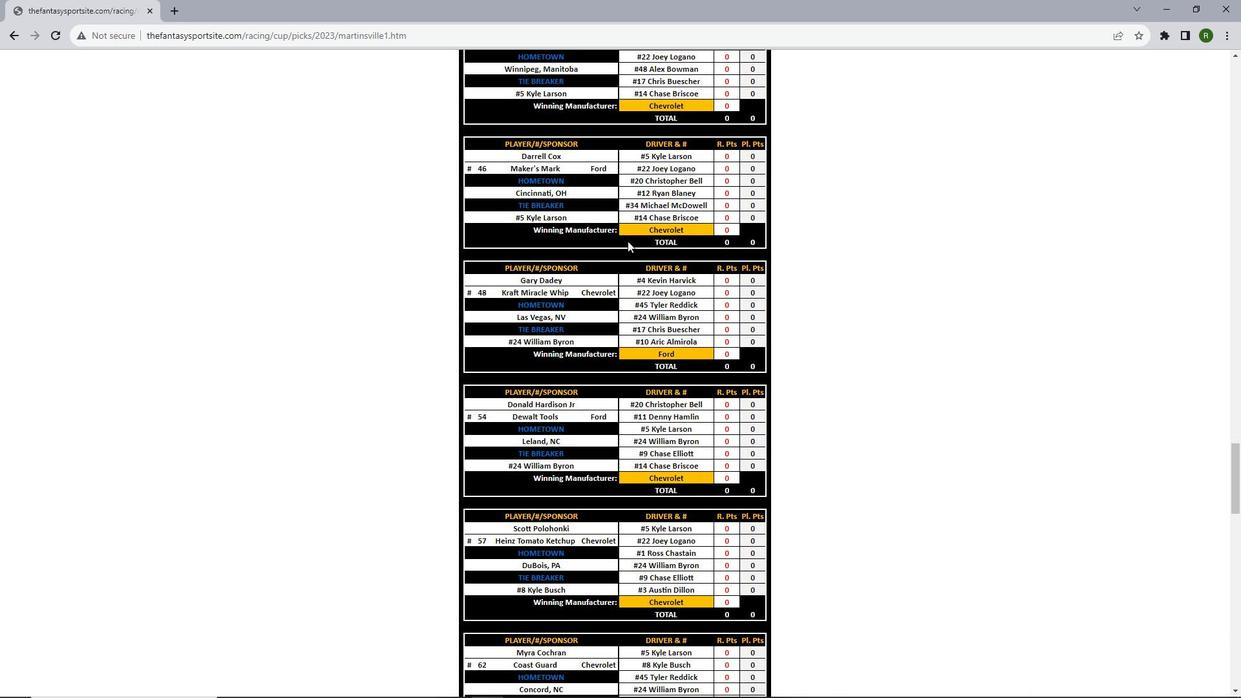 
Action: Mouse scrolled (627, 240) with delta (0, 0)
Screenshot: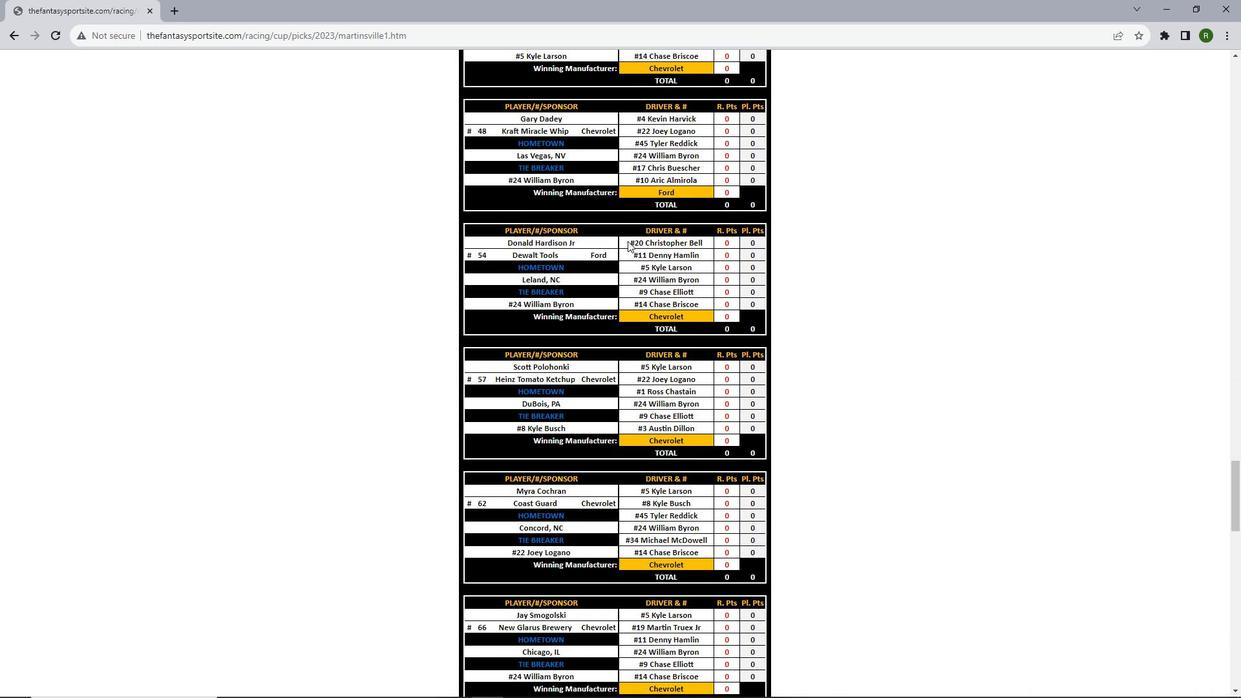 
Action: Mouse scrolled (627, 240) with delta (0, 0)
Screenshot: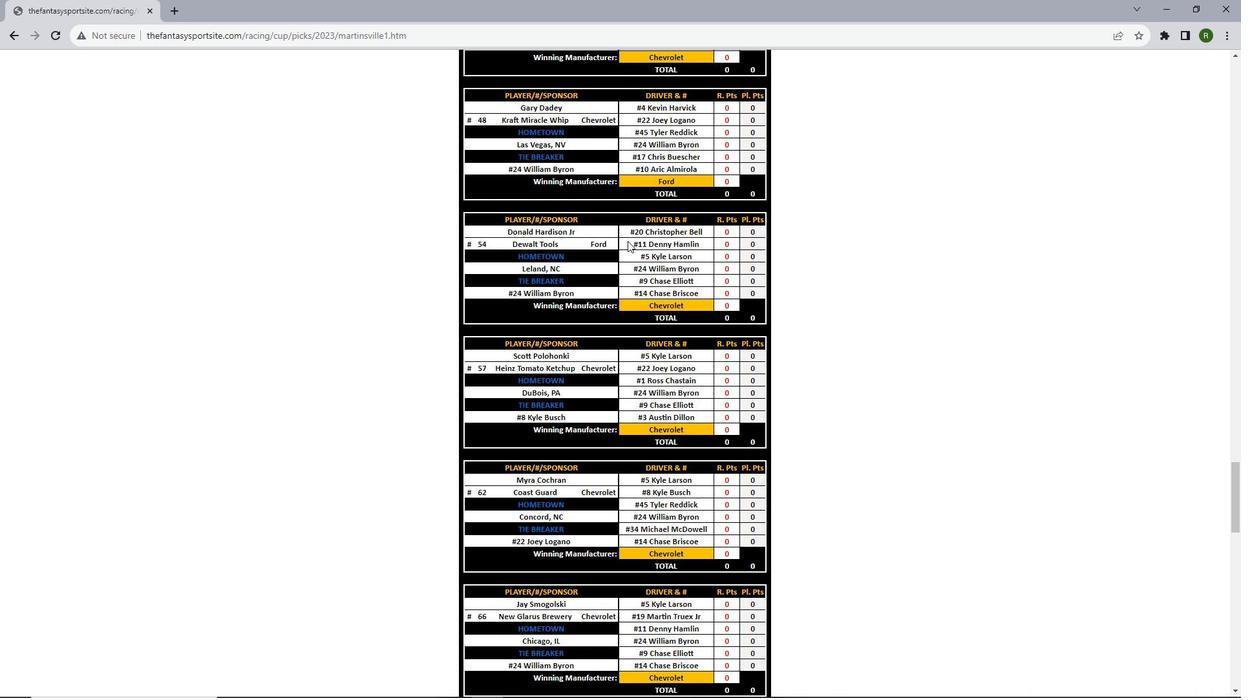 
Action: Mouse scrolled (627, 240) with delta (0, 0)
Screenshot: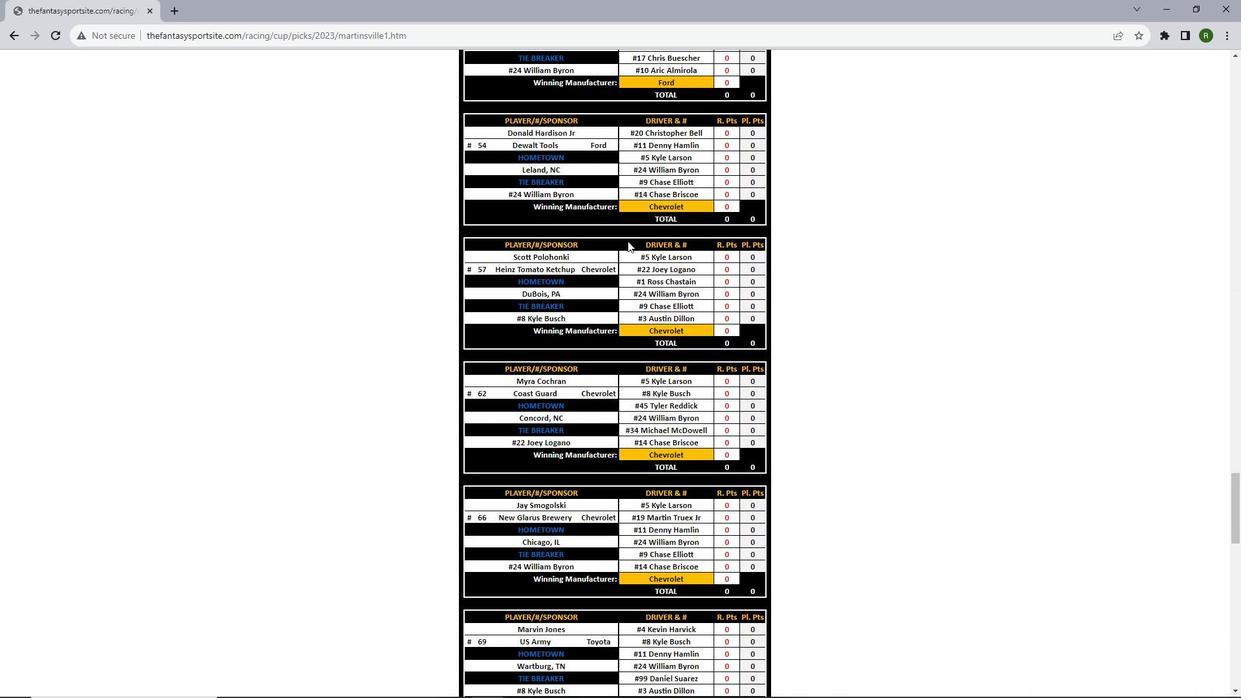 
Action: Mouse scrolled (627, 240) with delta (0, 0)
Screenshot: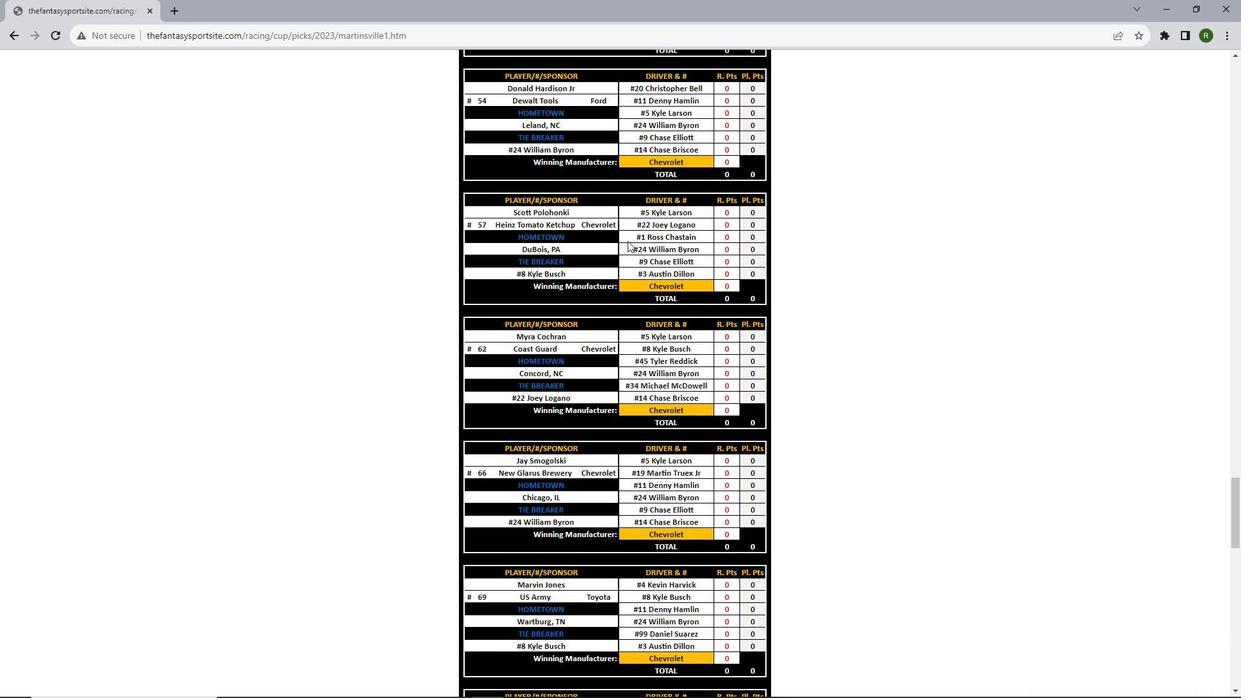 
Action: Mouse scrolled (627, 240) with delta (0, 0)
Screenshot: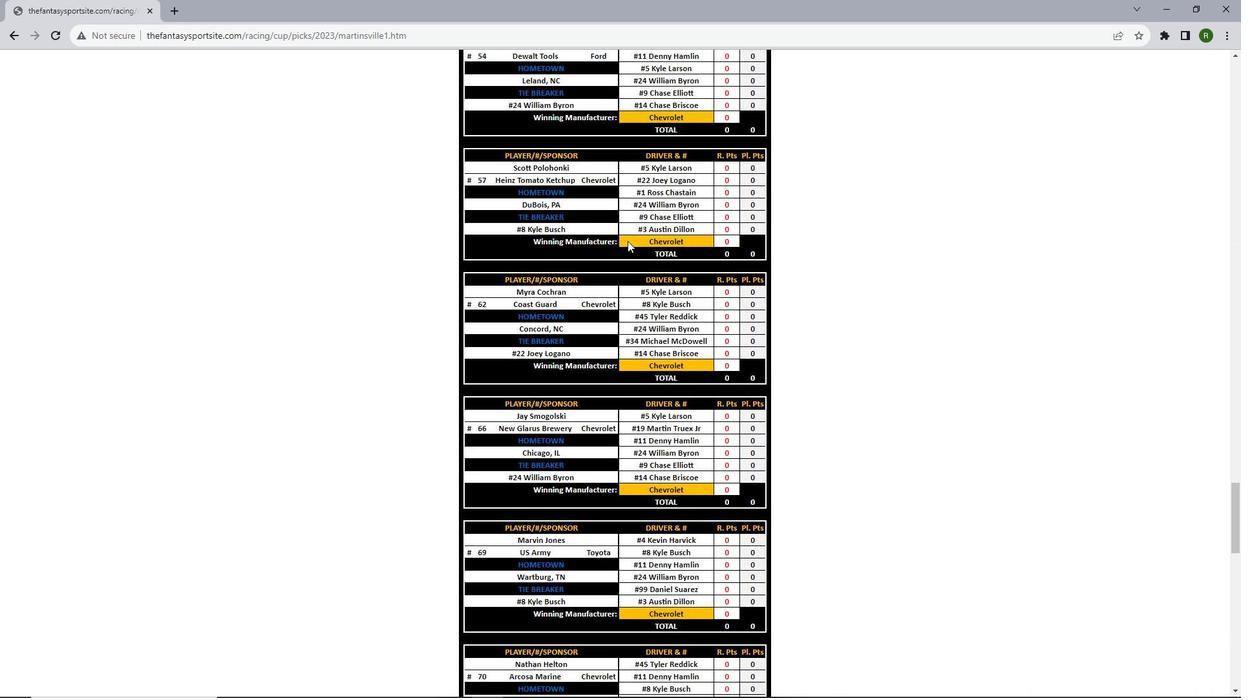 
Action: Mouse scrolled (627, 240) with delta (0, 0)
Screenshot: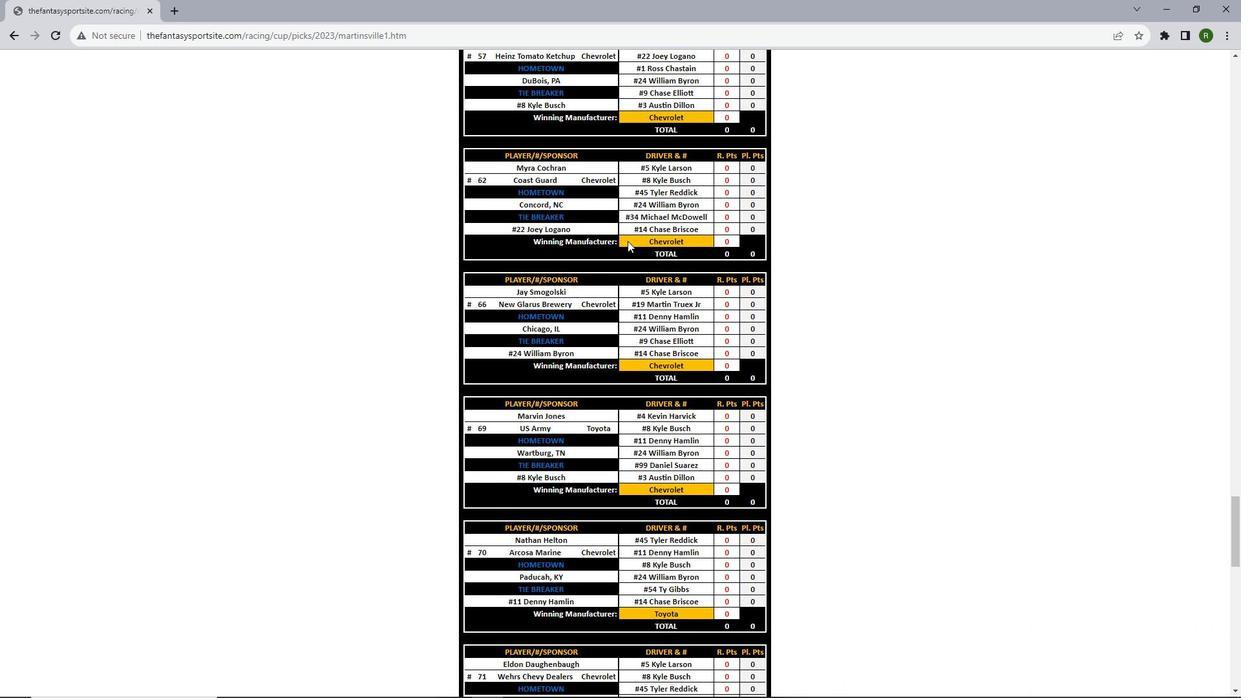 
Action: Mouse scrolled (627, 240) with delta (0, 0)
Screenshot: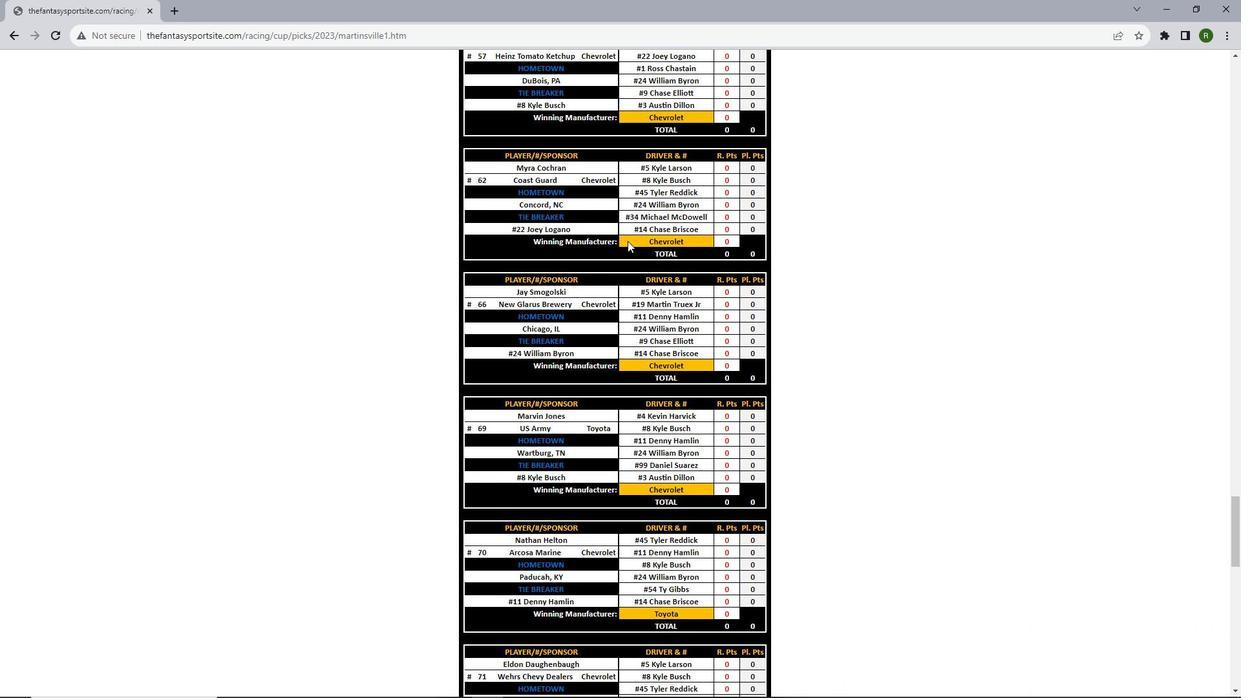 
Action: Mouse scrolled (627, 240) with delta (0, 0)
Screenshot: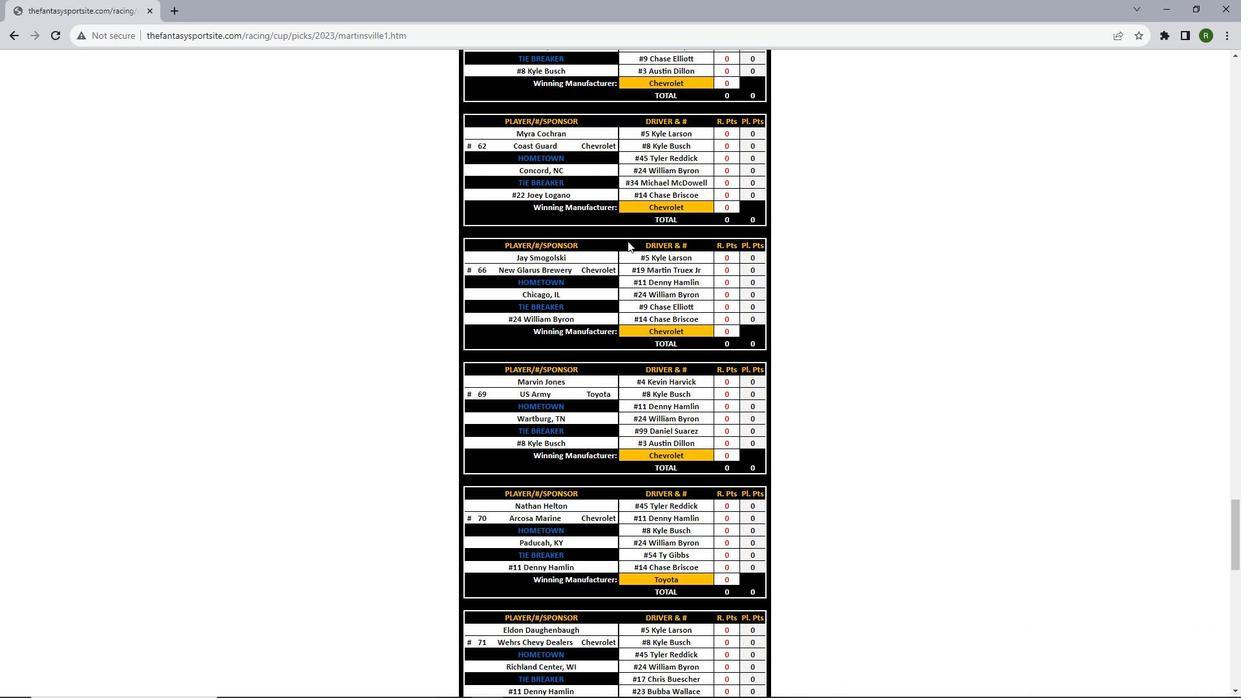 
Action: Mouse scrolled (627, 240) with delta (0, 0)
Screenshot: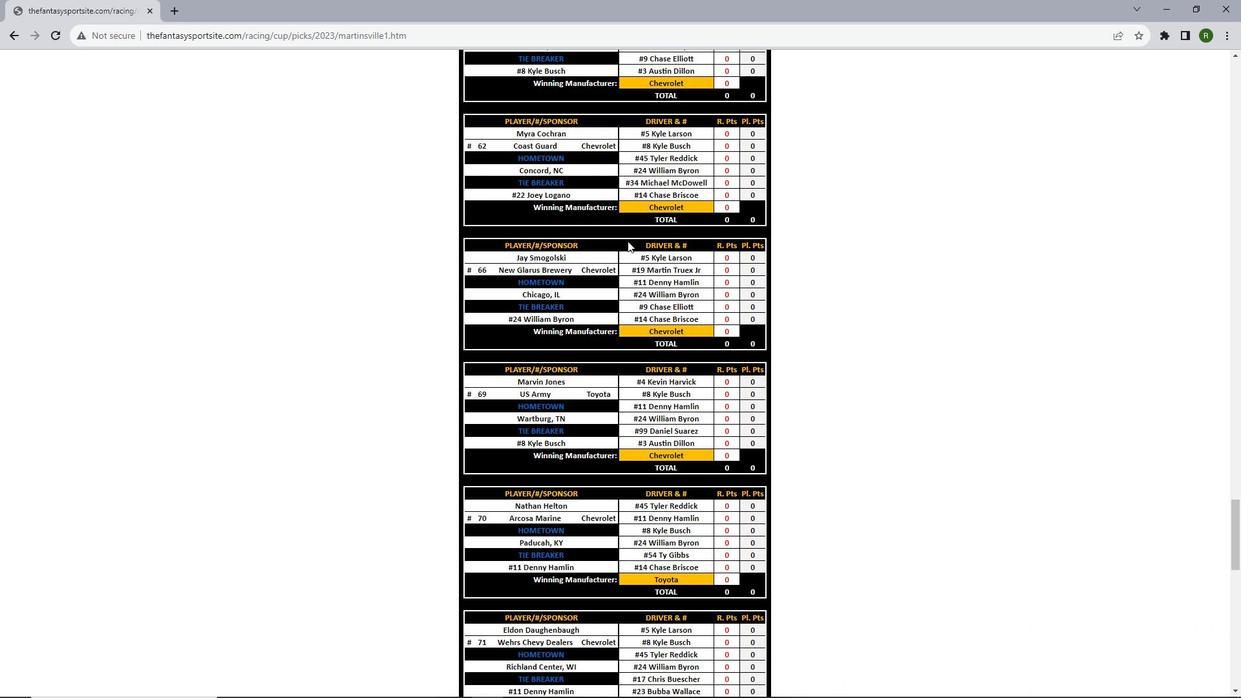 
Action: Mouse scrolled (627, 240) with delta (0, 0)
Screenshot: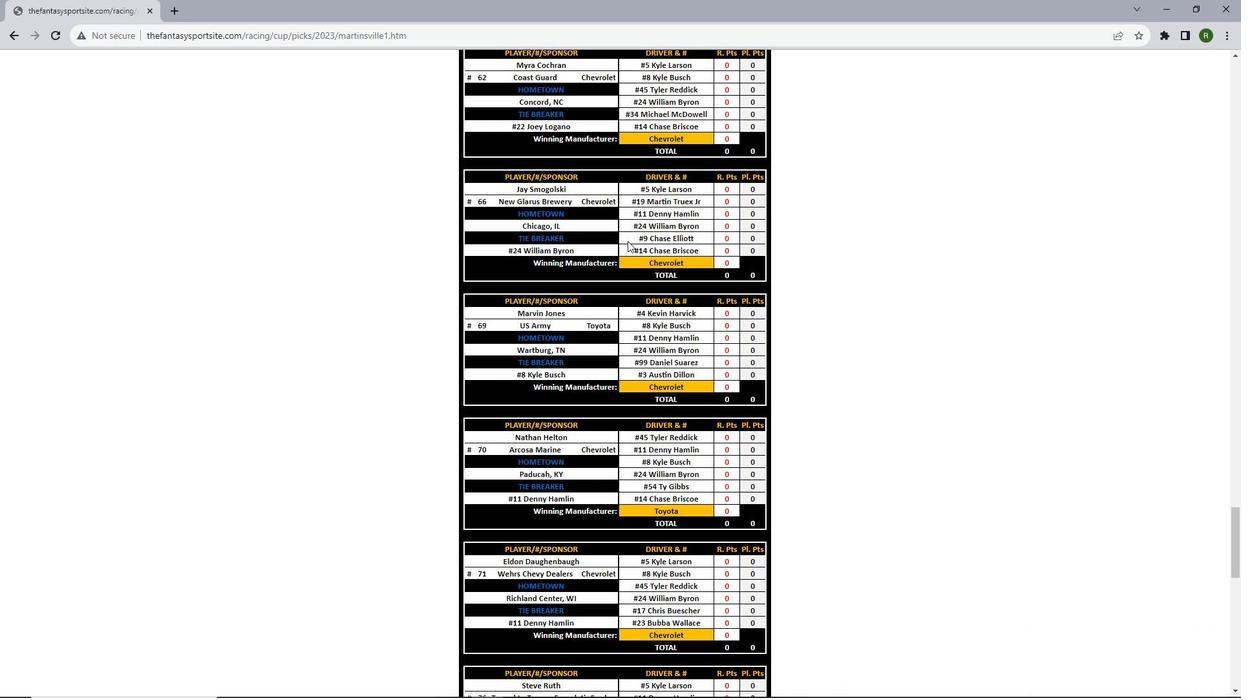 
Action: Mouse scrolled (627, 240) with delta (0, 0)
Screenshot: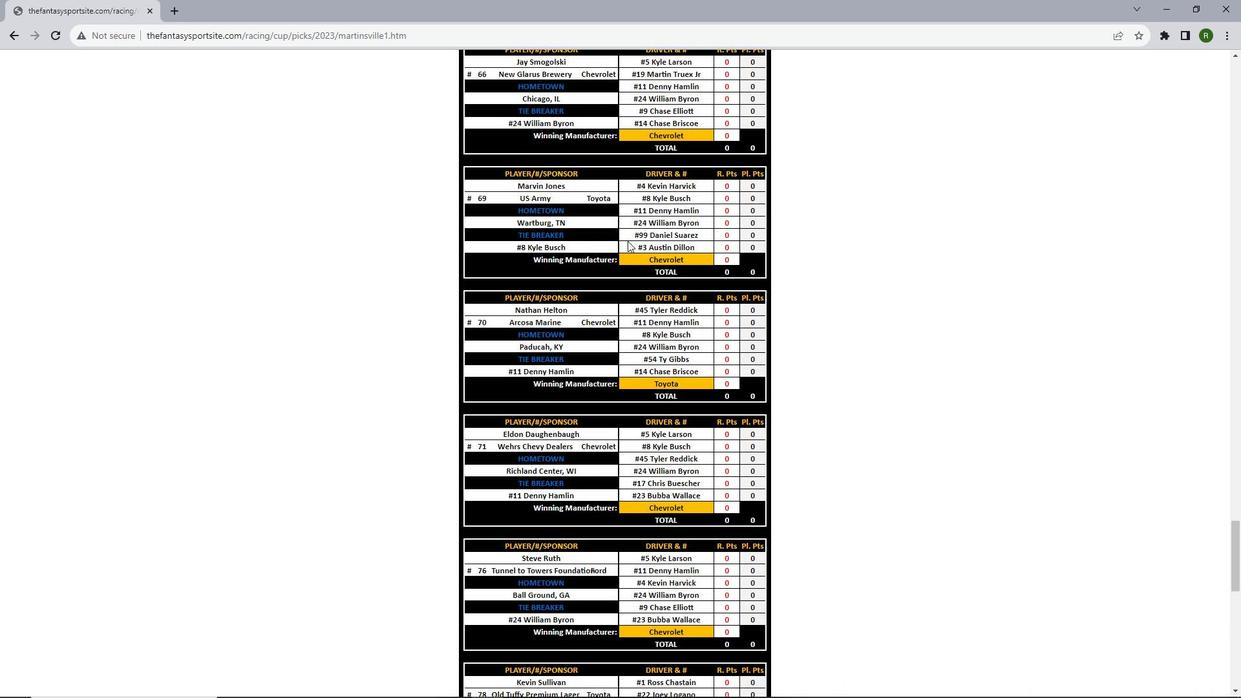 
Action: Mouse scrolled (627, 240) with delta (0, 0)
Screenshot: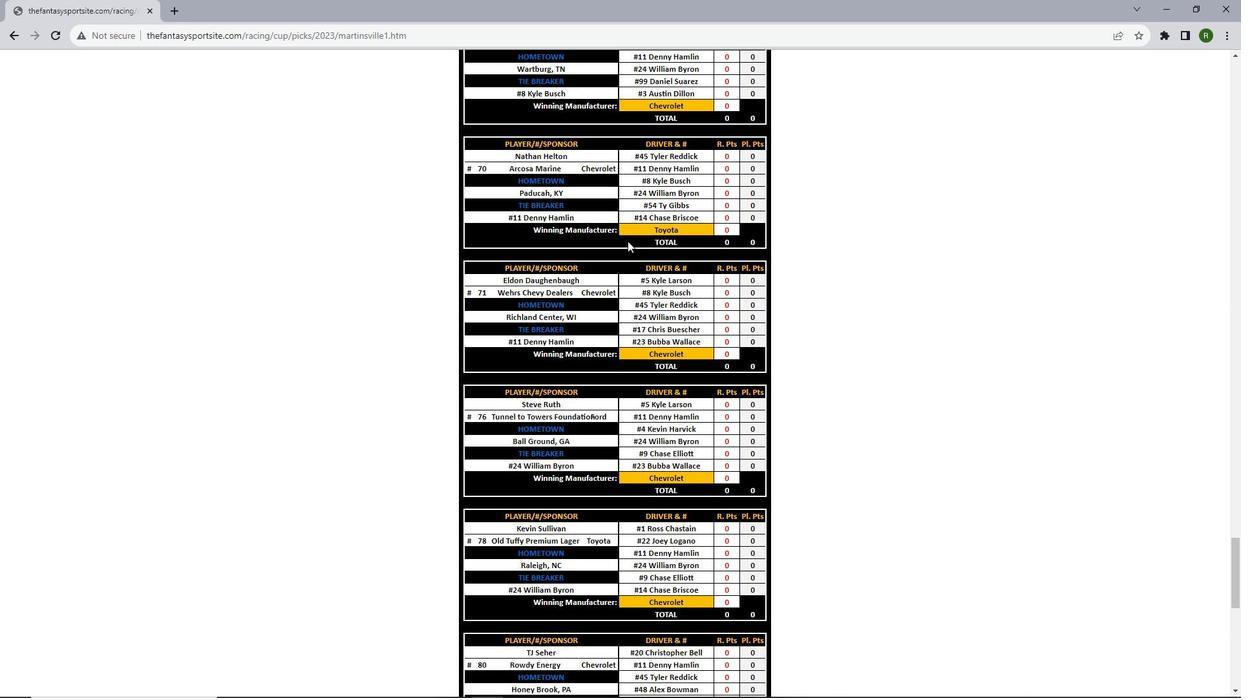 
Action: Mouse scrolled (627, 240) with delta (0, 0)
Screenshot: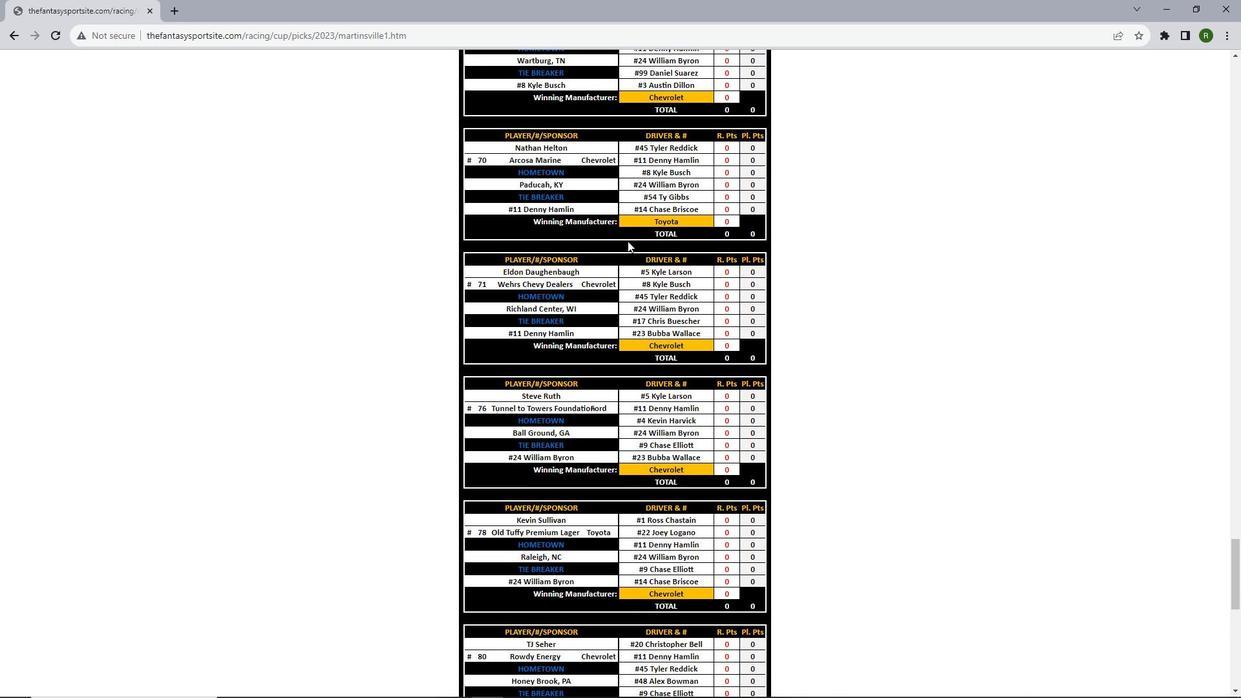 
Action: Mouse scrolled (627, 240) with delta (0, 0)
Screenshot: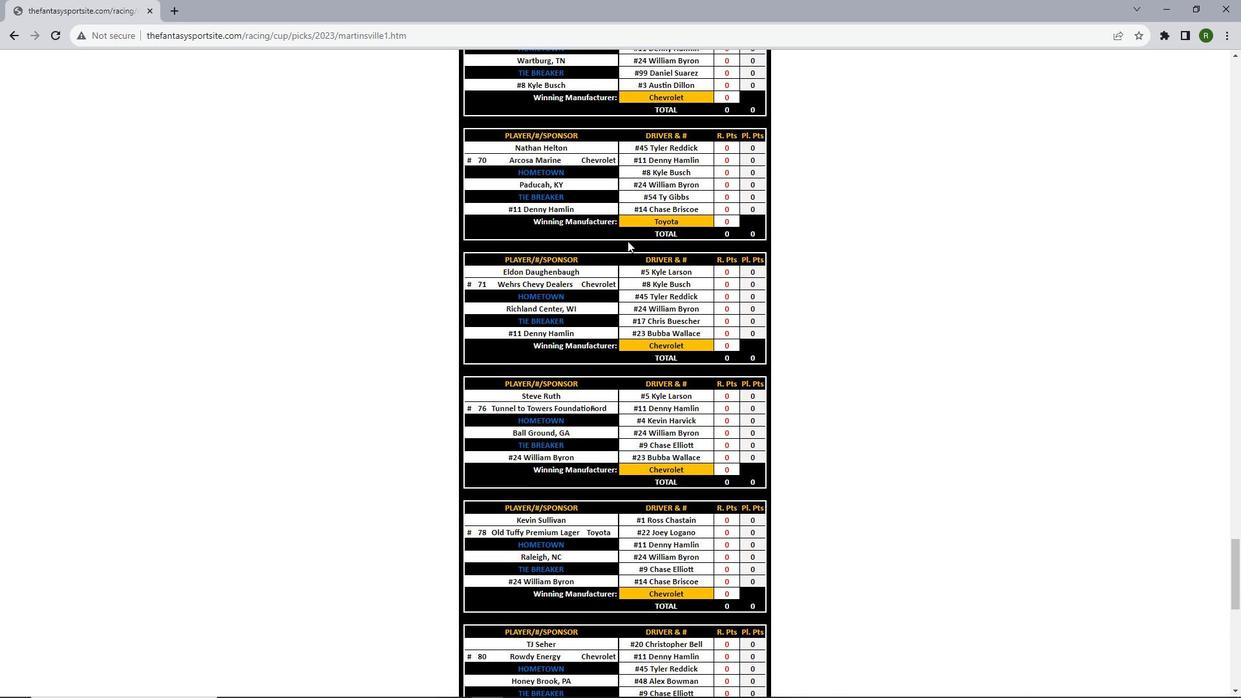
Action: Mouse scrolled (627, 240) with delta (0, 0)
Screenshot: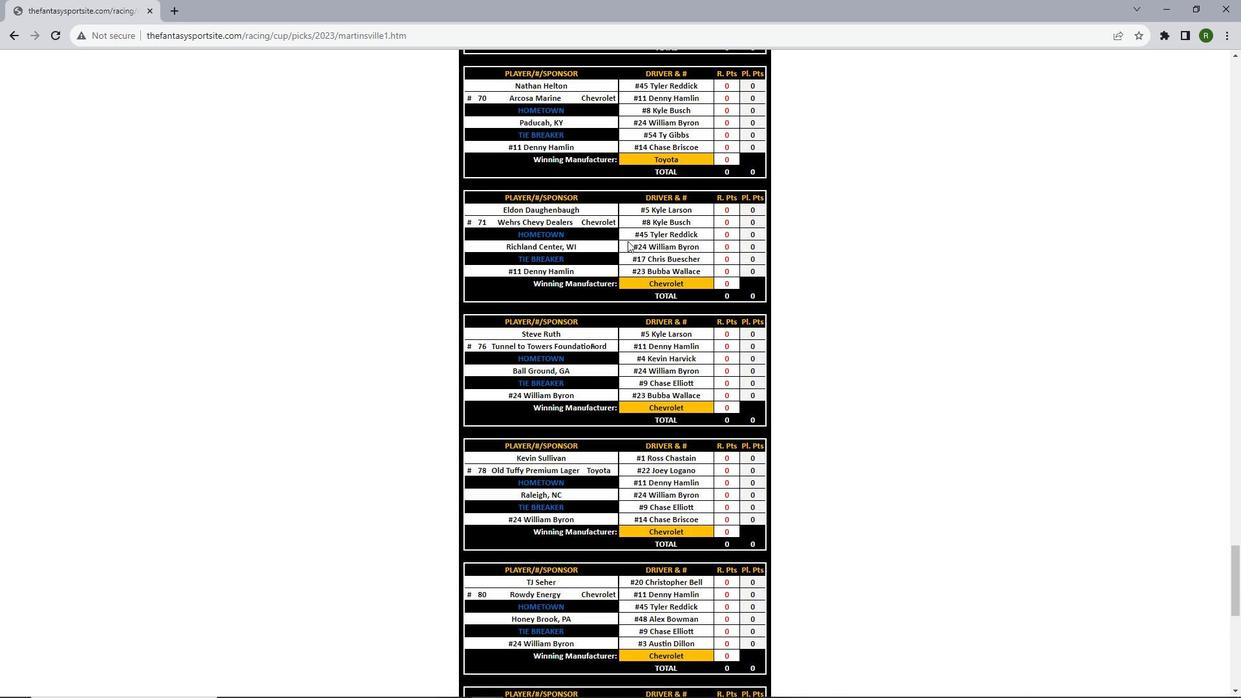 
Action: Mouse scrolled (627, 240) with delta (0, 0)
Screenshot: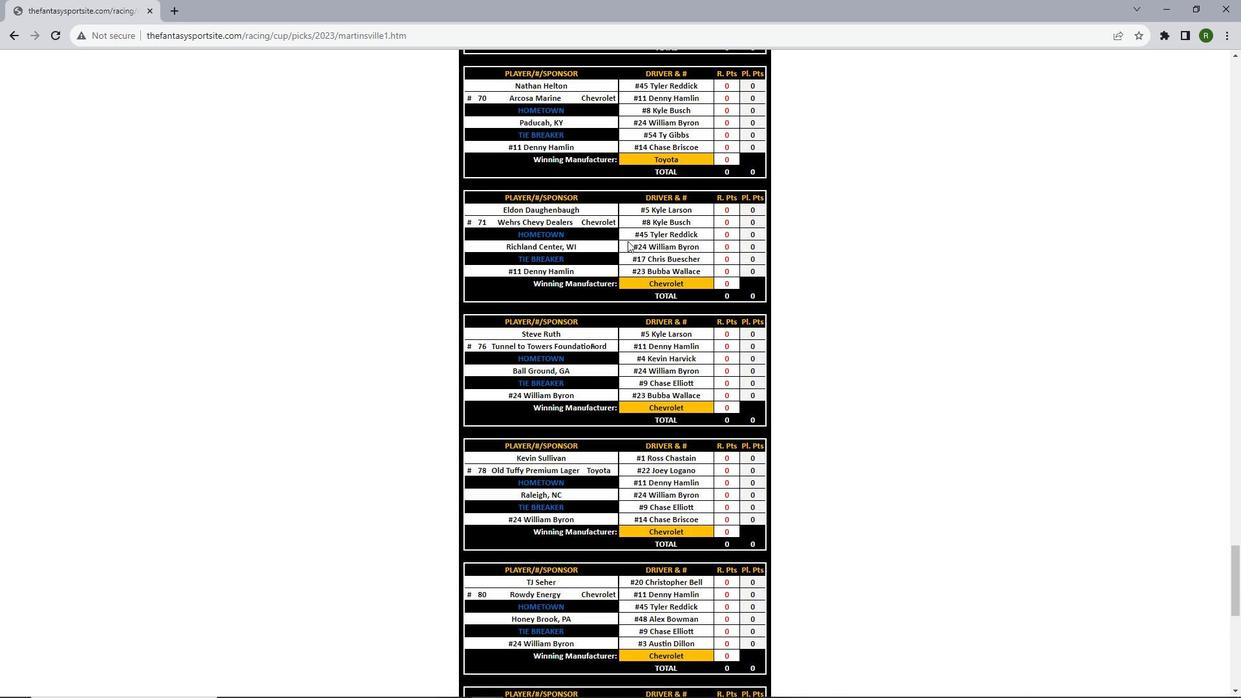 
Action: Mouse scrolled (627, 240) with delta (0, 0)
Screenshot: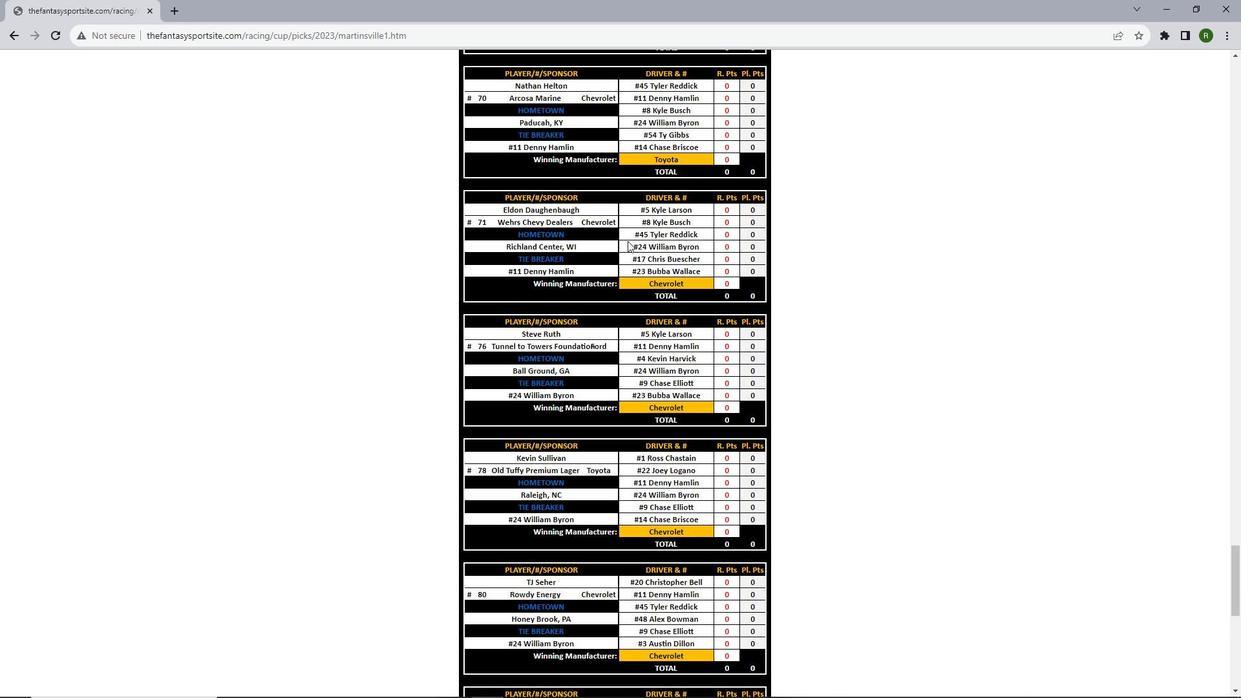 
Action: Mouse scrolled (627, 240) with delta (0, 0)
Screenshot: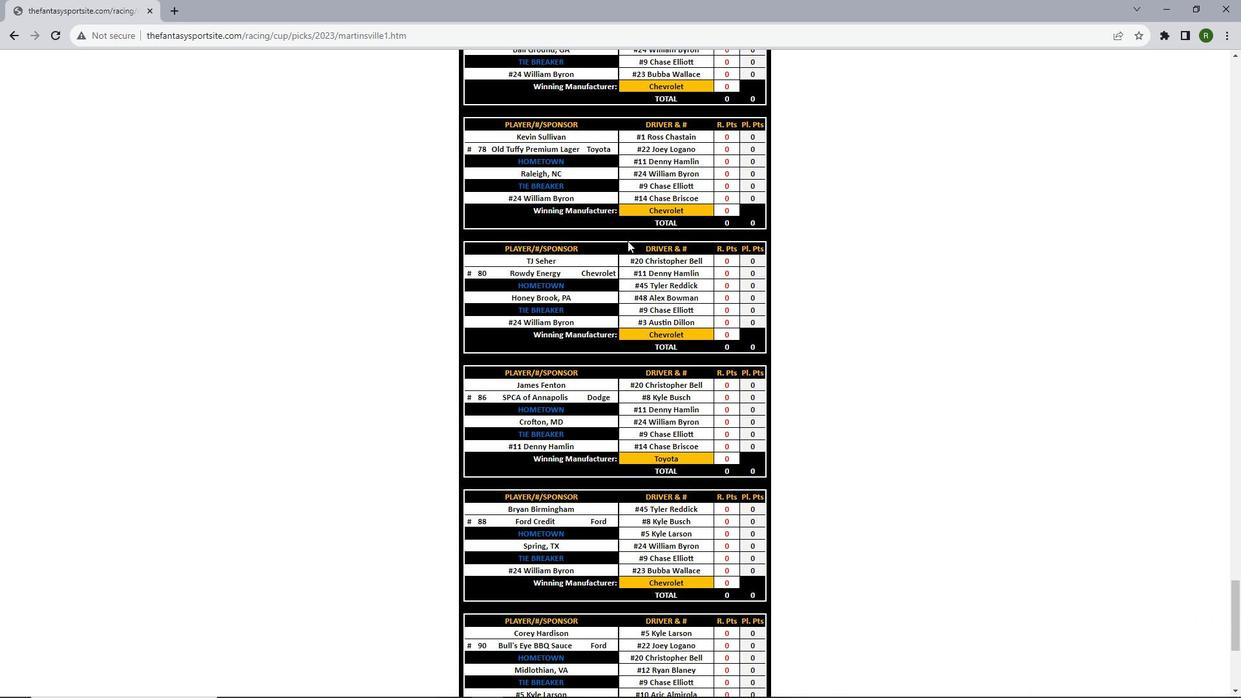 
Action: Mouse scrolled (627, 240) with delta (0, 0)
Screenshot: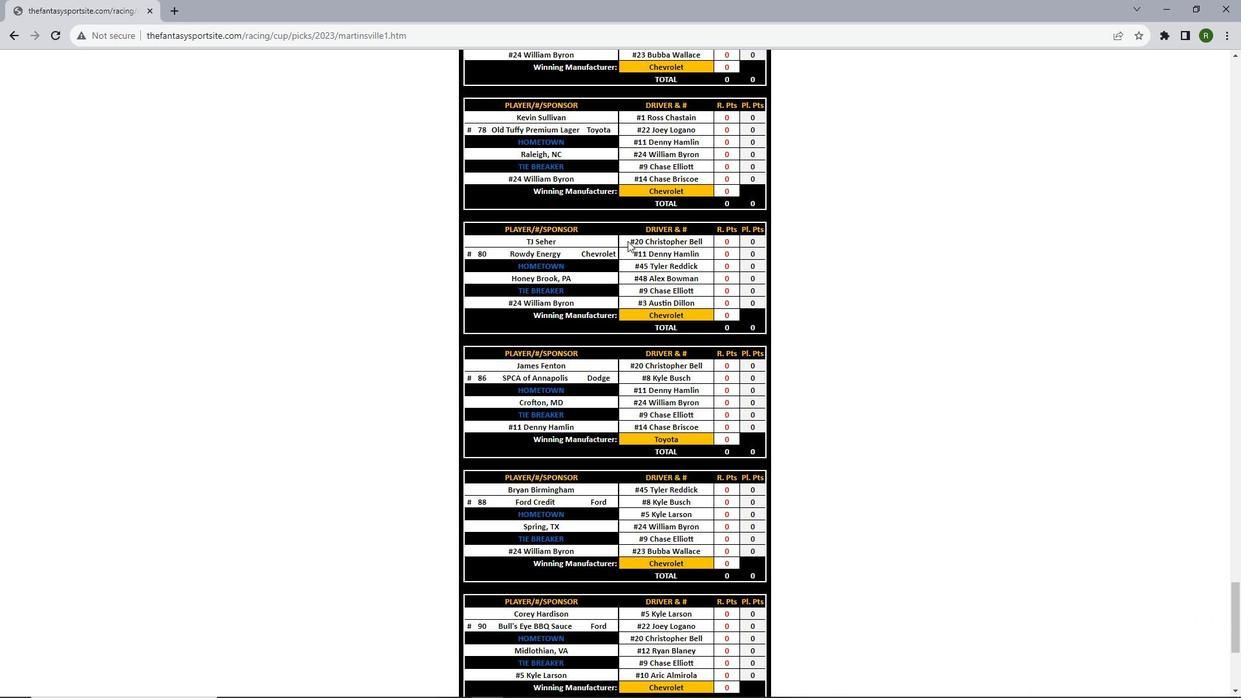 
Action: Mouse scrolled (627, 240) with delta (0, 0)
Screenshot: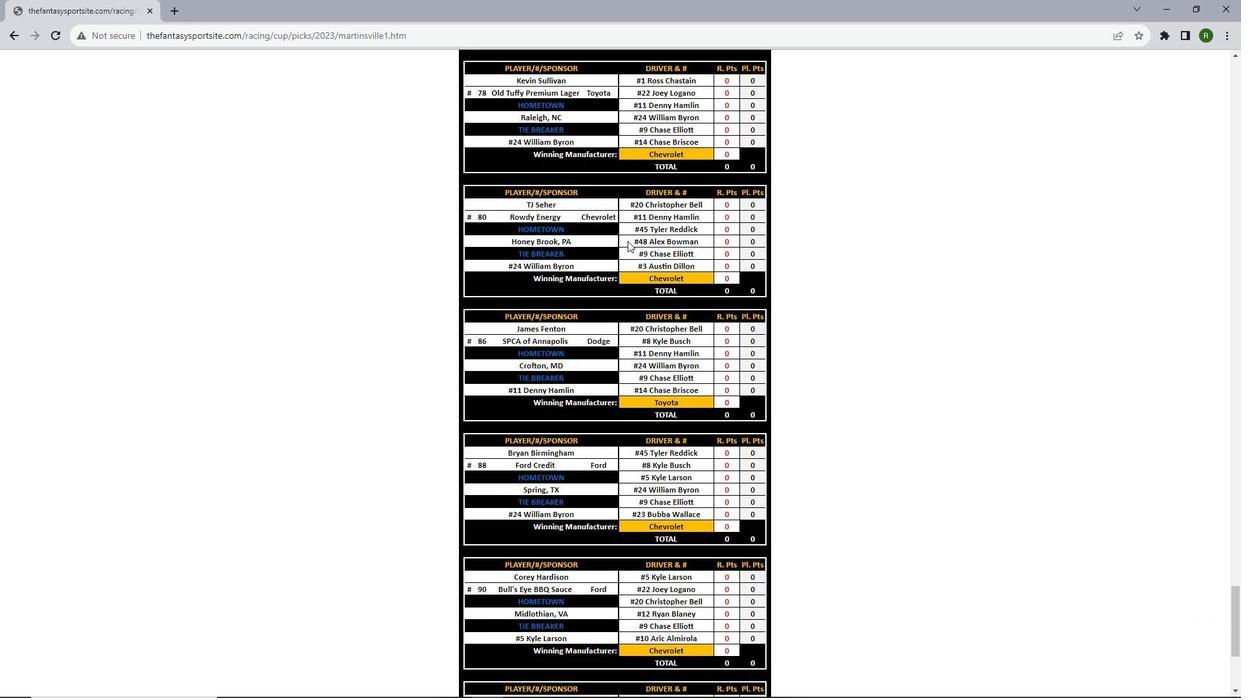 
Action: Mouse scrolled (627, 240) with delta (0, 0)
Screenshot: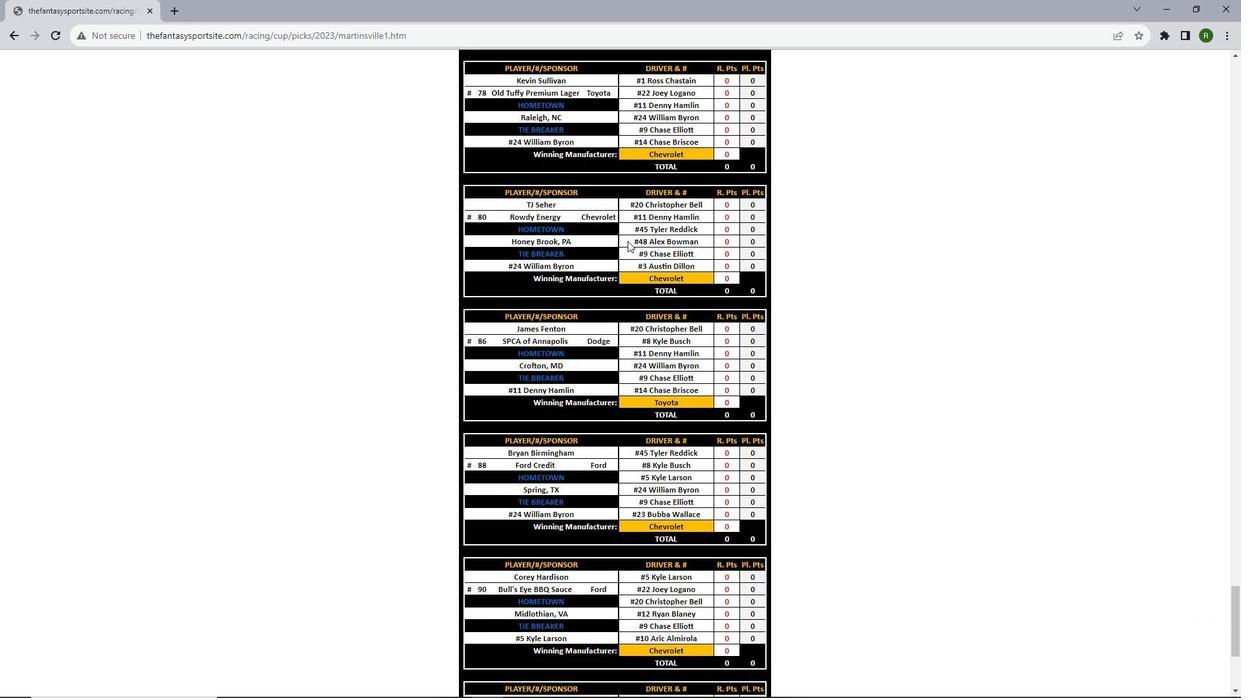 
Action: Mouse scrolled (627, 240) with delta (0, 0)
Screenshot: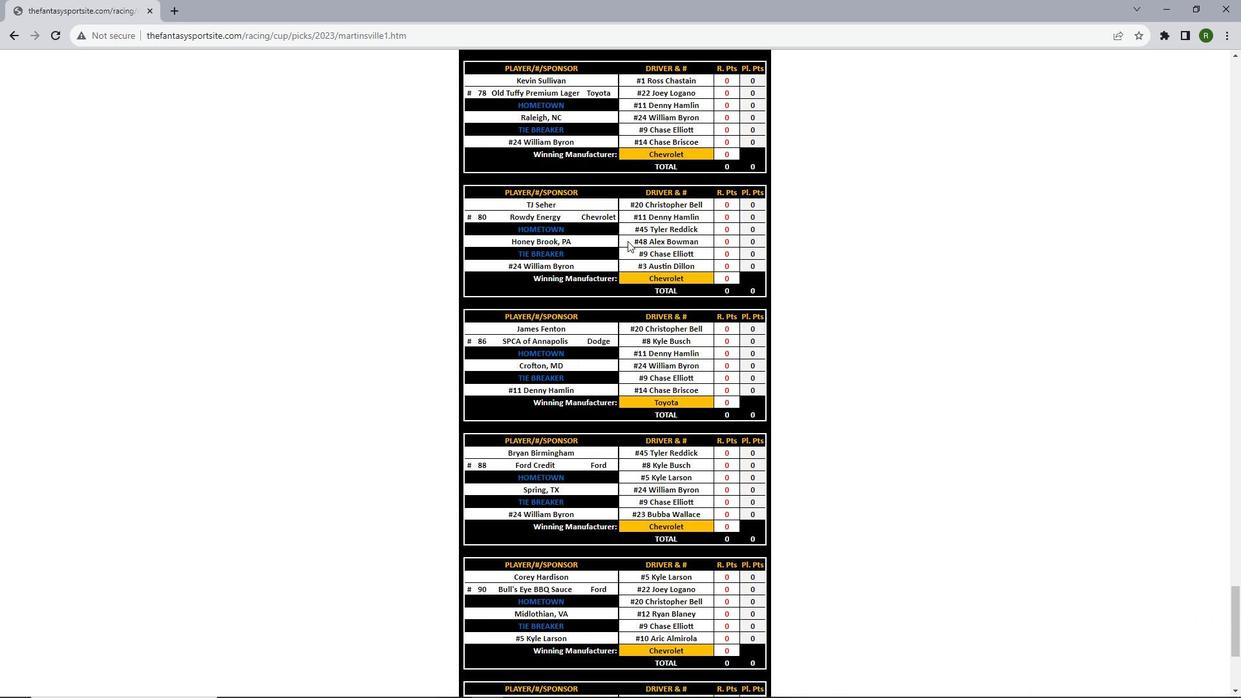 
Action: Mouse scrolled (627, 240) with delta (0, 0)
Screenshot: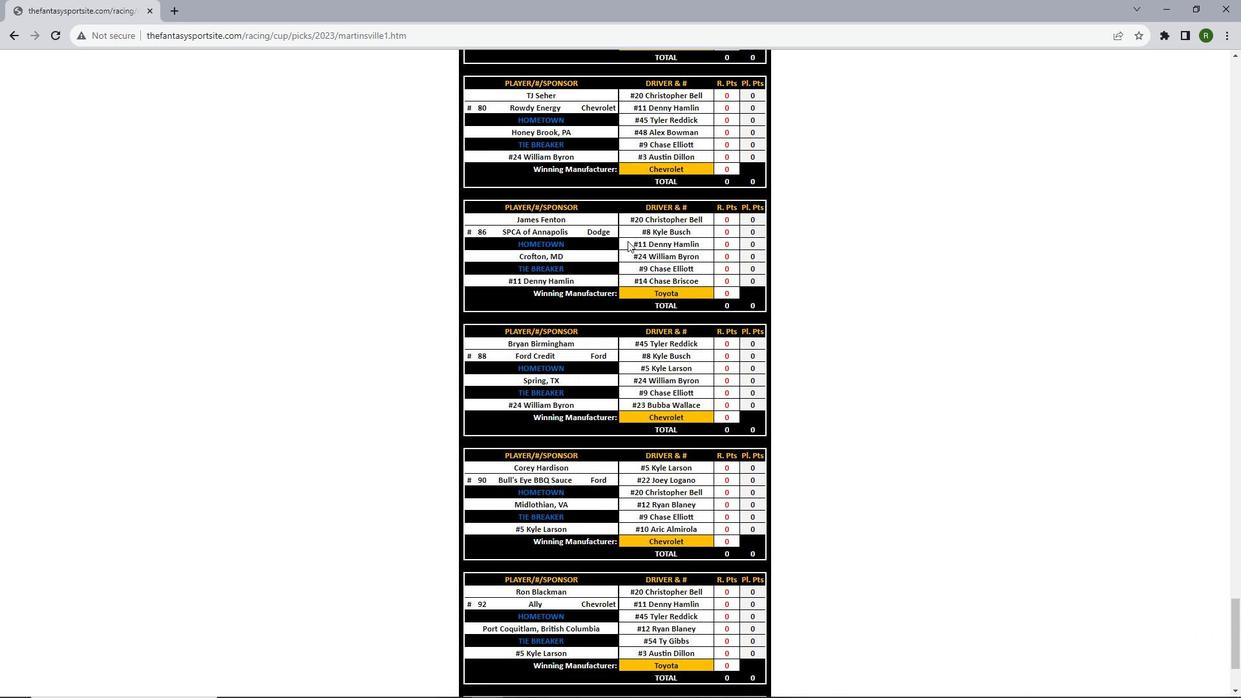 
Action: Mouse scrolled (627, 240) with delta (0, 0)
Screenshot: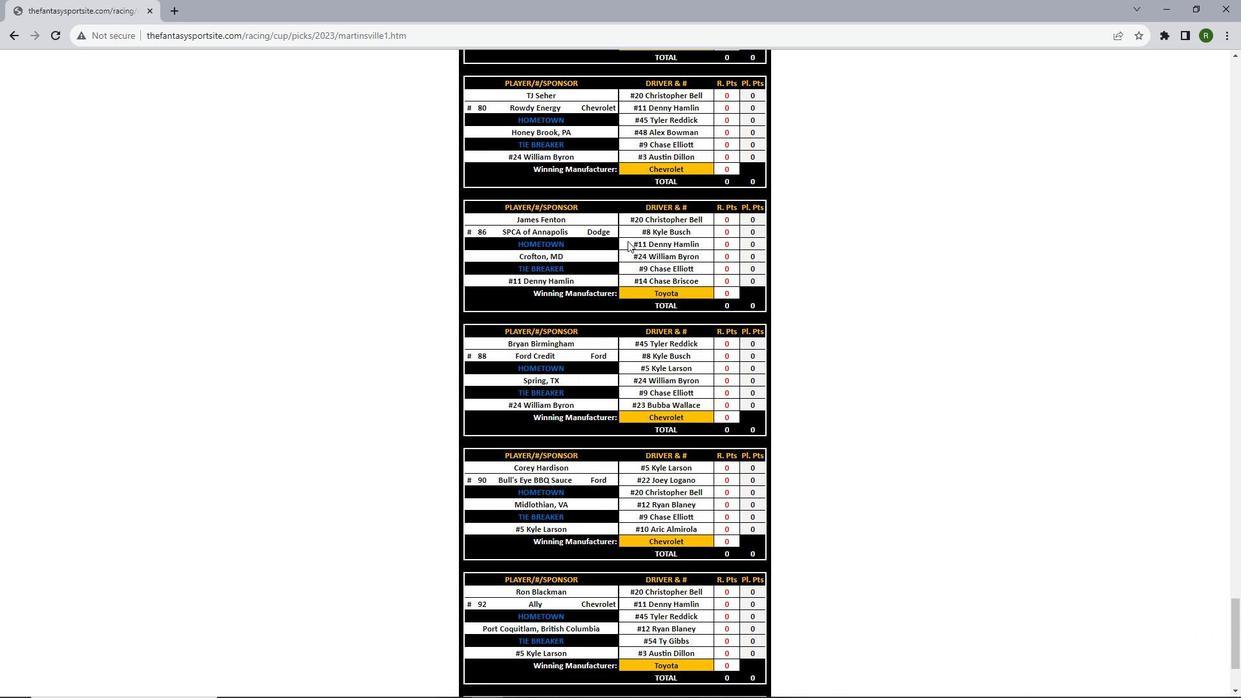 
